 Task: Send an email with the signature Katie Thompson with the subject Request for a performance improvement plan and the message Could you please confirm the project scope and deliverables? from softage.9@softage.net to softage.2@softage.net and move the email from Sent Items to the folder Air quality
Action: Mouse moved to (1052, 75)
Screenshot: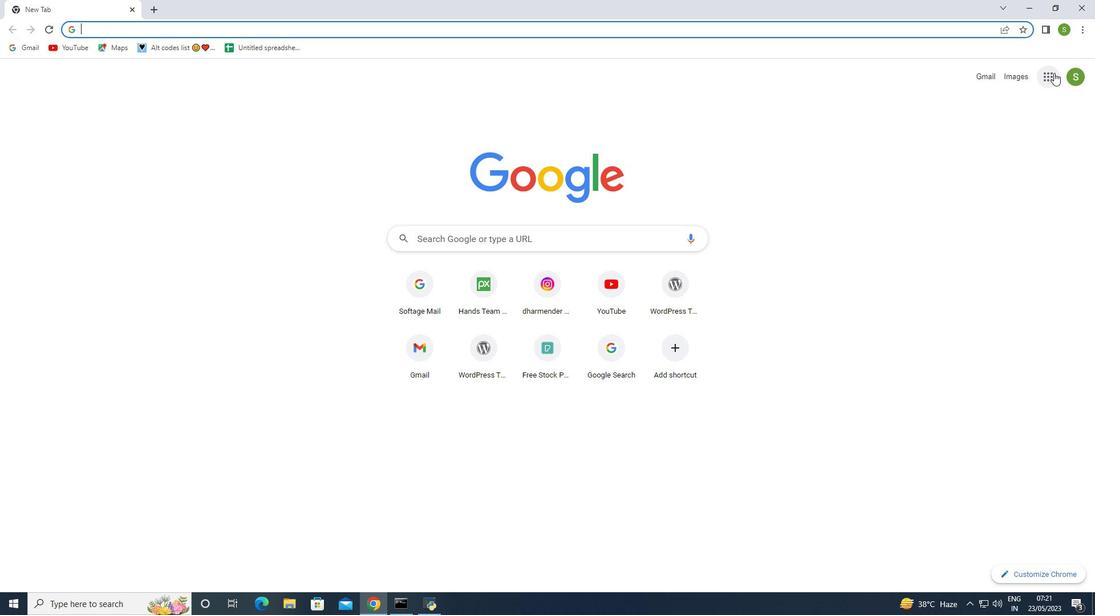 
Action: Mouse pressed left at (1052, 75)
Screenshot: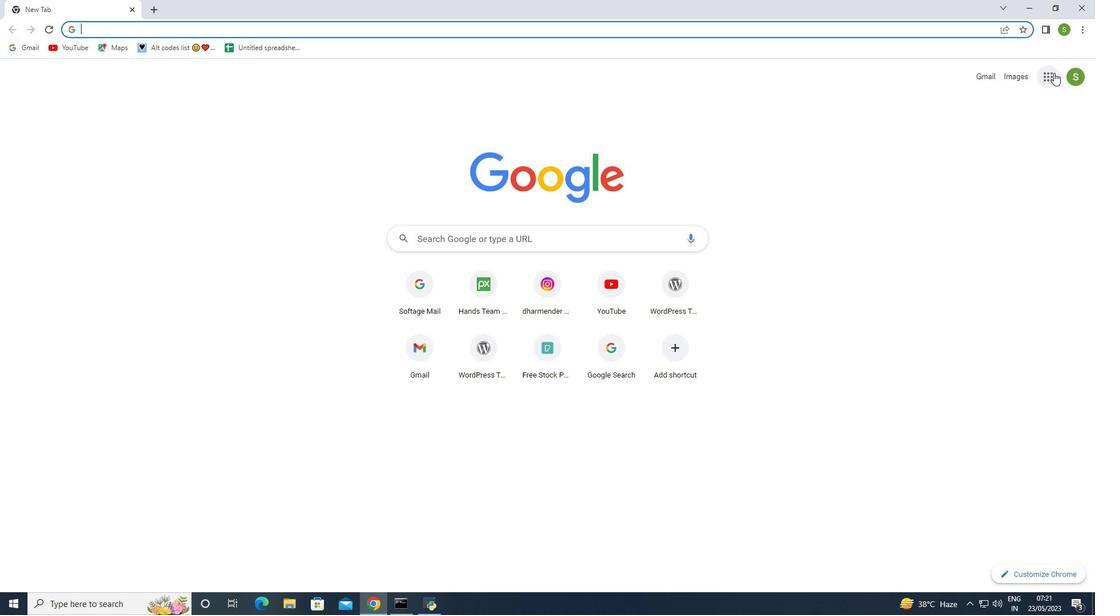 
Action: Mouse moved to (987, 135)
Screenshot: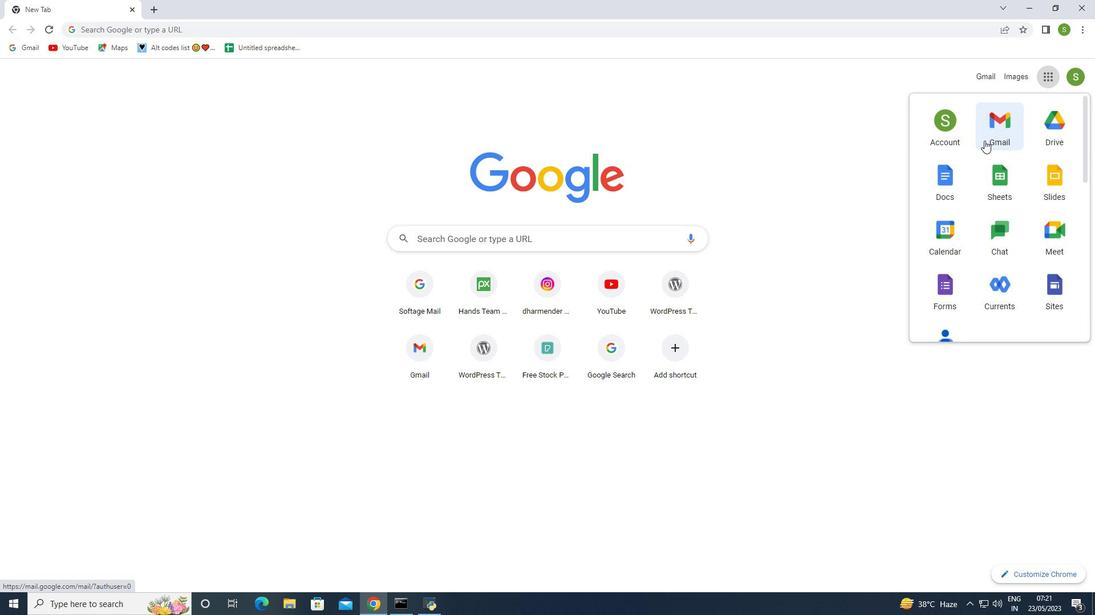 
Action: Mouse pressed left at (987, 135)
Screenshot: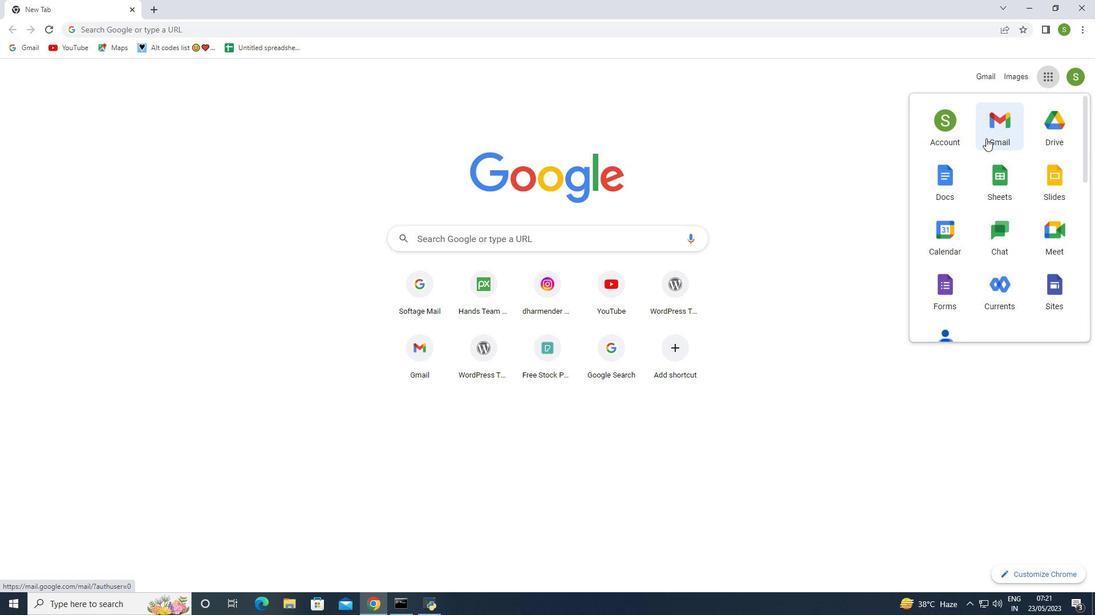 
Action: Mouse moved to (164, 290)
Screenshot: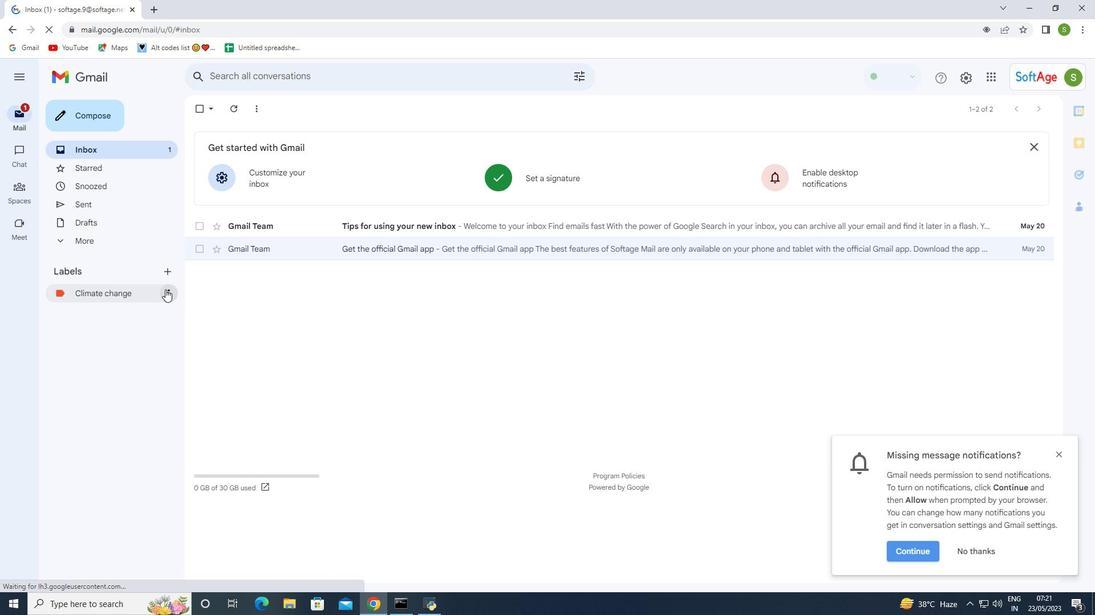 
Action: Mouse pressed left at (164, 290)
Screenshot: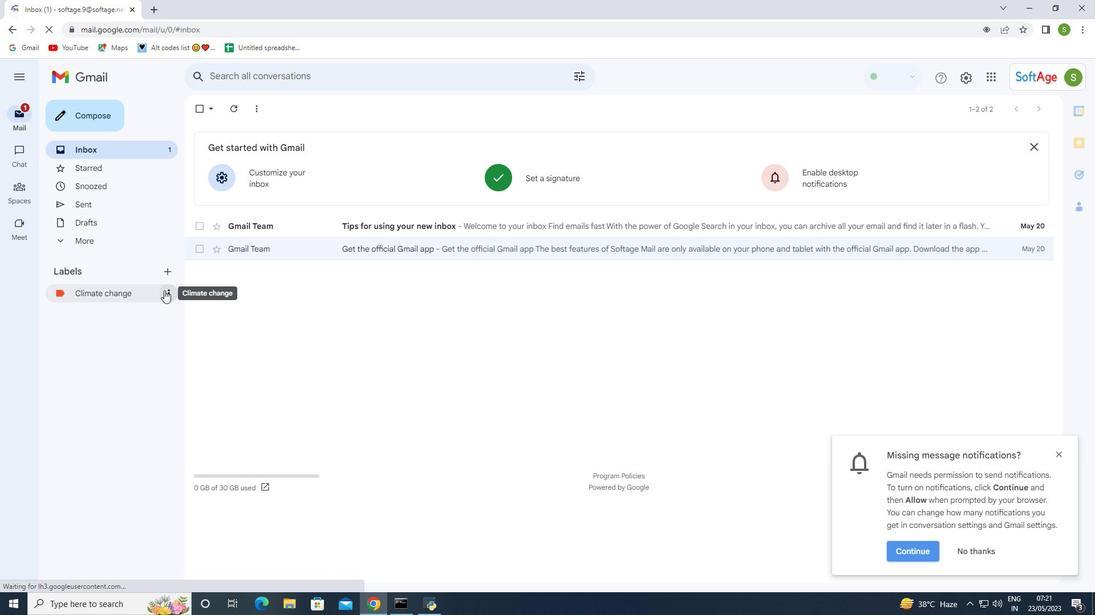 
Action: Mouse moved to (166, 296)
Screenshot: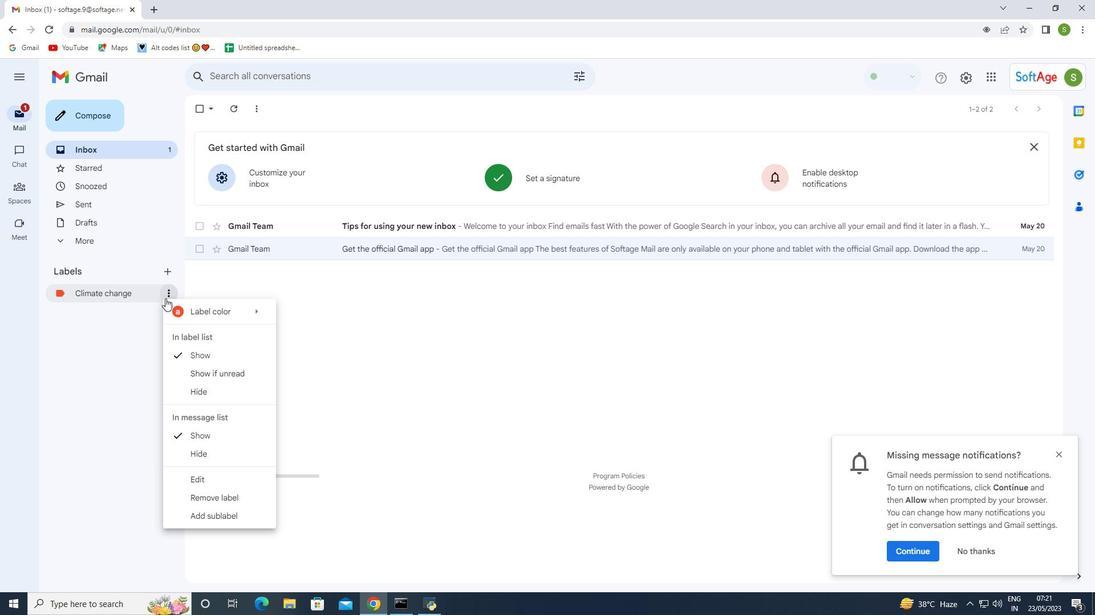 
Action: Mouse pressed left at (166, 296)
Screenshot: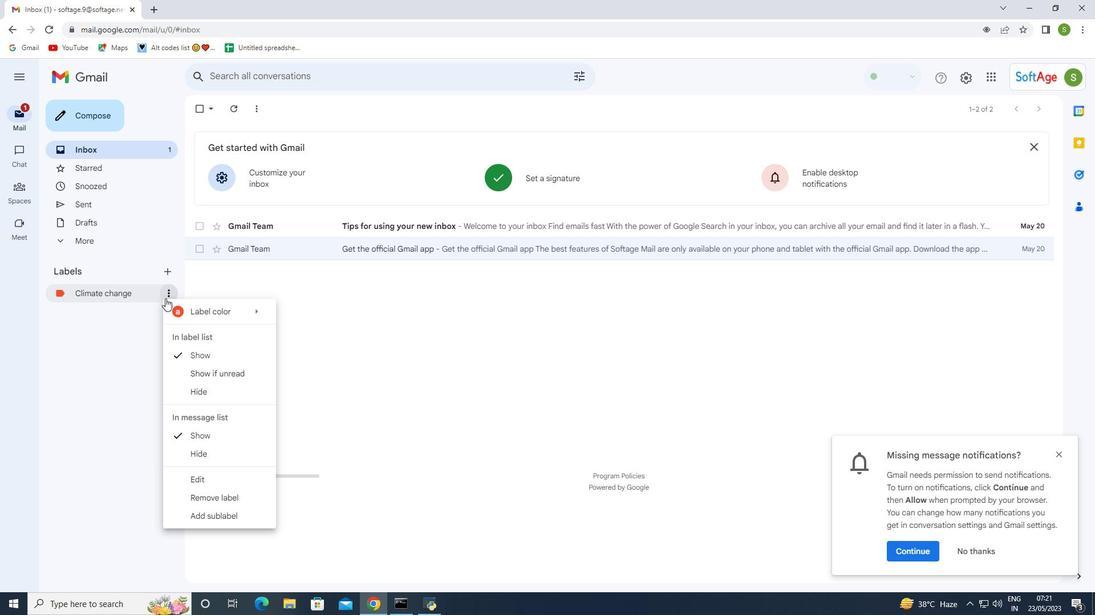 
Action: Mouse moved to (166, 296)
Screenshot: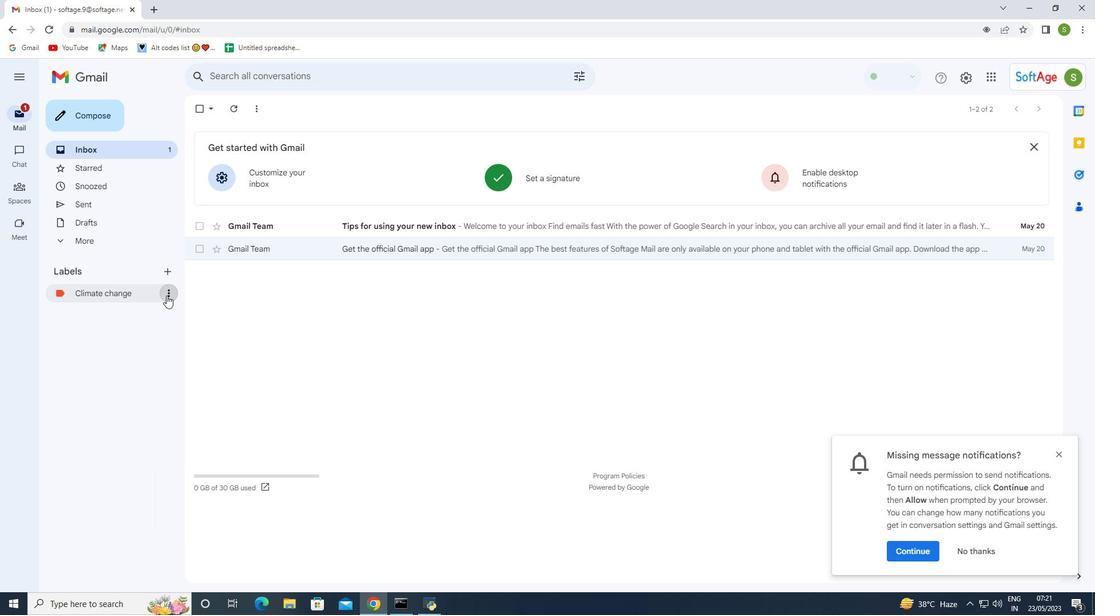 
Action: Mouse pressed left at (166, 296)
Screenshot: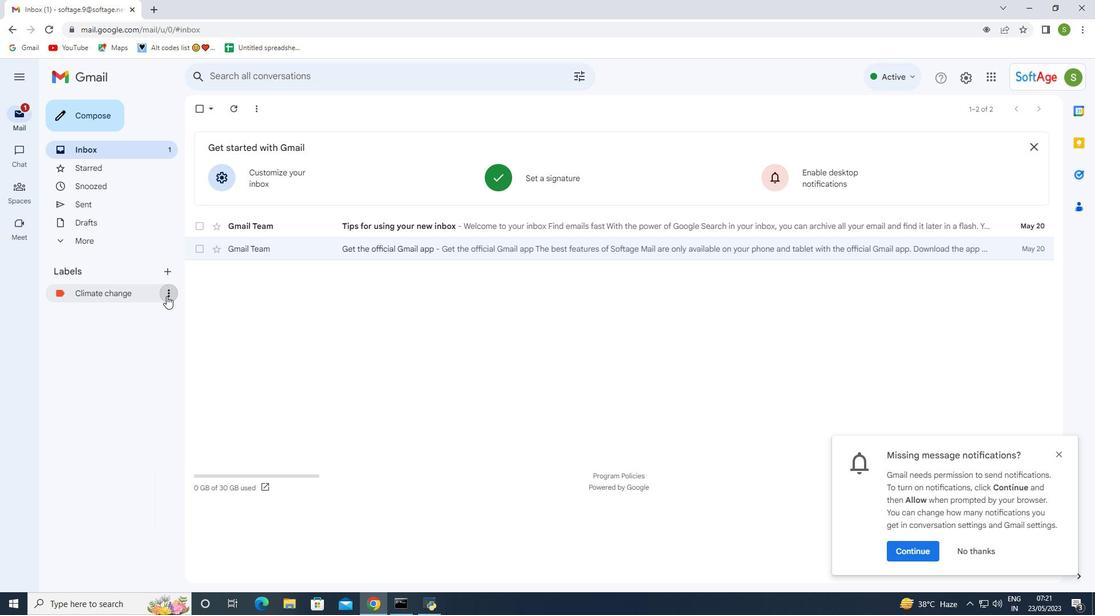 
Action: Mouse moved to (237, 502)
Screenshot: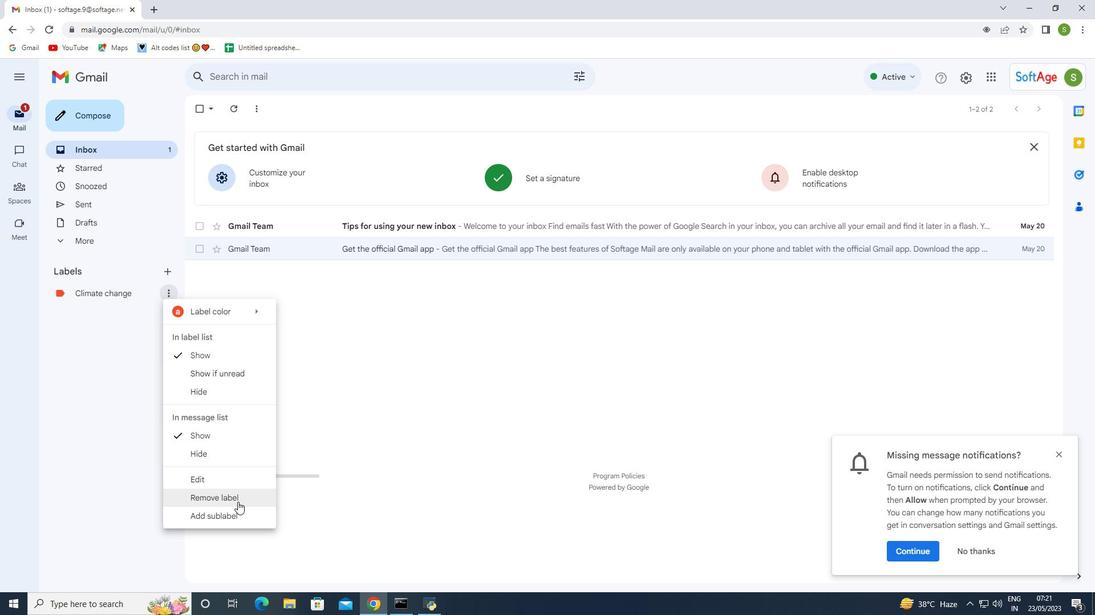 
Action: Mouse pressed left at (237, 502)
Screenshot: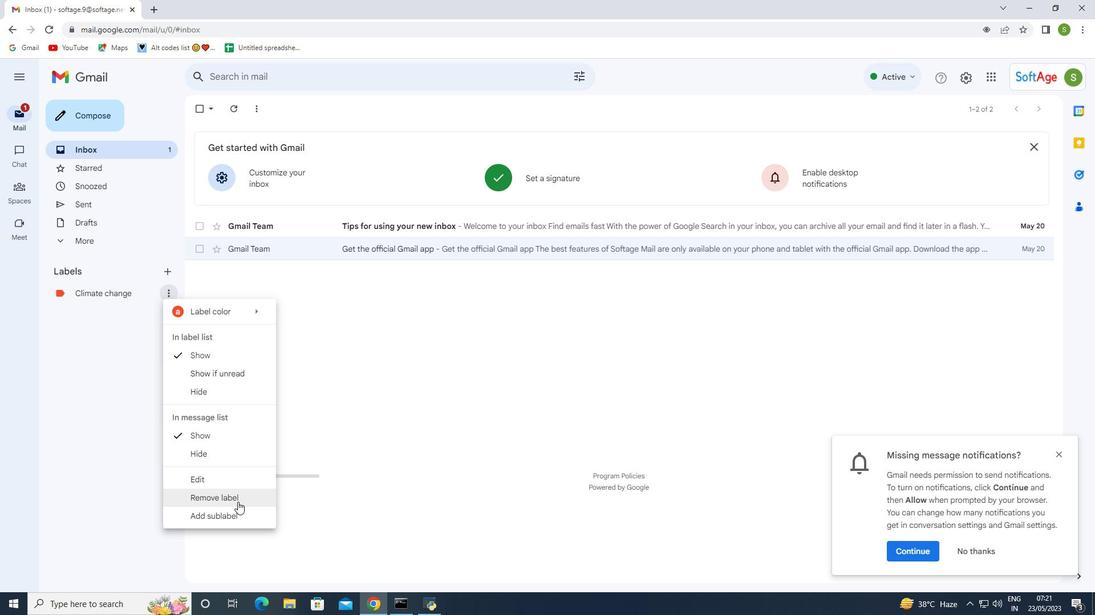 
Action: Mouse moved to (651, 360)
Screenshot: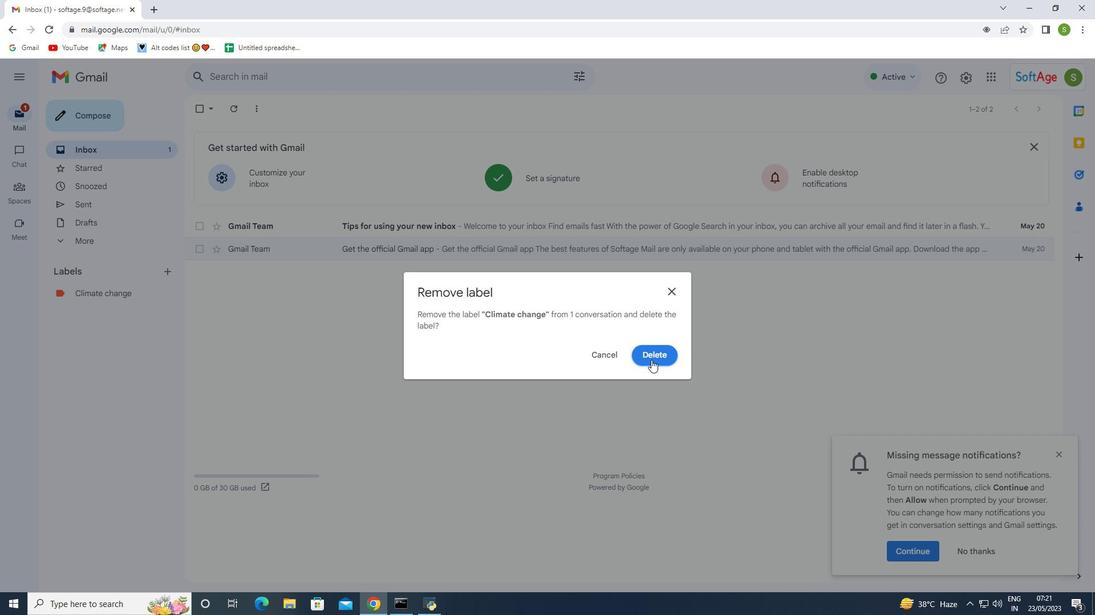 
Action: Mouse pressed left at (651, 360)
Screenshot: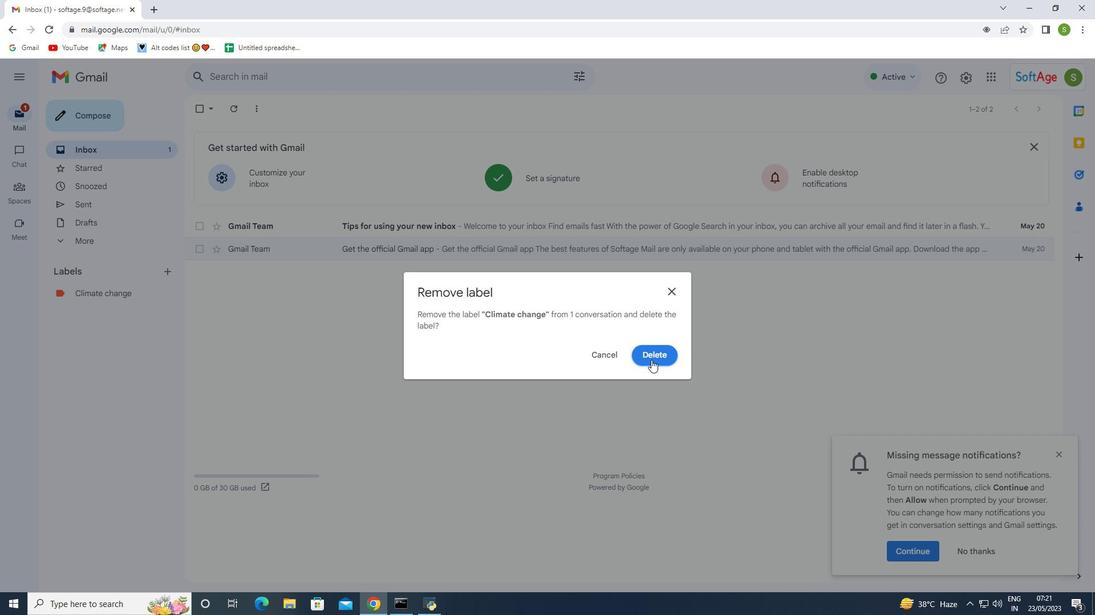 
Action: Mouse moved to (962, 80)
Screenshot: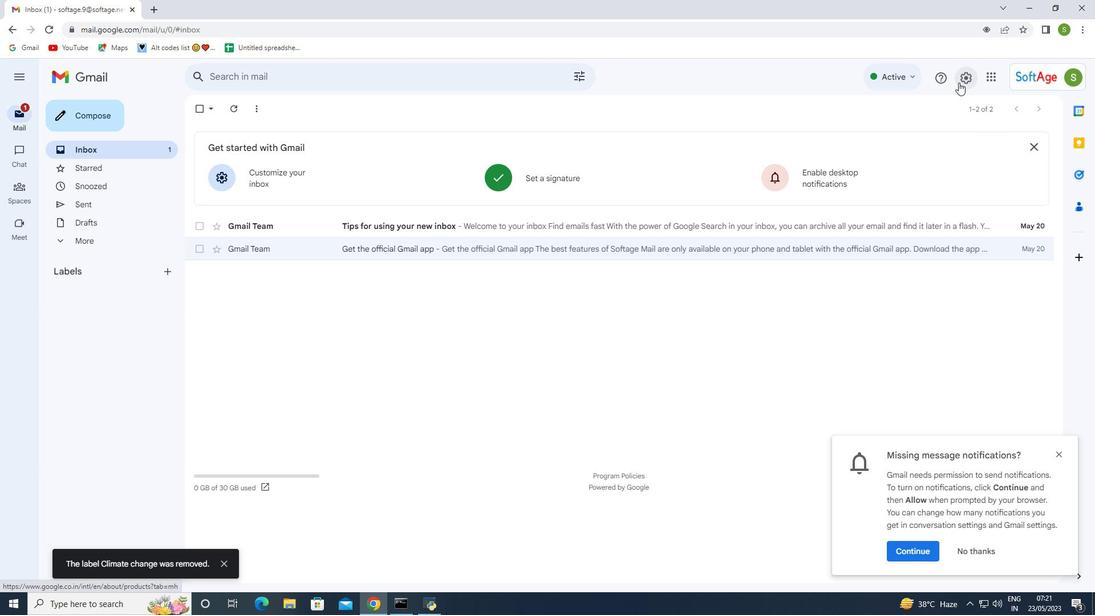 
Action: Mouse pressed left at (962, 80)
Screenshot: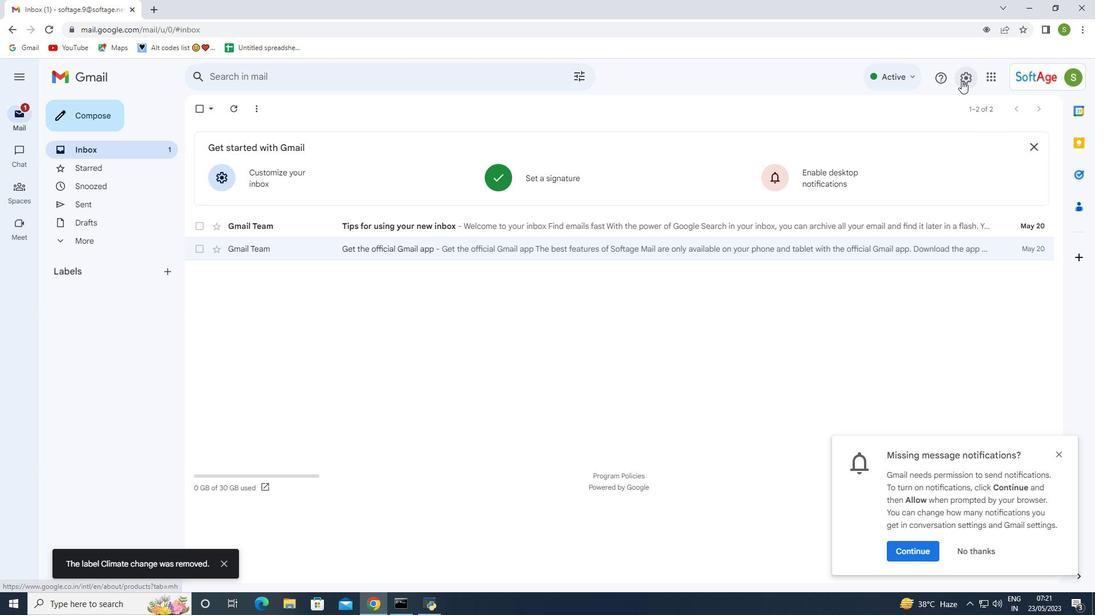 
Action: Mouse moved to (964, 131)
Screenshot: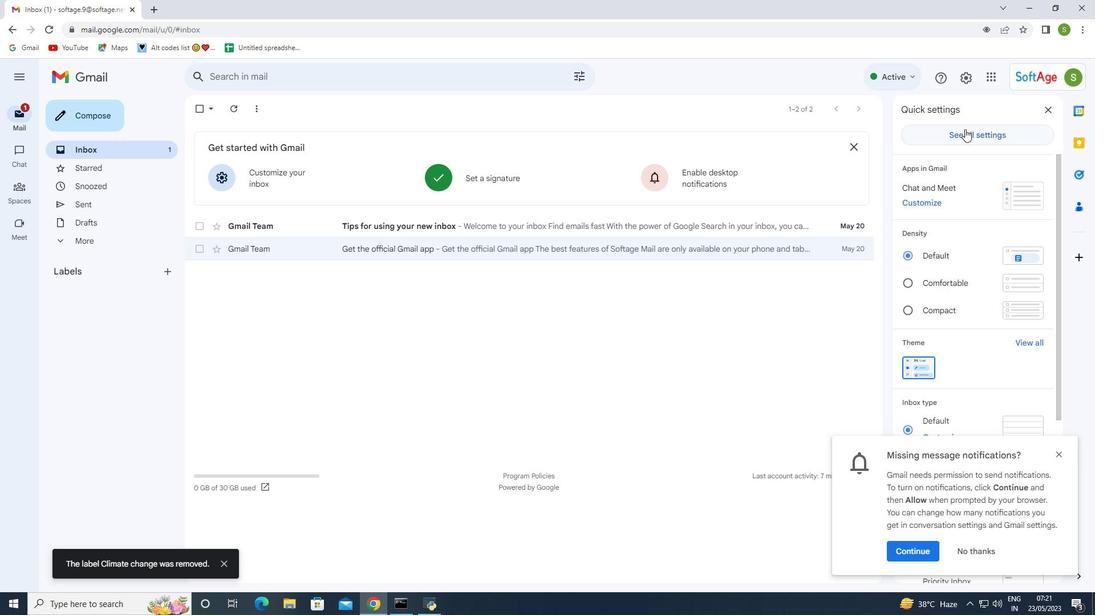 
Action: Mouse pressed left at (964, 131)
Screenshot: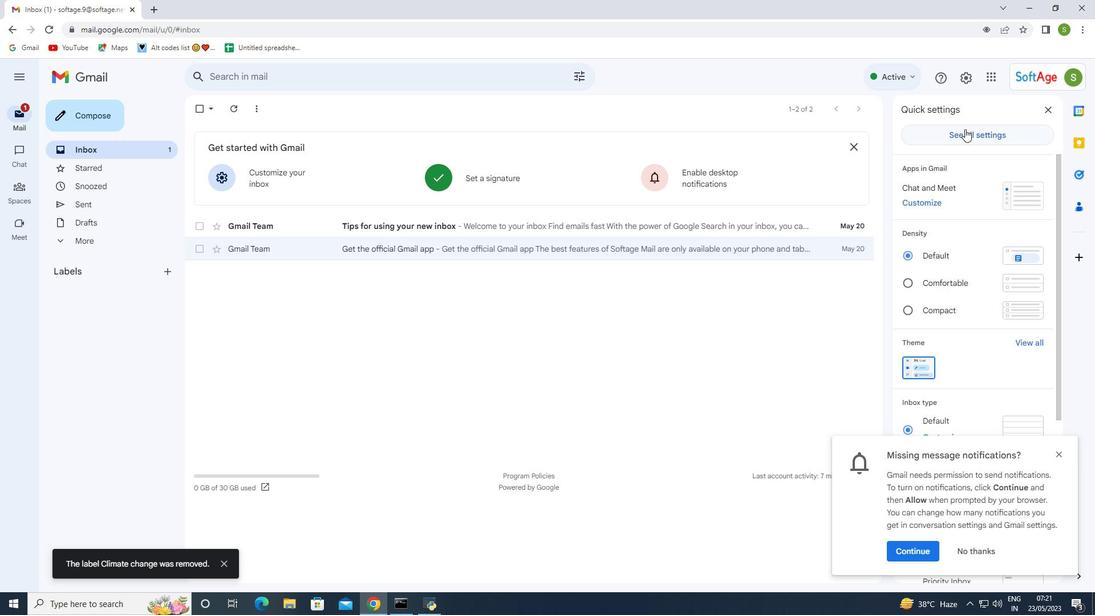 
Action: Mouse moved to (439, 314)
Screenshot: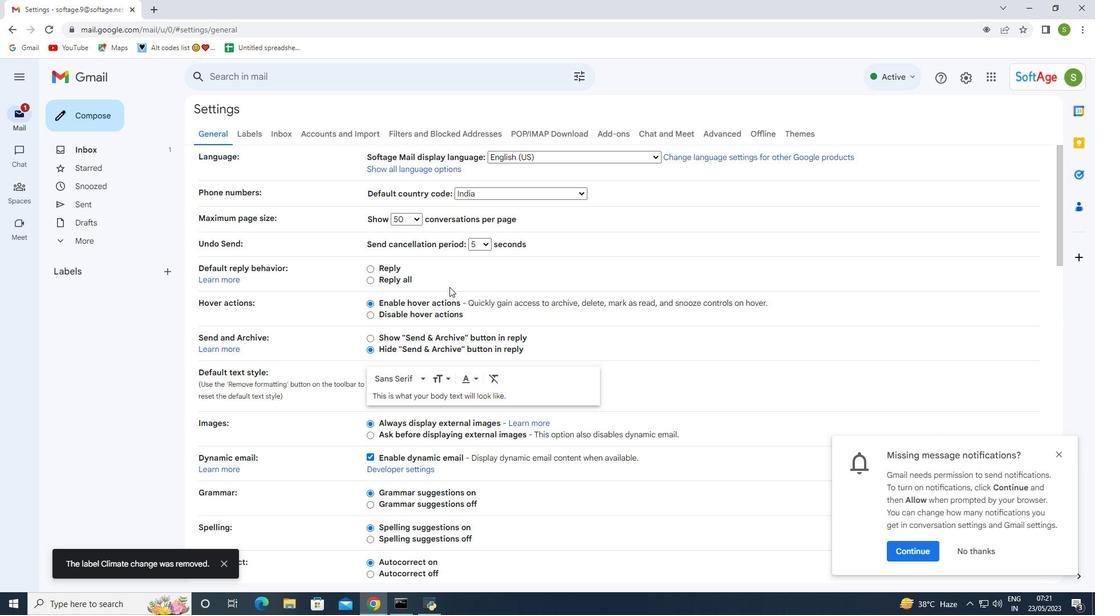 
Action: Mouse scrolled (439, 313) with delta (0, 0)
Screenshot: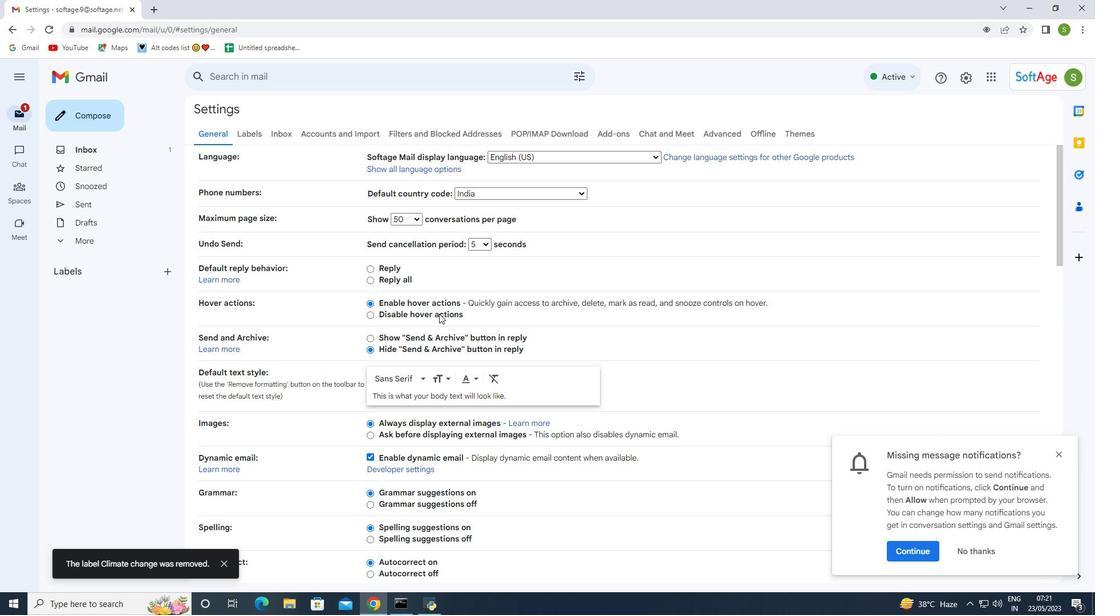 
Action: Mouse moved to (439, 314)
Screenshot: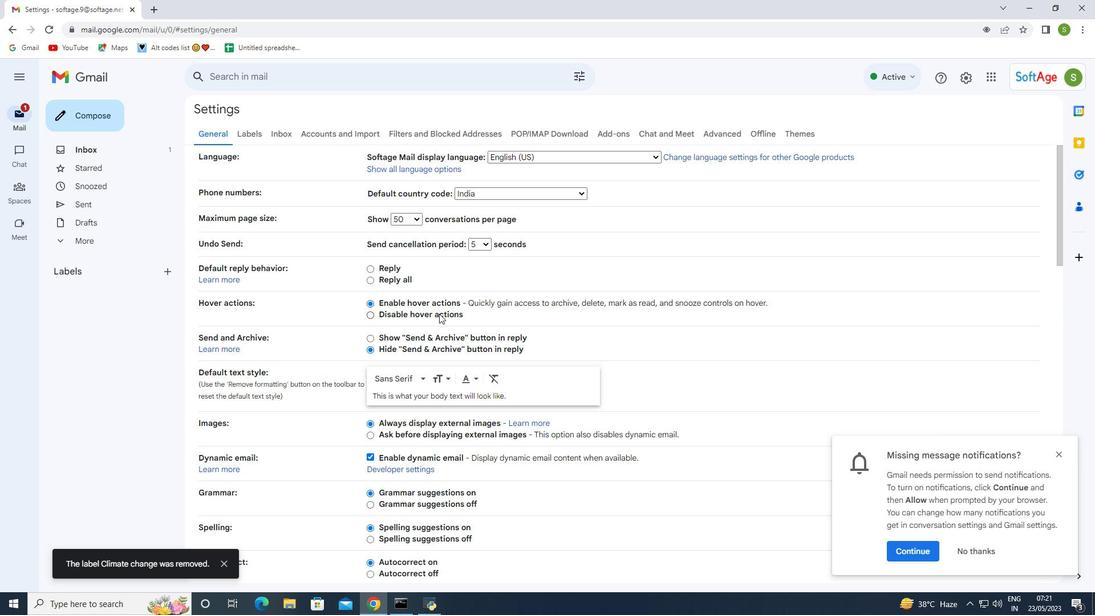 
Action: Mouse scrolled (439, 313) with delta (0, 0)
Screenshot: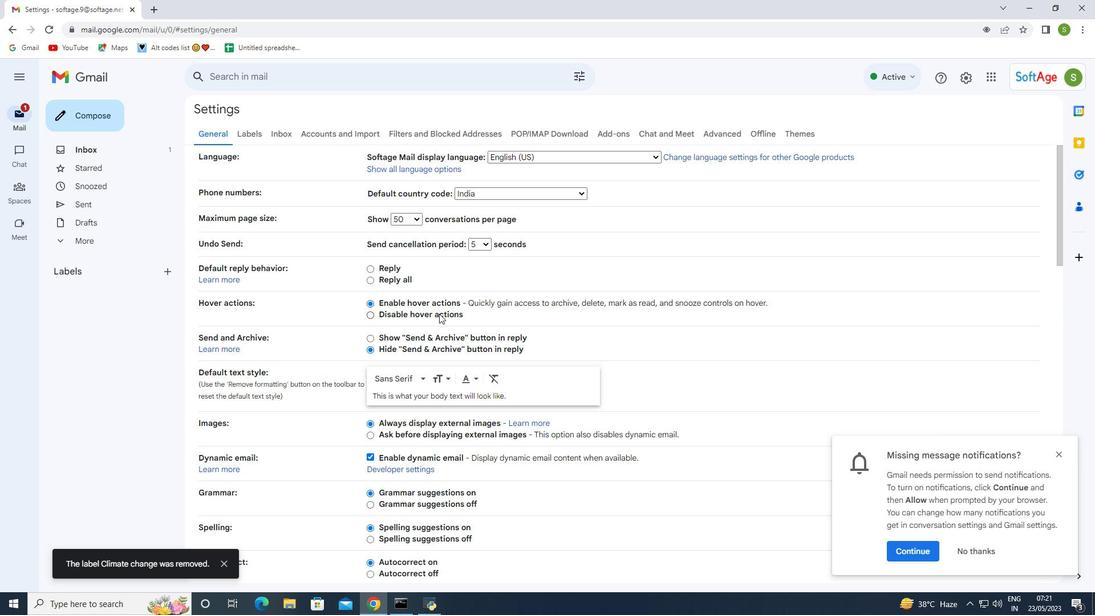 
Action: Mouse scrolled (439, 313) with delta (0, 0)
Screenshot: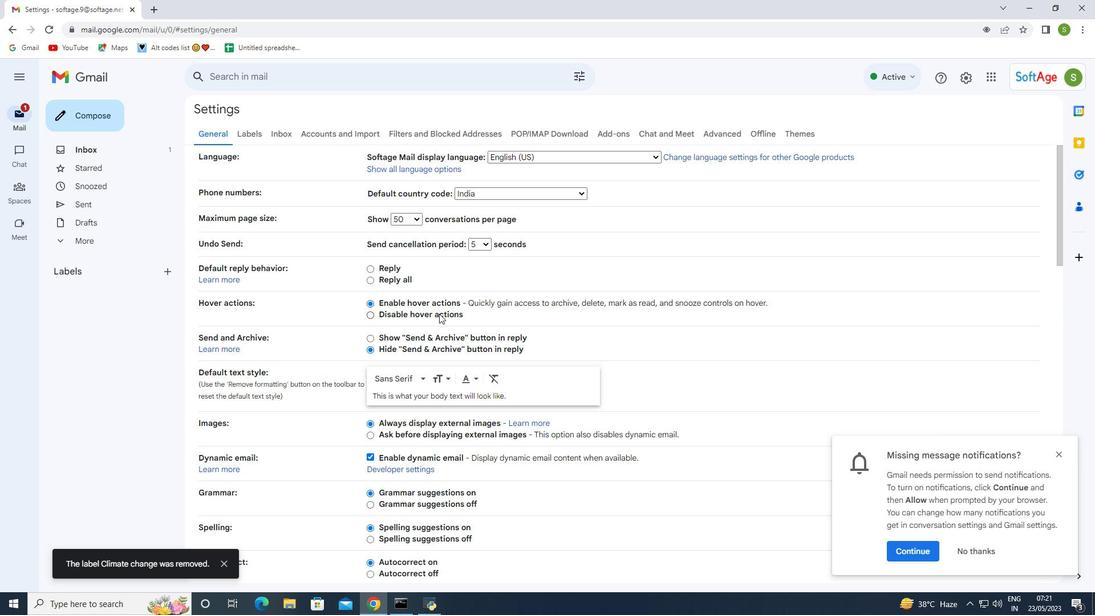 
Action: Mouse scrolled (439, 313) with delta (0, 0)
Screenshot: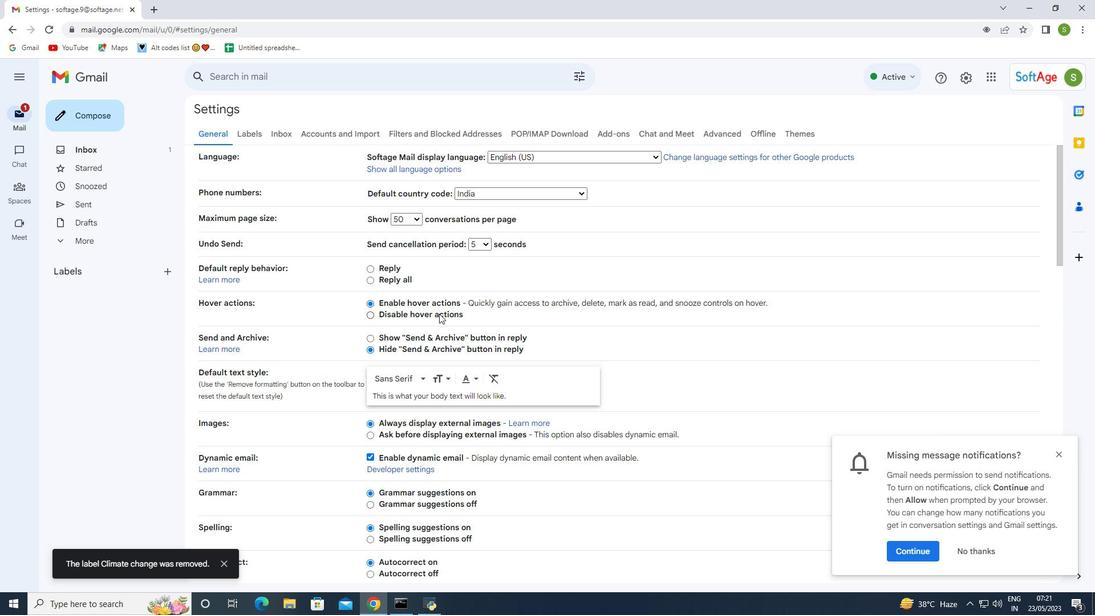 
Action: Mouse moved to (437, 314)
Screenshot: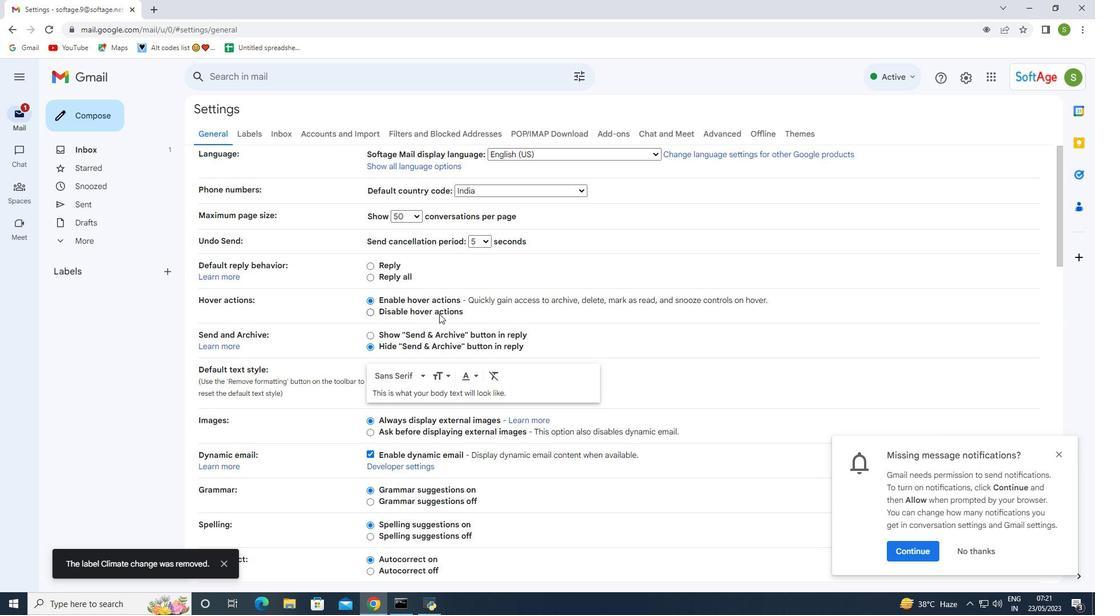 
Action: Mouse scrolled (437, 313) with delta (0, 0)
Screenshot: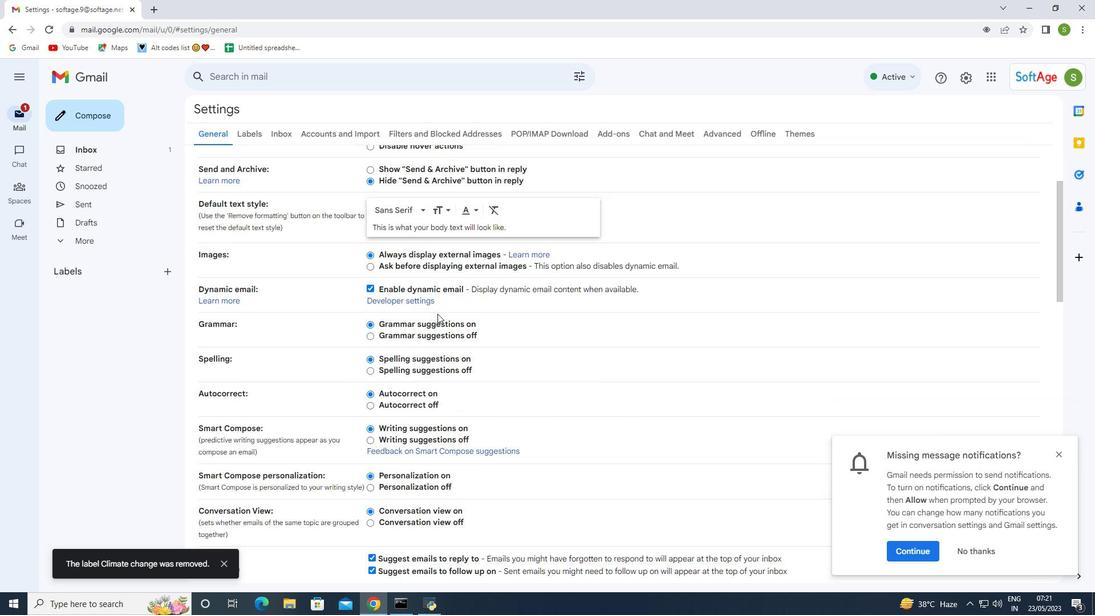 
Action: Mouse scrolled (437, 313) with delta (0, 0)
Screenshot: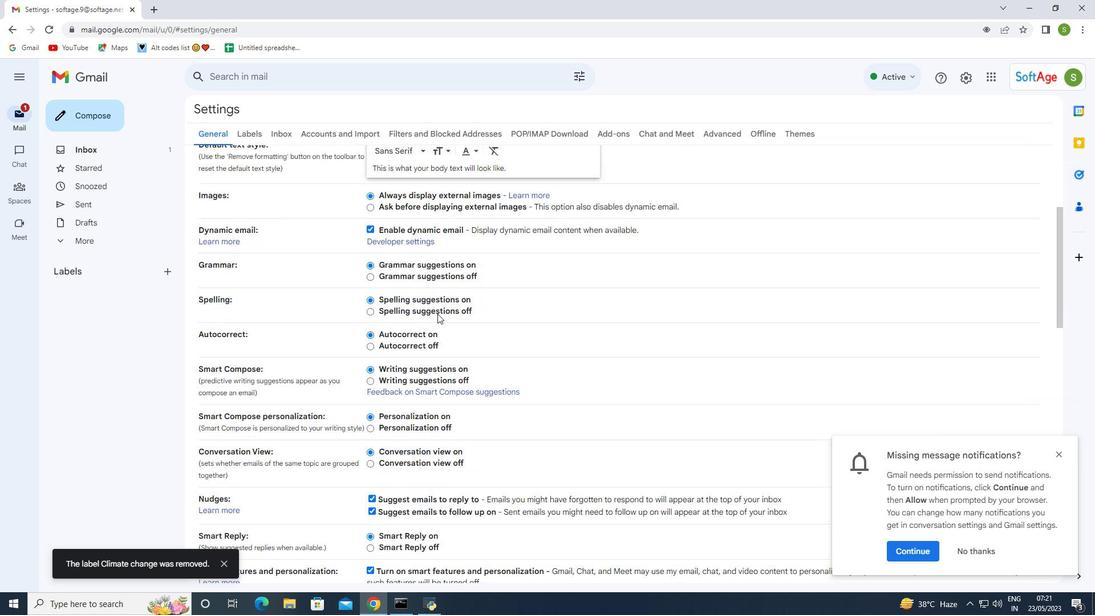 
Action: Mouse scrolled (437, 313) with delta (0, 0)
Screenshot: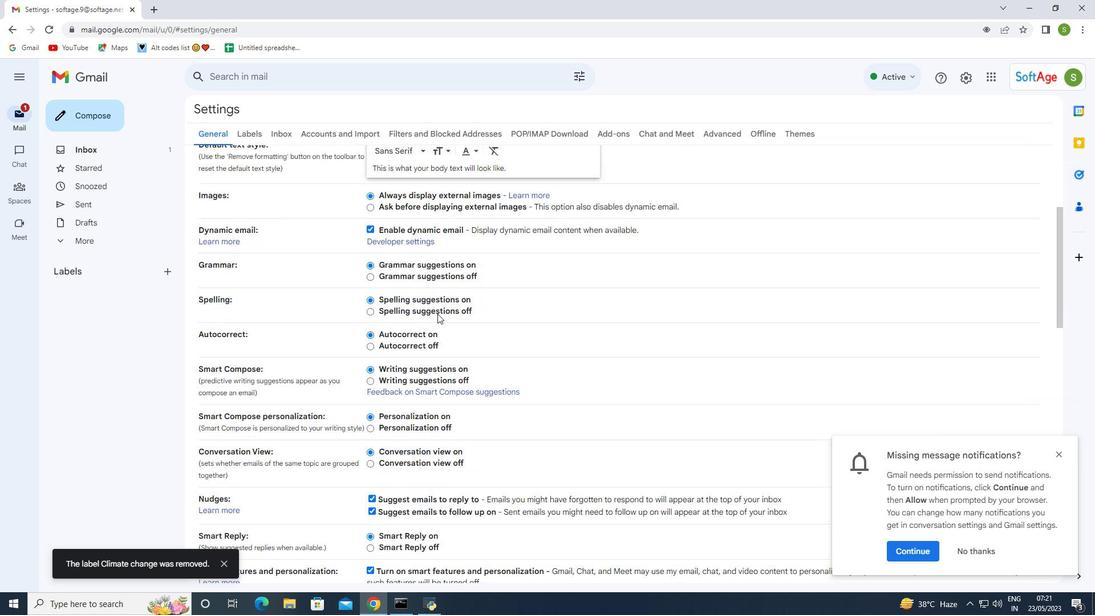 
Action: Mouse scrolled (437, 313) with delta (0, 0)
Screenshot: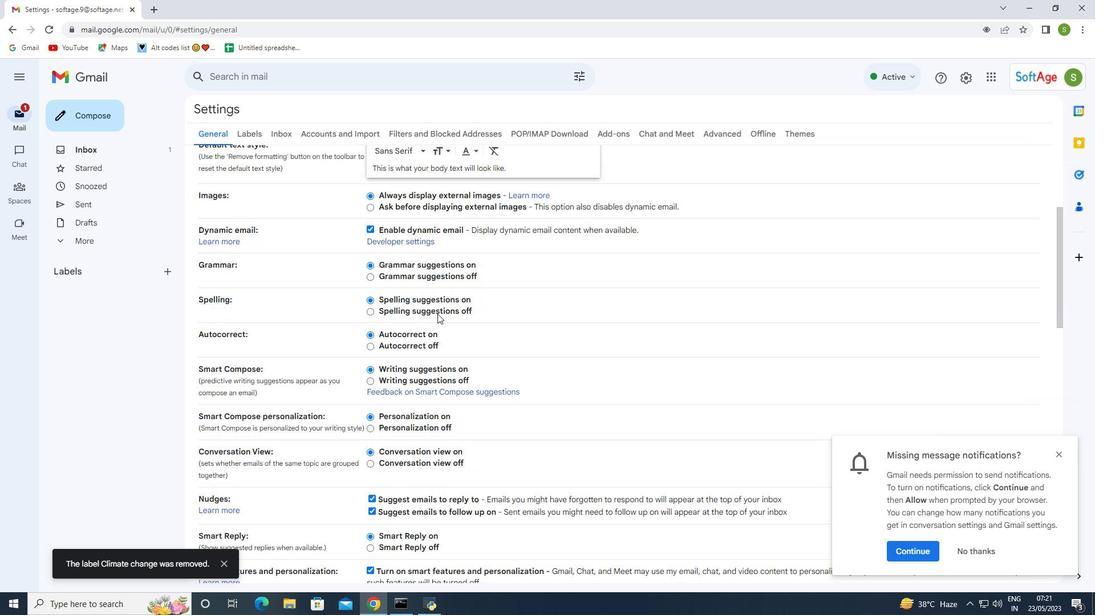 
Action: Mouse scrolled (437, 313) with delta (0, 0)
Screenshot: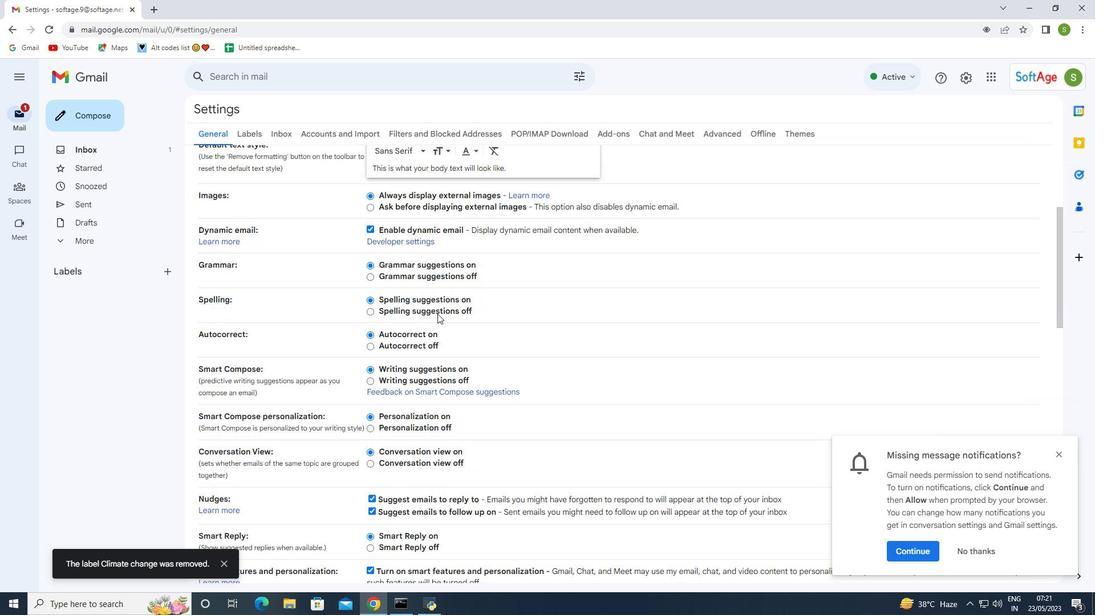 
Action: Mouse scrolled (437, 313) with delta (0, 0)
Screenshot: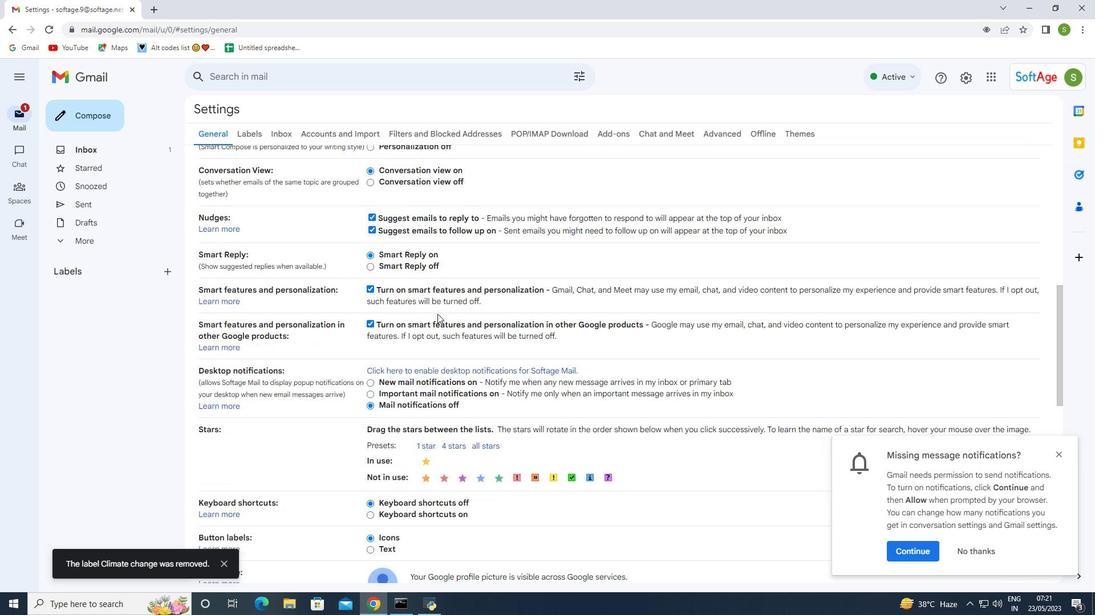 
Action: Mouse scrolled (437, 313) with delta (0, 0)
Screenshot: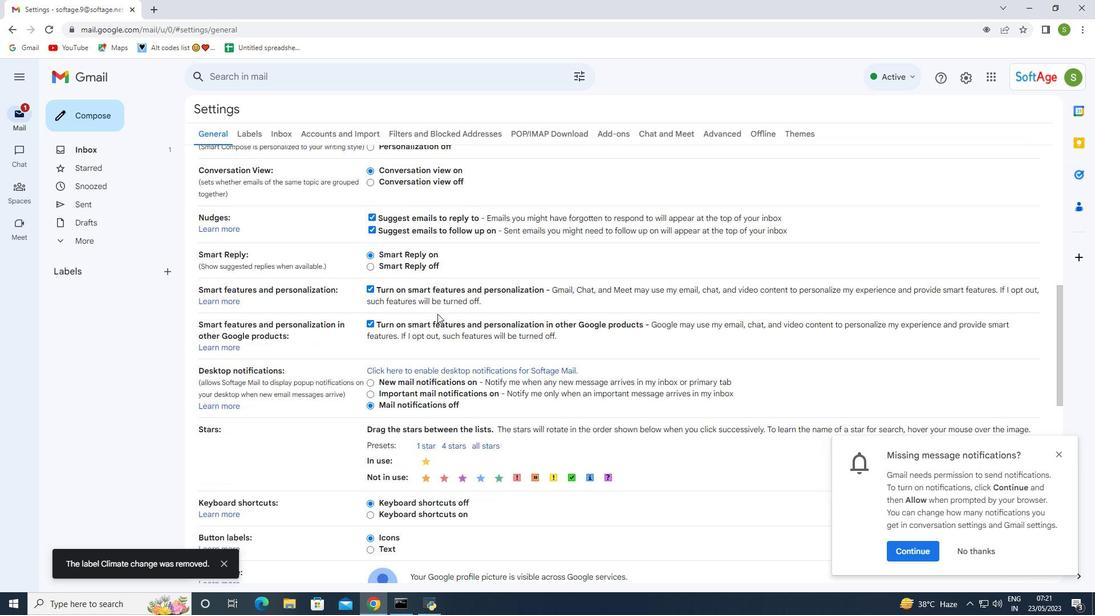 
Action: Mouse scrolled (437, 313) with delta (0, 0)
Screenshot: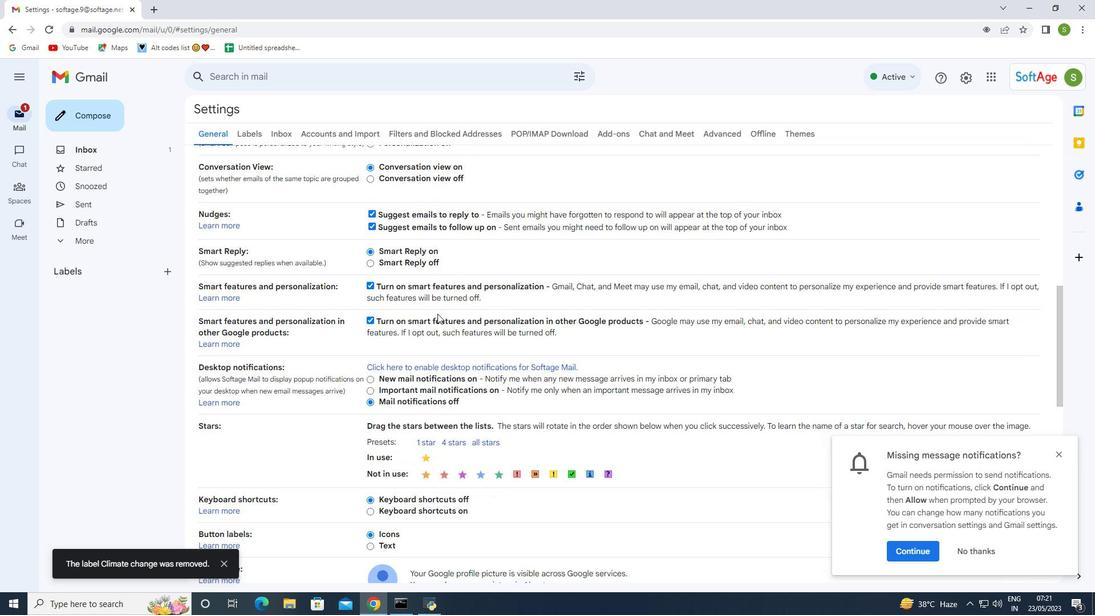 
Action: Mouse scrolled (437, 313) with delta (0, 0)
Screenshot: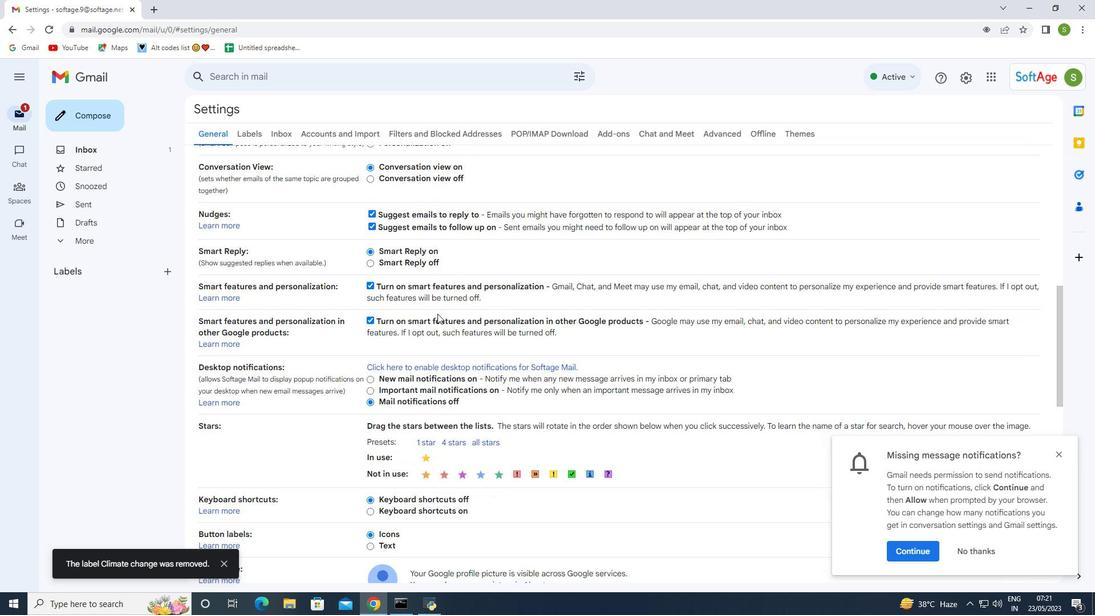 
Action: Mouse scrolled (437, 313) with delta (0, 0)
Screenshot: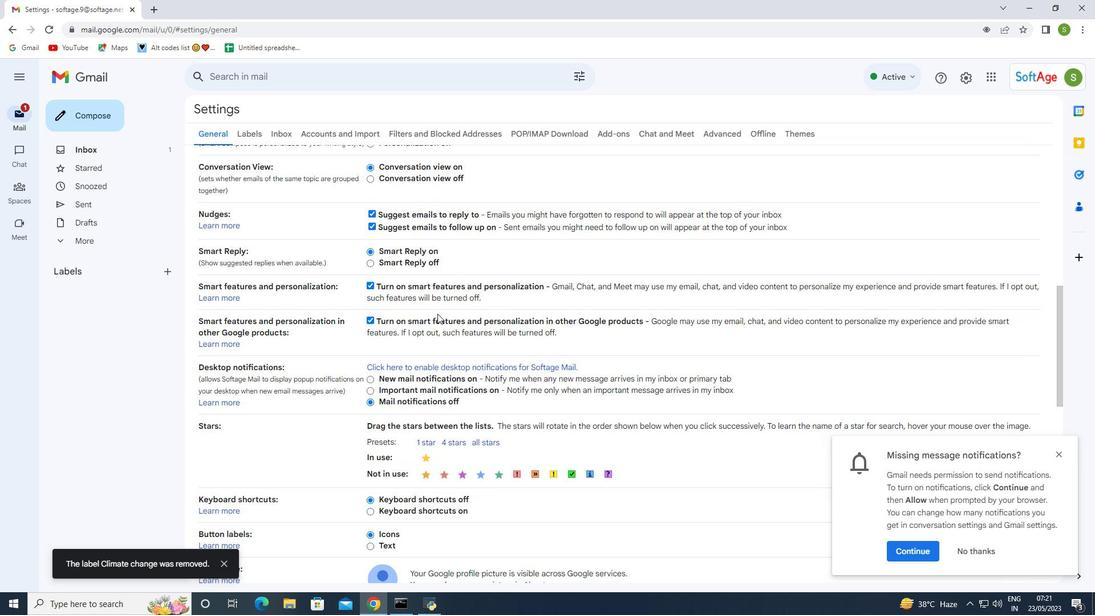 
Action: Mouse scrolled (437, 313) with delta (0, 0)
Screenshot: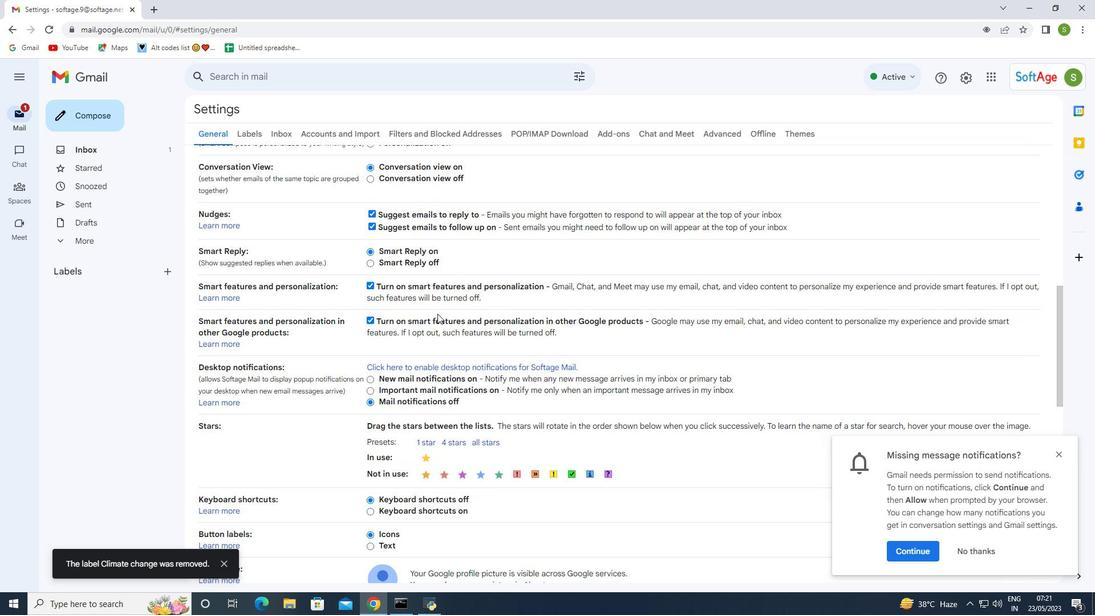 
Action: Mouse moved to (487, 316)
Screenshot: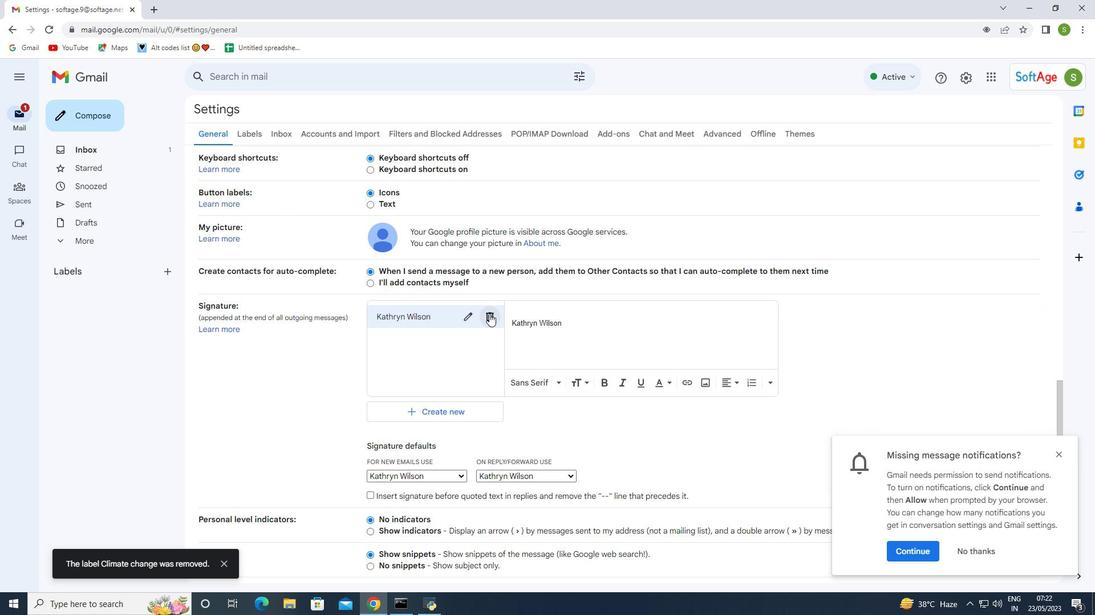 
Action: Mouse pressed left at (487, 316)
Screenshot: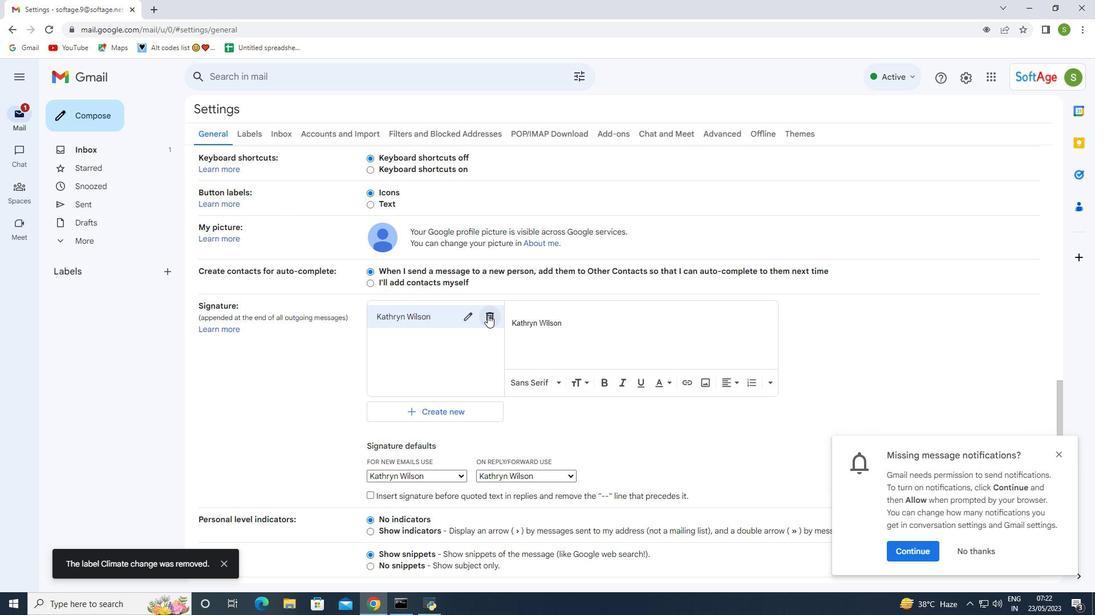 
Action: Mouse moved to (650, 351)
Screenshot: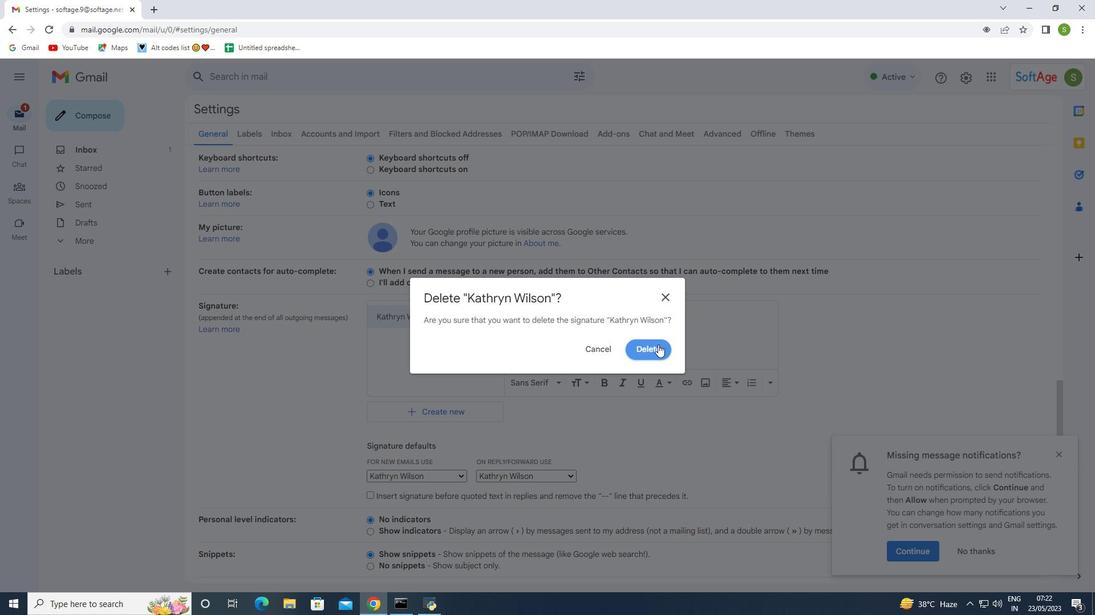 
Action: Mouse pressed left at (650, 351)
Screenshot: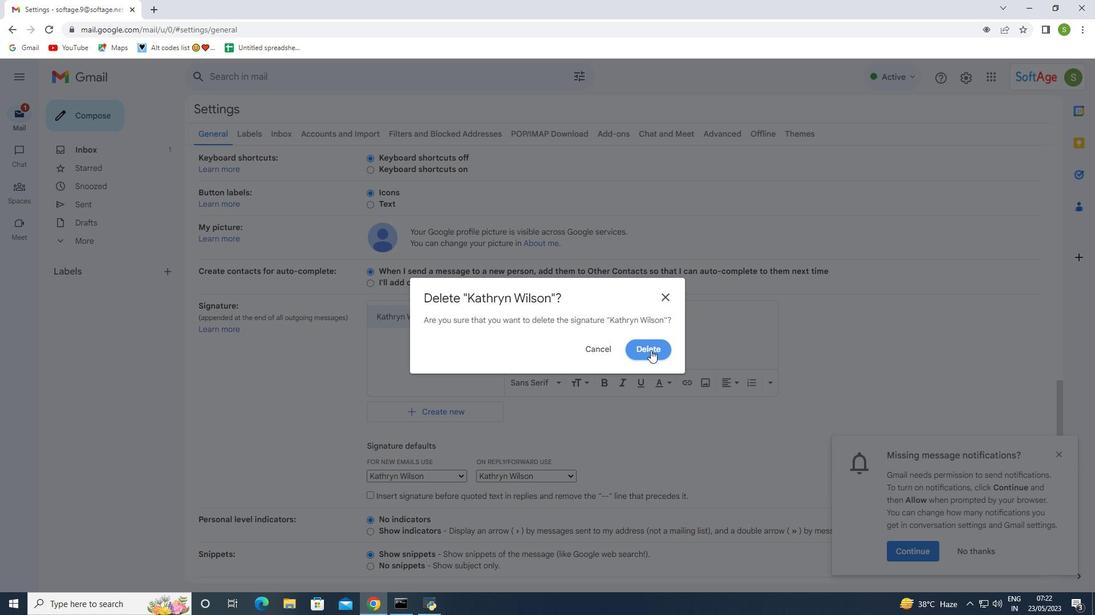 
Action: Mouse moved to (592, 373)
Screenshot: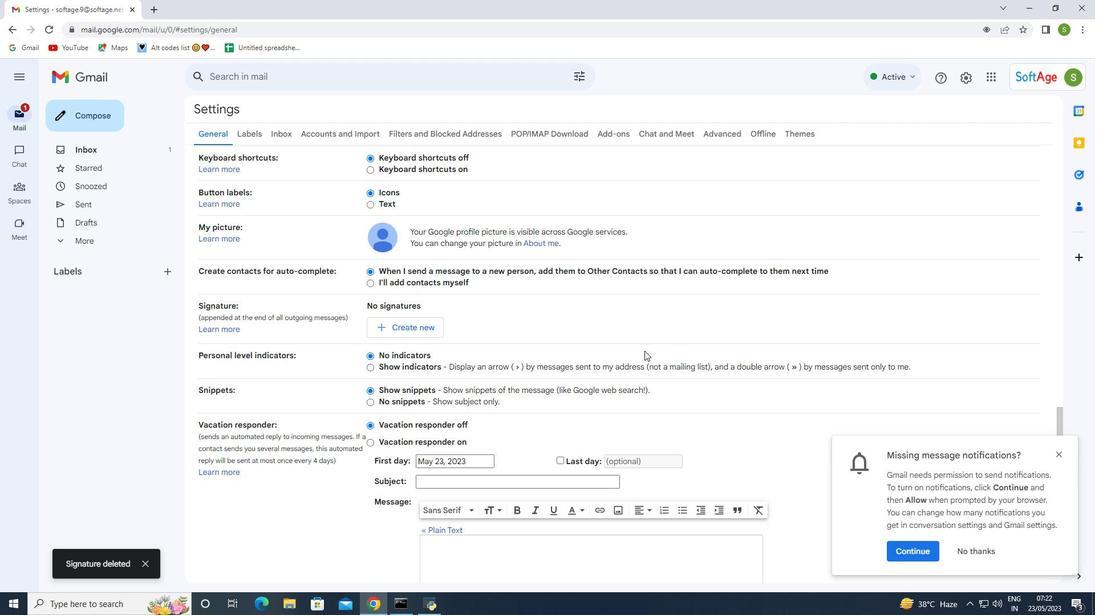 
Action: Mouse scrolled (592, 372) with delta (0, 0)
Screenshot: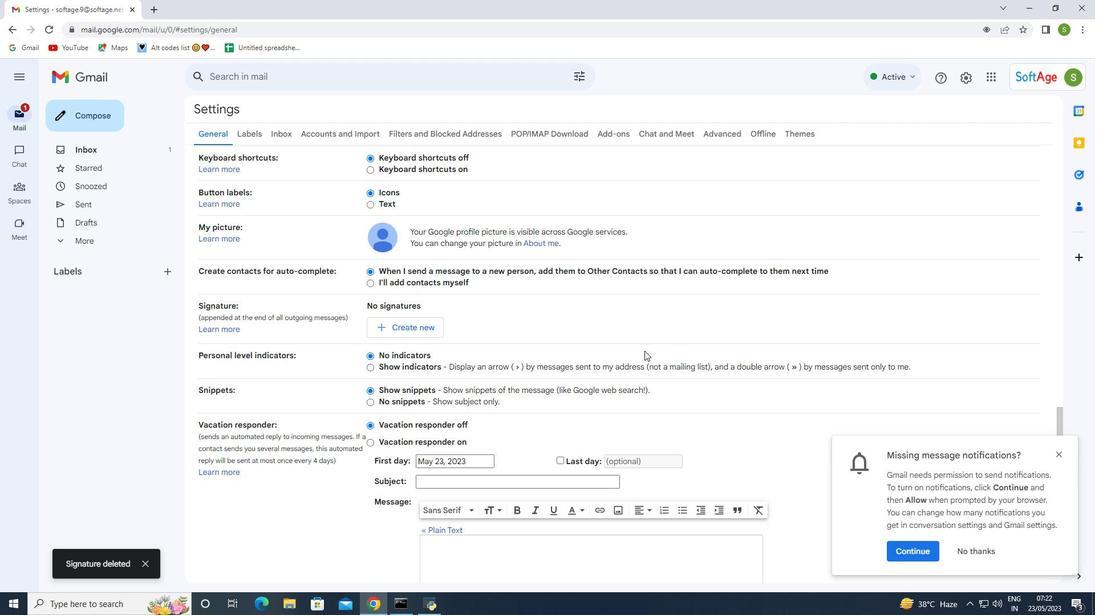 
Action: Mouse moved to (584, 376)
Screenshot: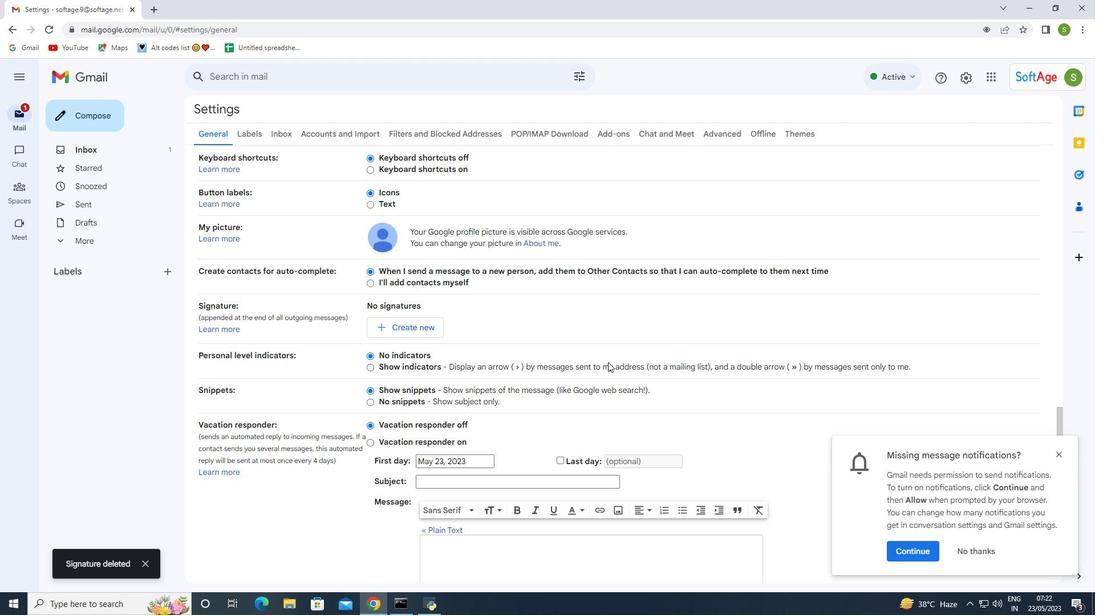 
Action: Mouse scrolled (589, 374) with delta (0, 0)
Screenshot: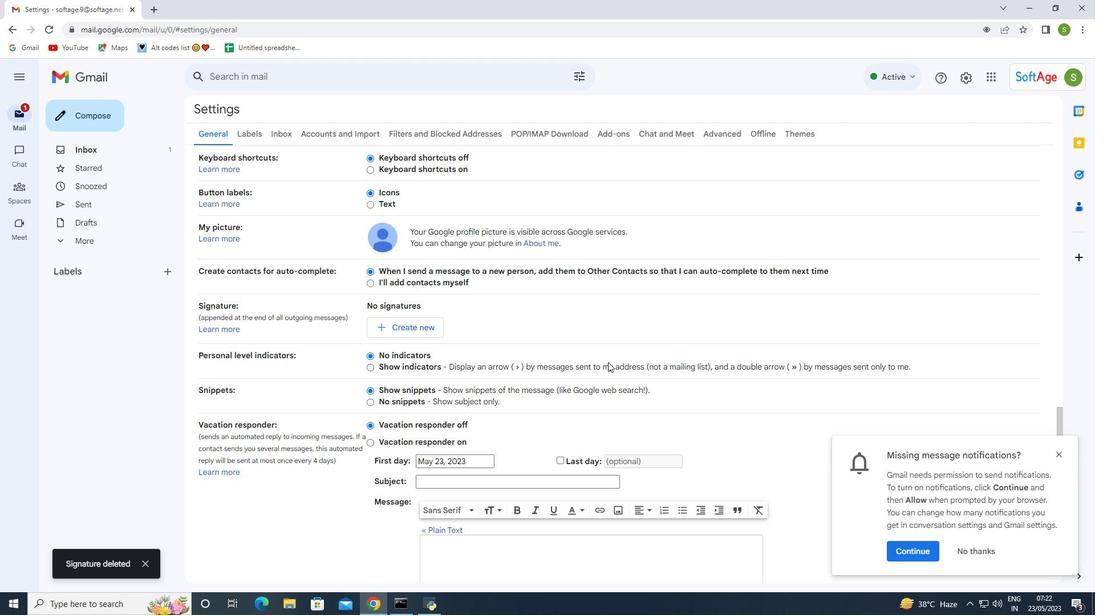 
Action: Mouse moved to (582, 376)
Screenshot: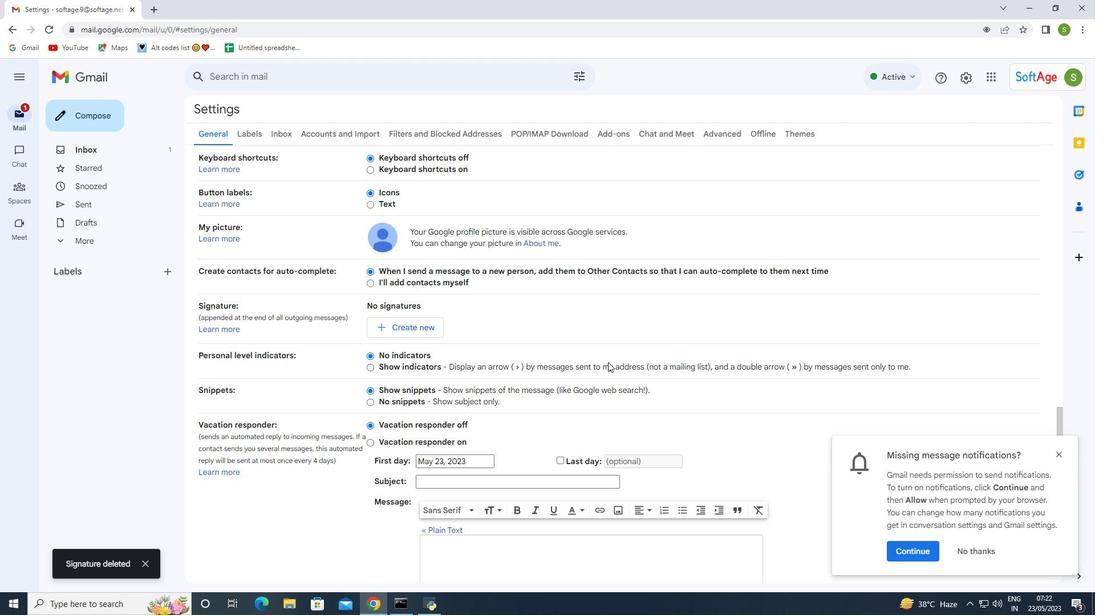 
Action: Mouse scrolled (586, 376) with delta (0, 0)
Screenshot: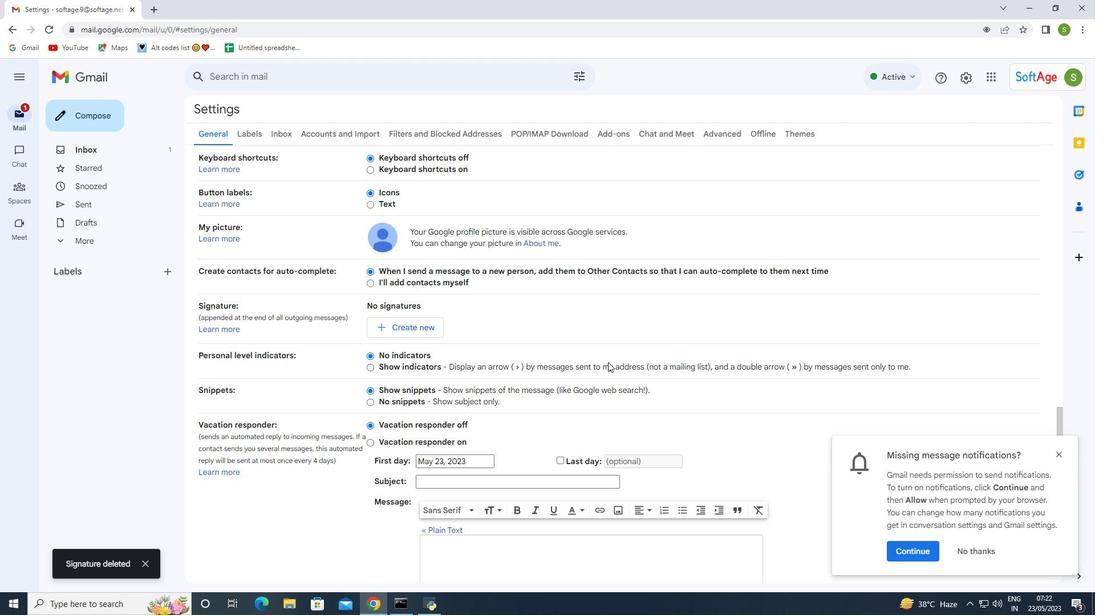 
Action: Mouse moved to (580, 376)
Screenshot: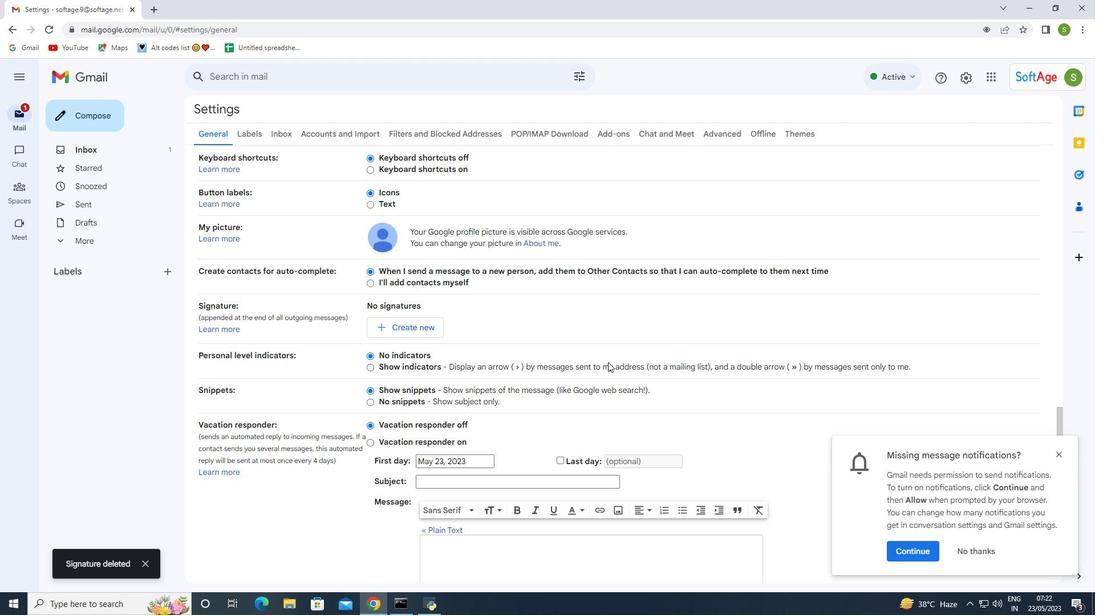 
Action: Mouse scrolled (586, 376) with delta (0, 0)
Screenshot: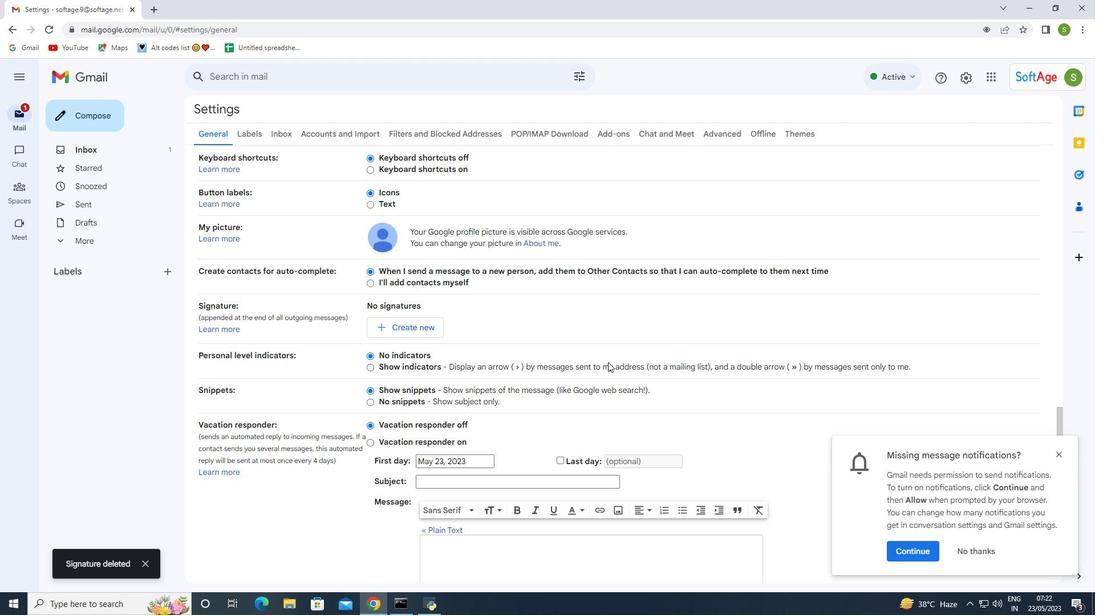 
Action: Mouse moved to (578, 376)
Screenshot: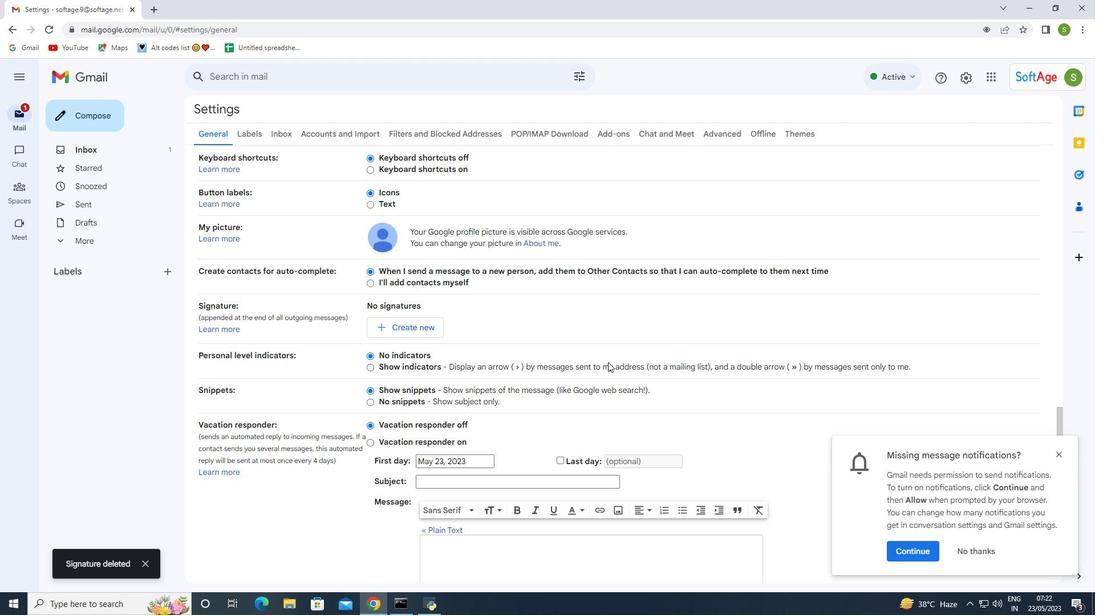
Action: Mouse scrolled (584, 376) with delta (0, 0)
Screenshot: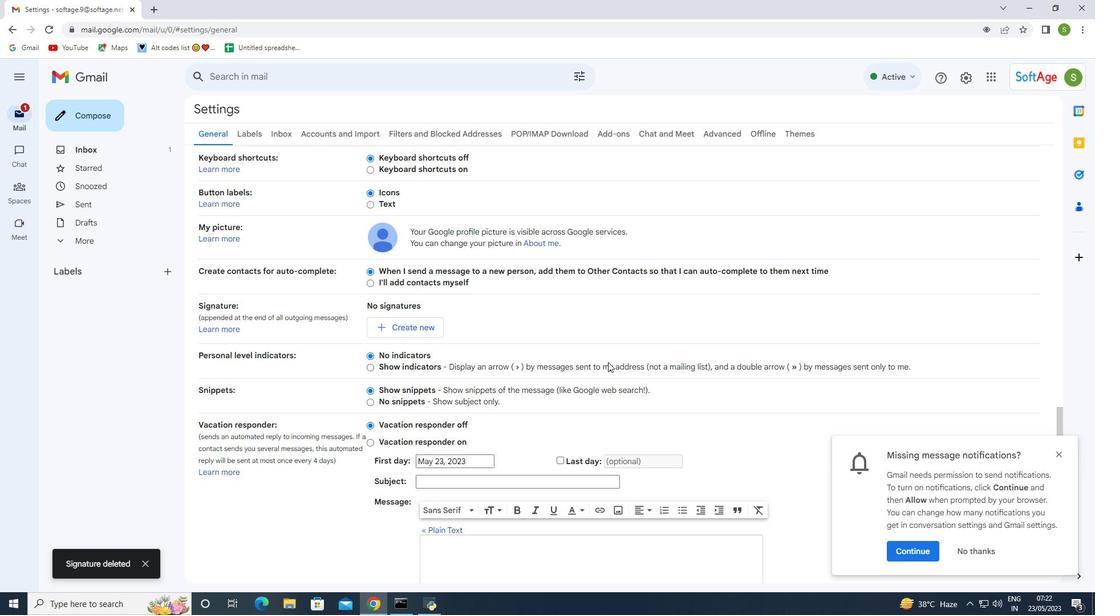 
Action: Mouse moved to (575, 376)
Screenshot: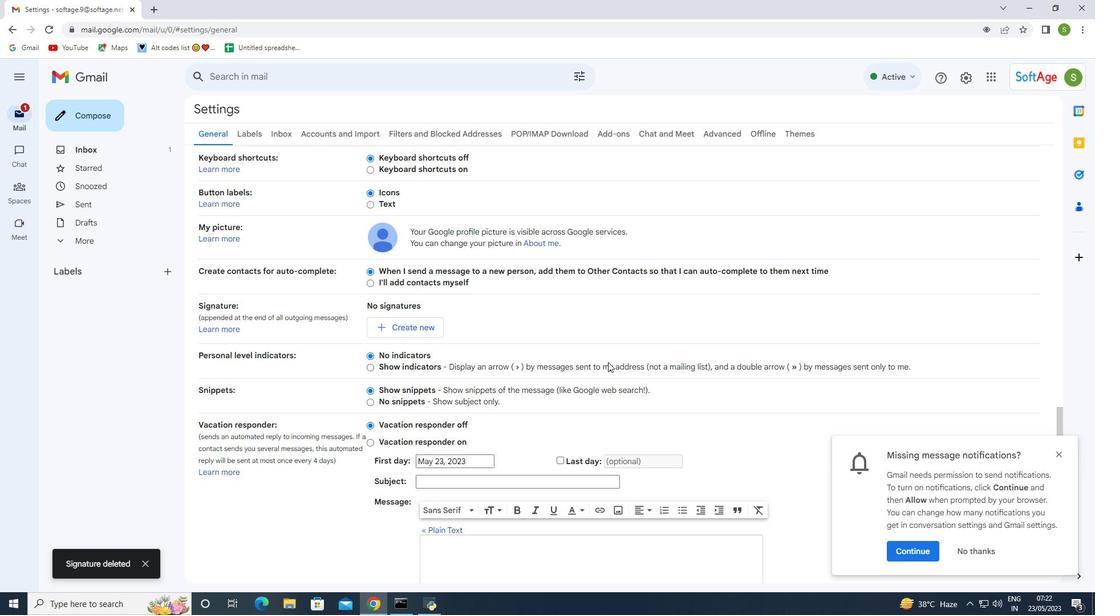 
Action: Mouse scrolled (580, 376) with delta (0, 0)
Screenshot: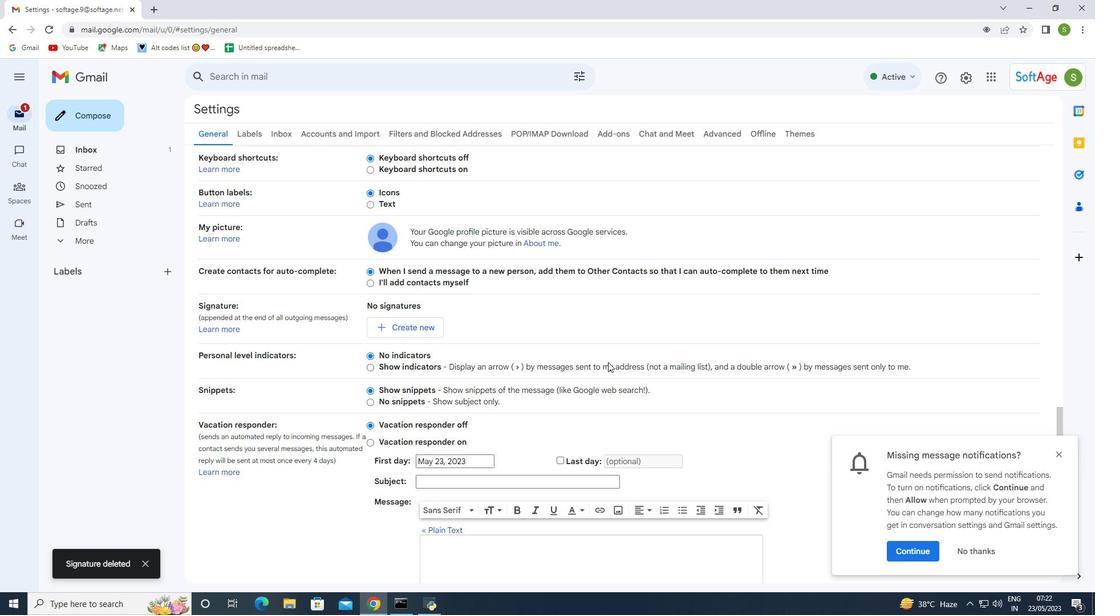 
Action: Mouse moved to (568, 375)
Screenshot: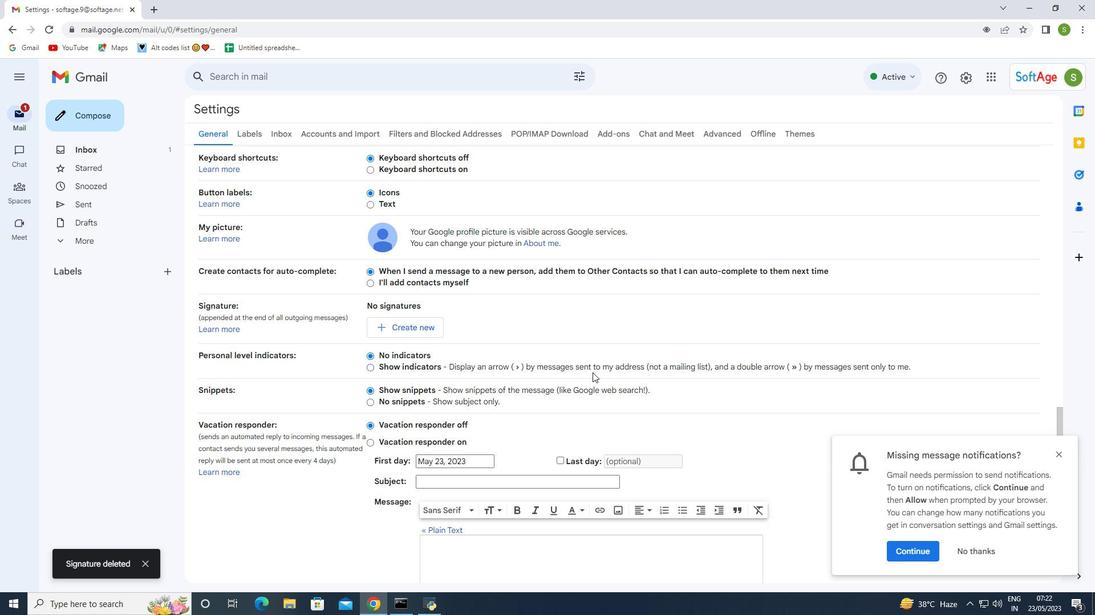 
Action: Mouse scrolled (568, 375) with delta (0, 0)
Screenshot: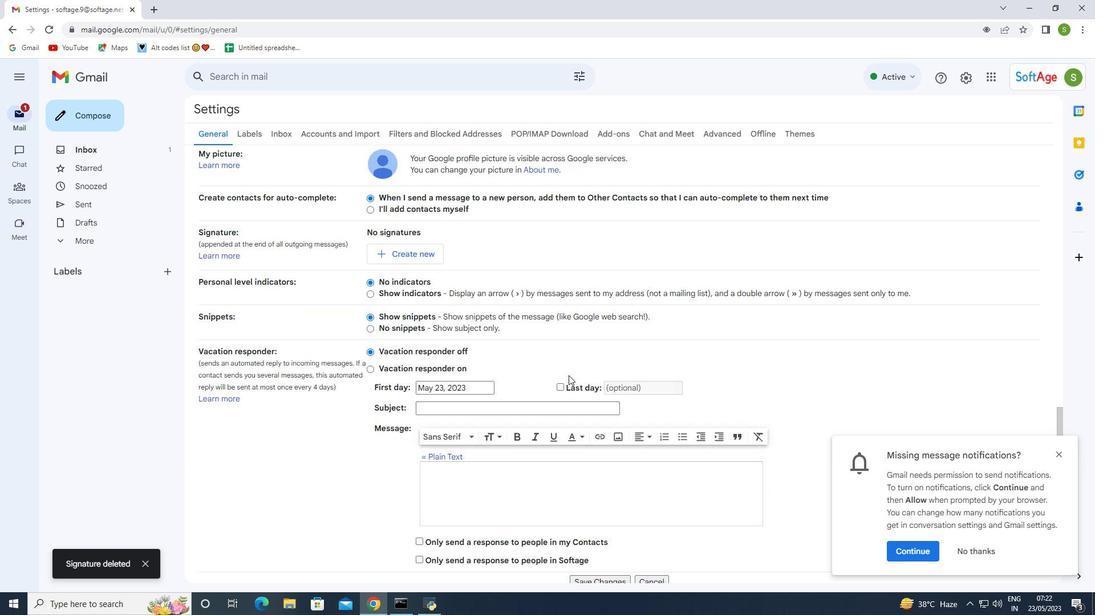 
Action: Mouse moved to (568, 376)
Screenshot: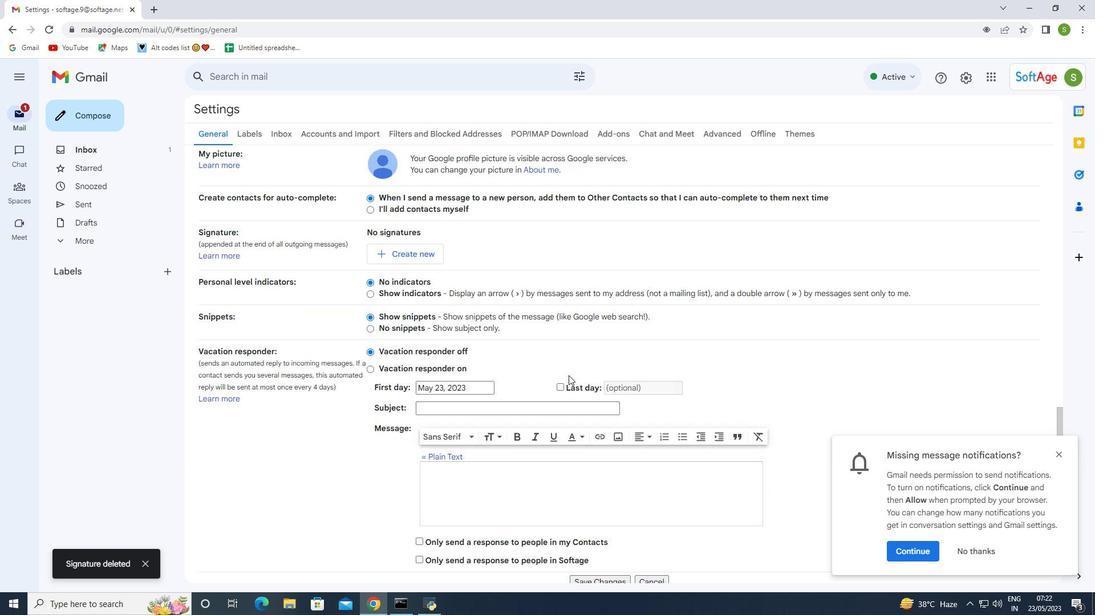 
Action: Mouse scrolled (568, 375) with delta (0, 0)
Screenshot: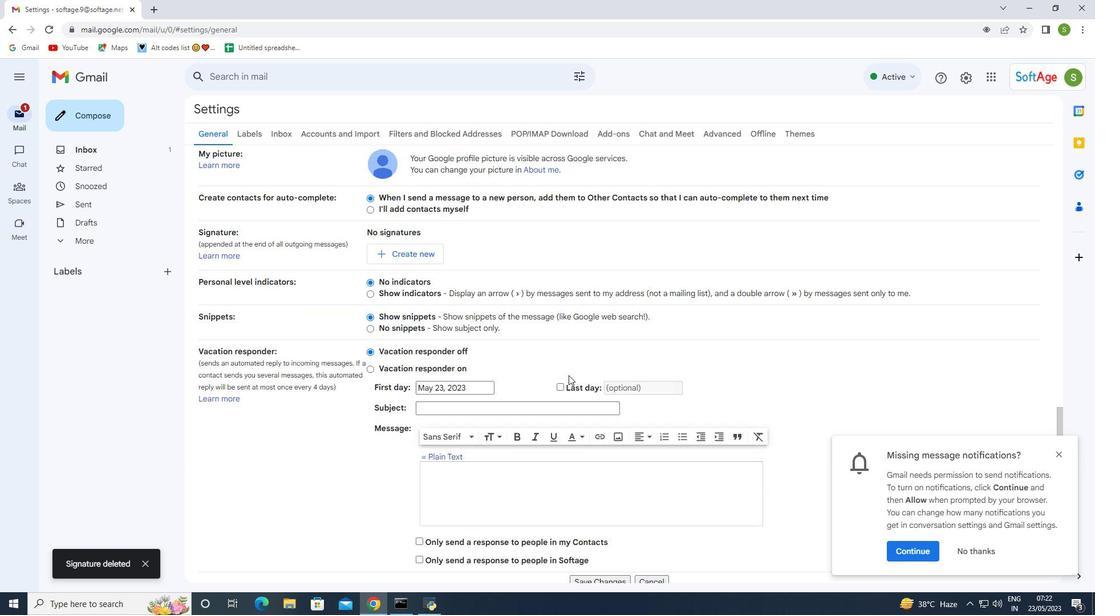 
Action: Mouse moved to (568, 376)
Screenshot: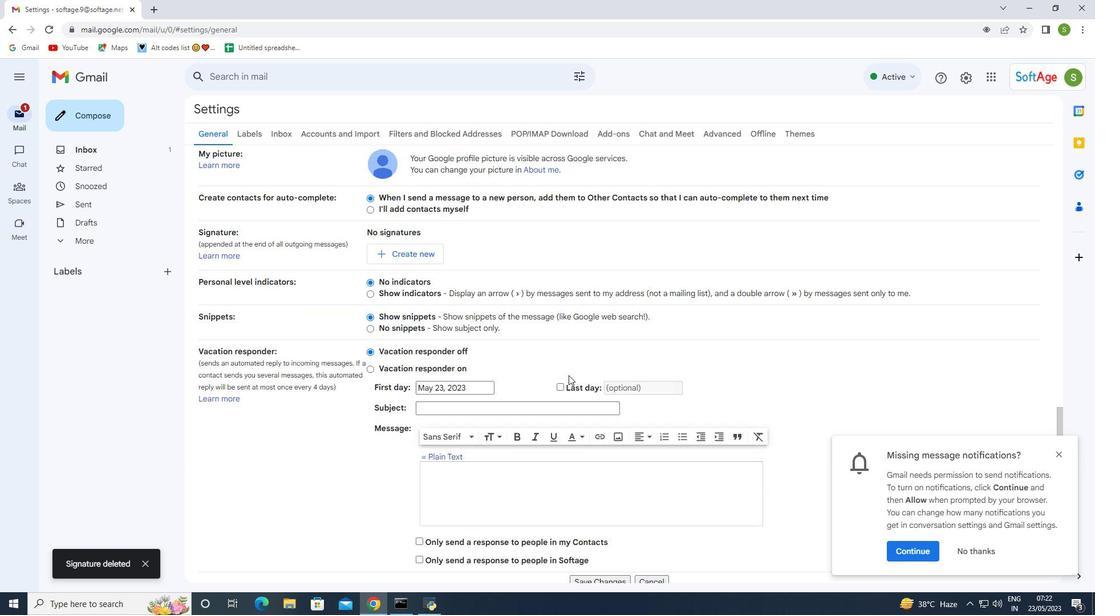 
Action: Mouse scrolled (568, 376) with delta (0, 0)
Screenshot: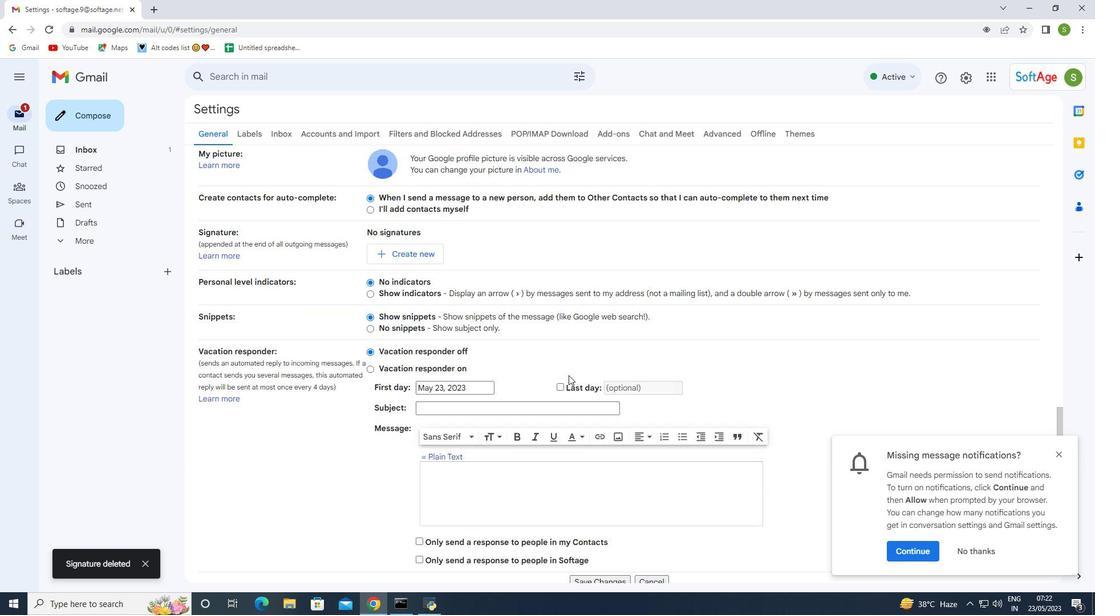 
Action: Mouse moved to (568, 377)
Screenshot: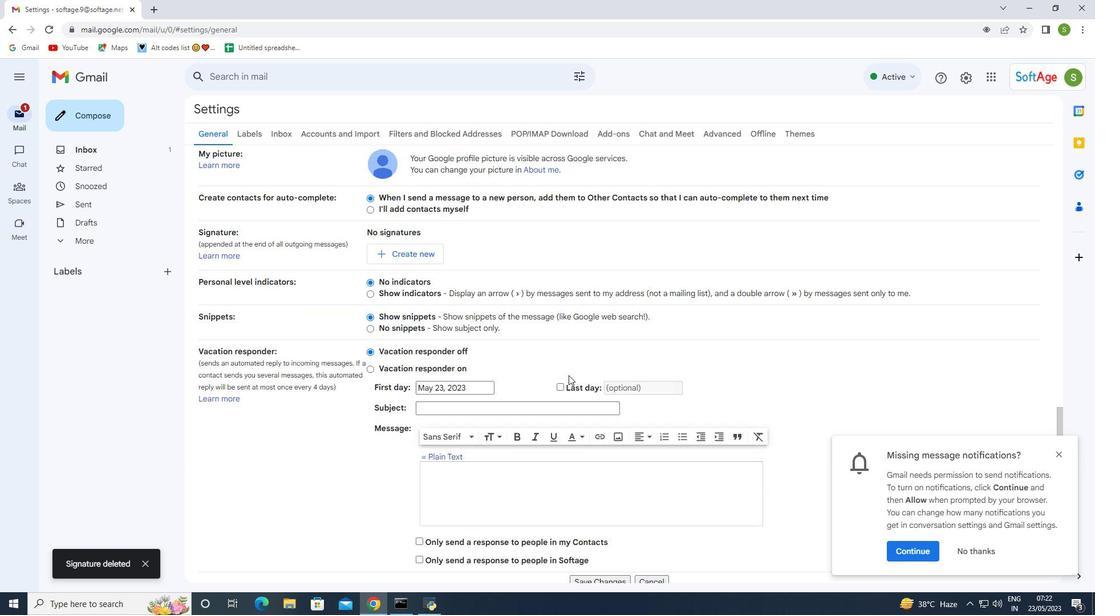 
Action: Mouse scrolled (568, 376) with delta (0, 0)
Screenshot: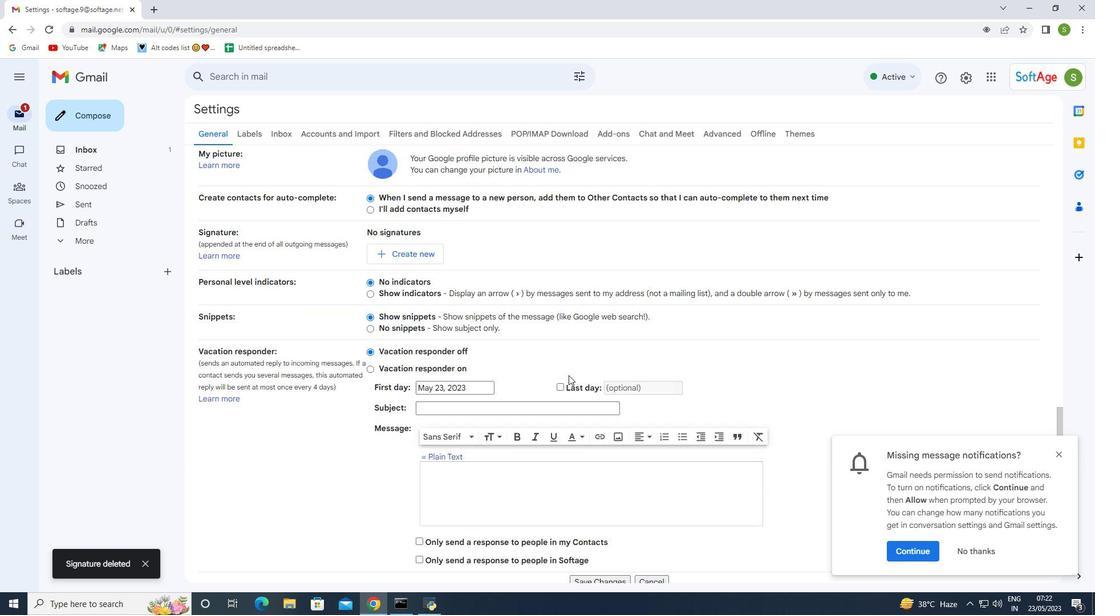 
Action: Mouse scrolled (568, 376) with delta (0, 0)
Screenshot: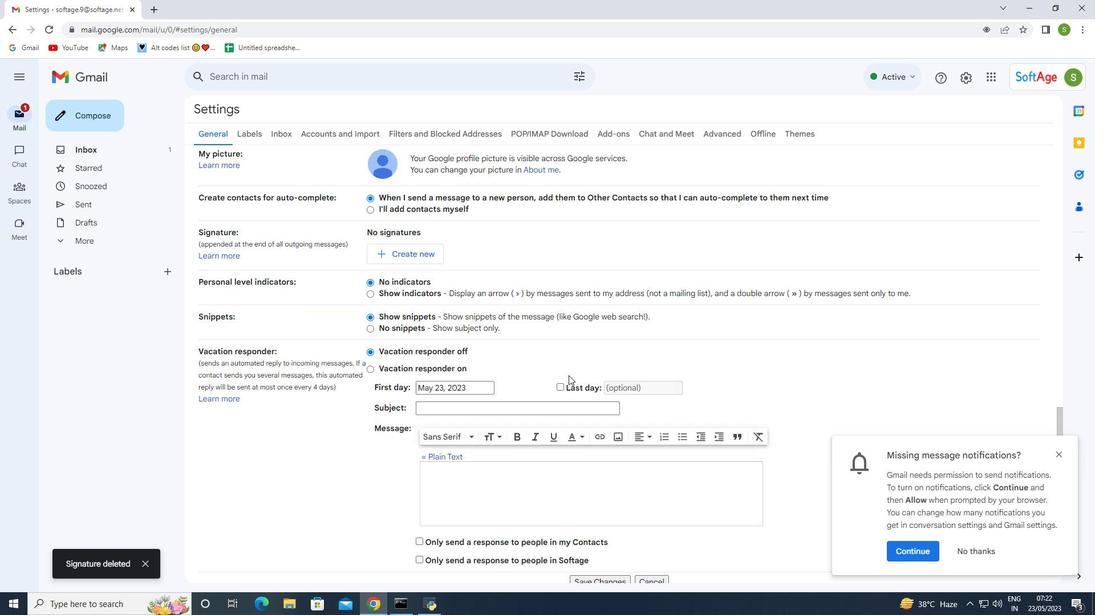 
Action: Mouse scrolled (568, 376) with delta (0, 0)
Screenshot: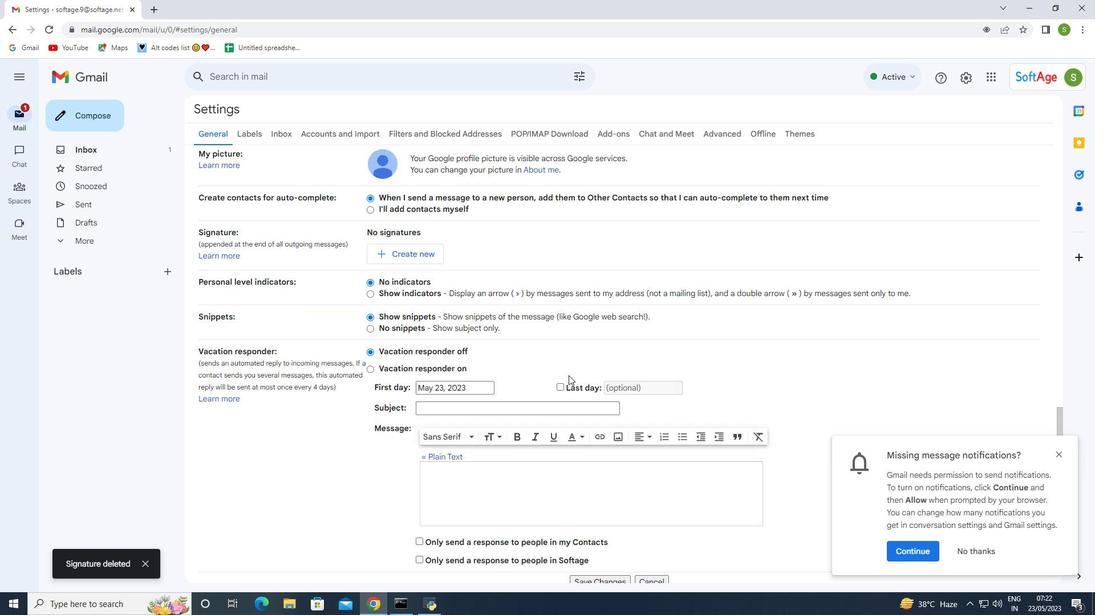 
Action: Mouse scrolled (568, 376) with delta (0, 0)
Screenshot: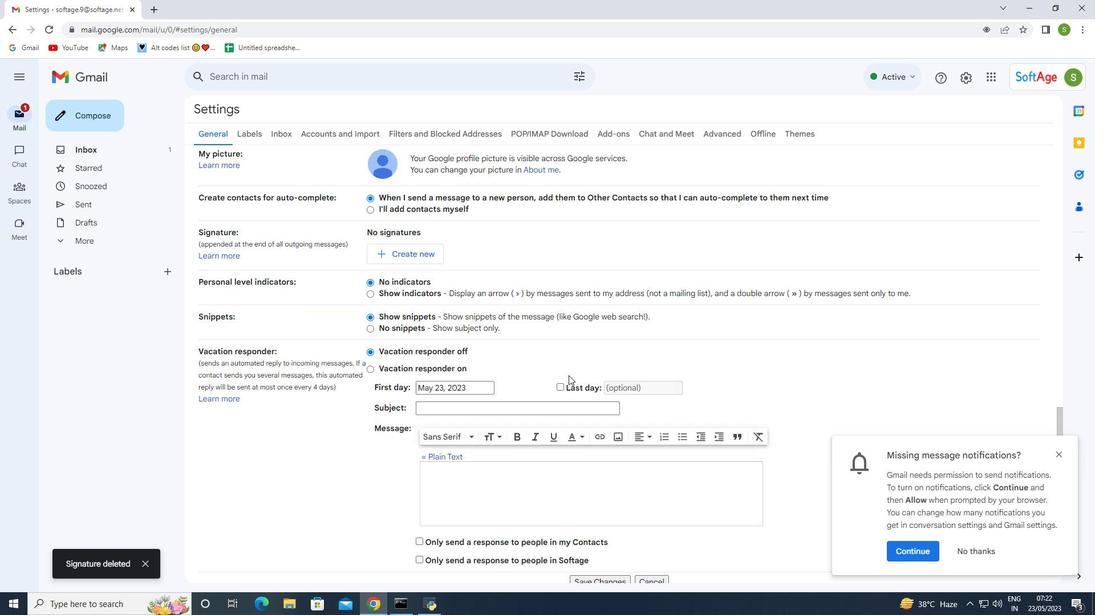
Action: Mouse moved to (596, 524)
Screenshot: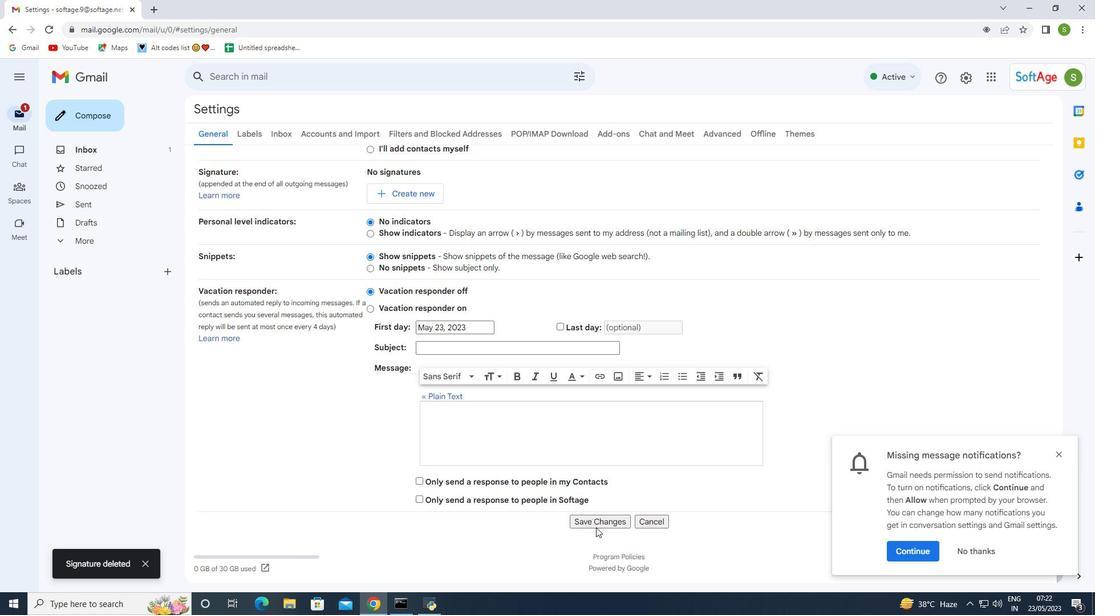 
Action: Mouse pressed left at (596, 524)
Screenshot: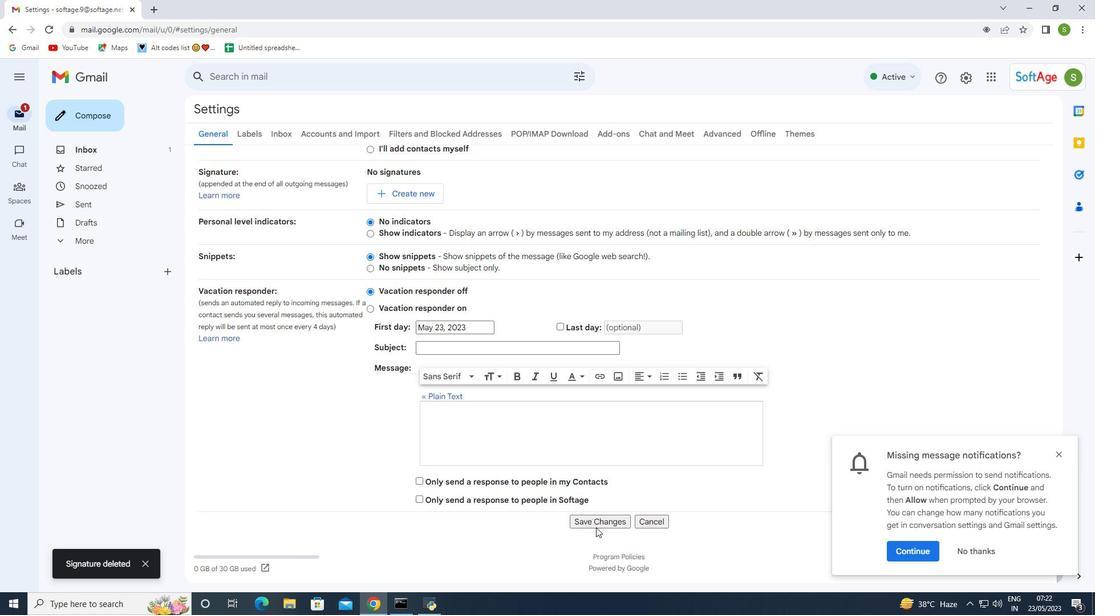 
Action: Mouse moved to (963, 80)
Screenshot: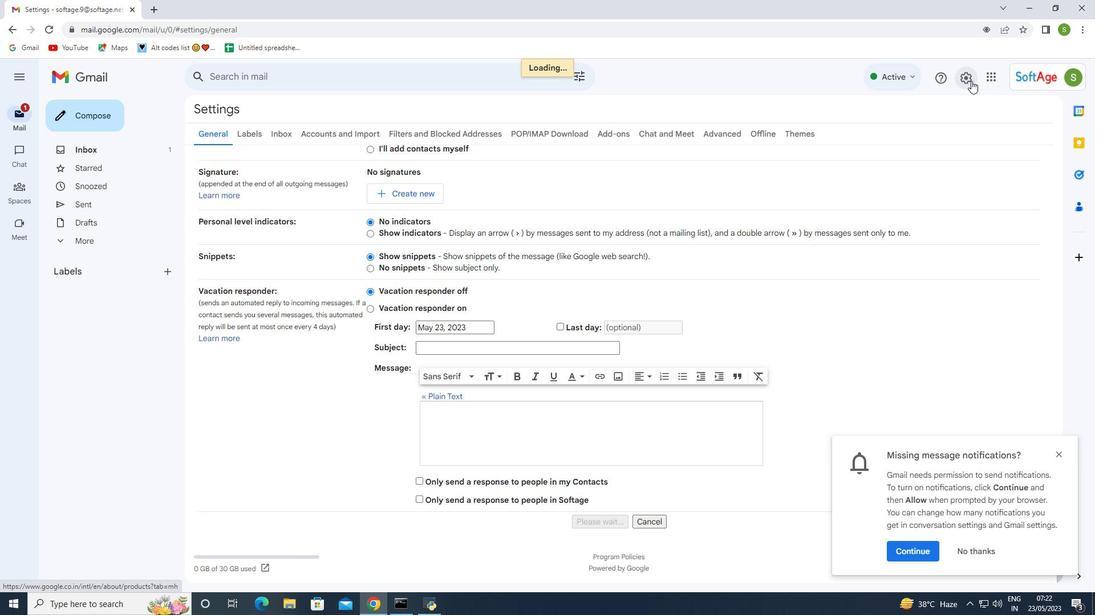
Action: Mouse pressed left at (963, 80)
Screenshot: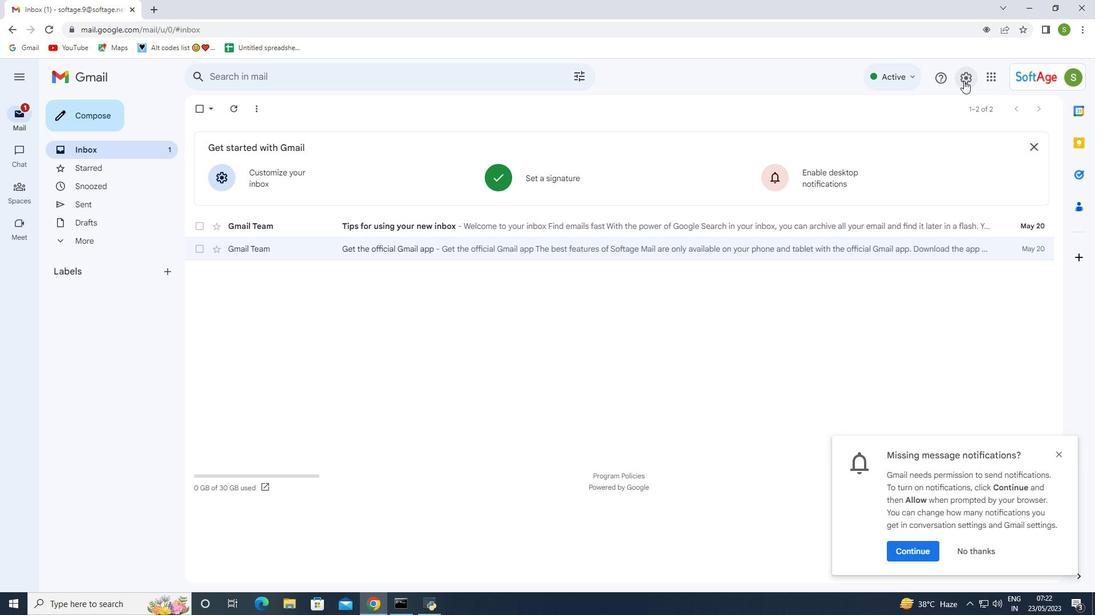 
Action: Mouse moved to (955, 131)
Screenshot: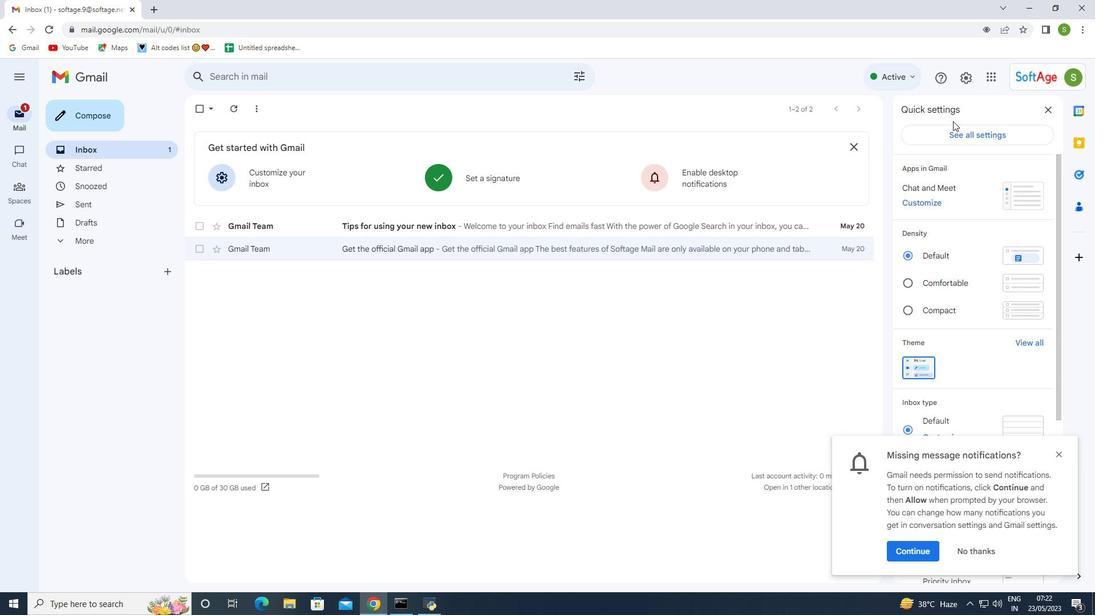 
Action: Mouse pressed left at (955, 131)
Screenshot: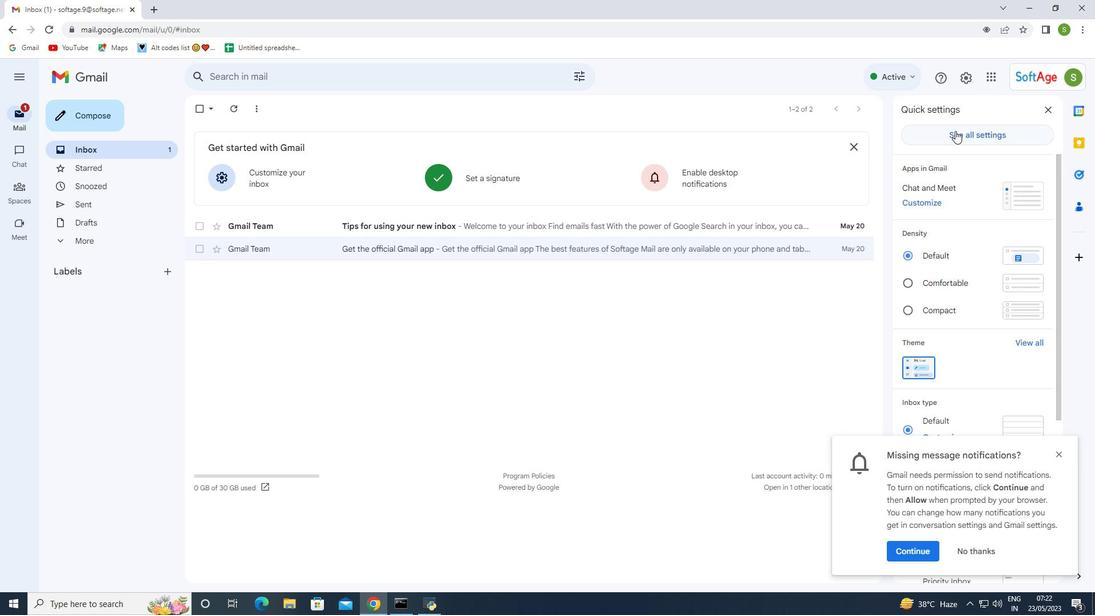 
Action: Mouse moved to (467, 252)
Screenshot: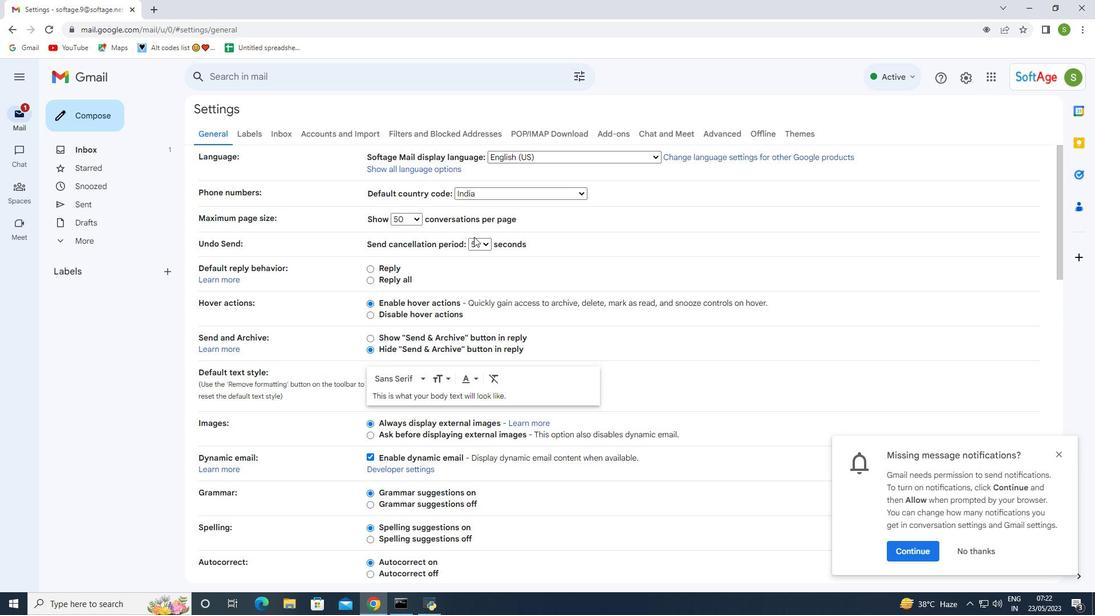 
Action: Mouse scrolled (467, 252) with delta (0, 0)
Screenshot: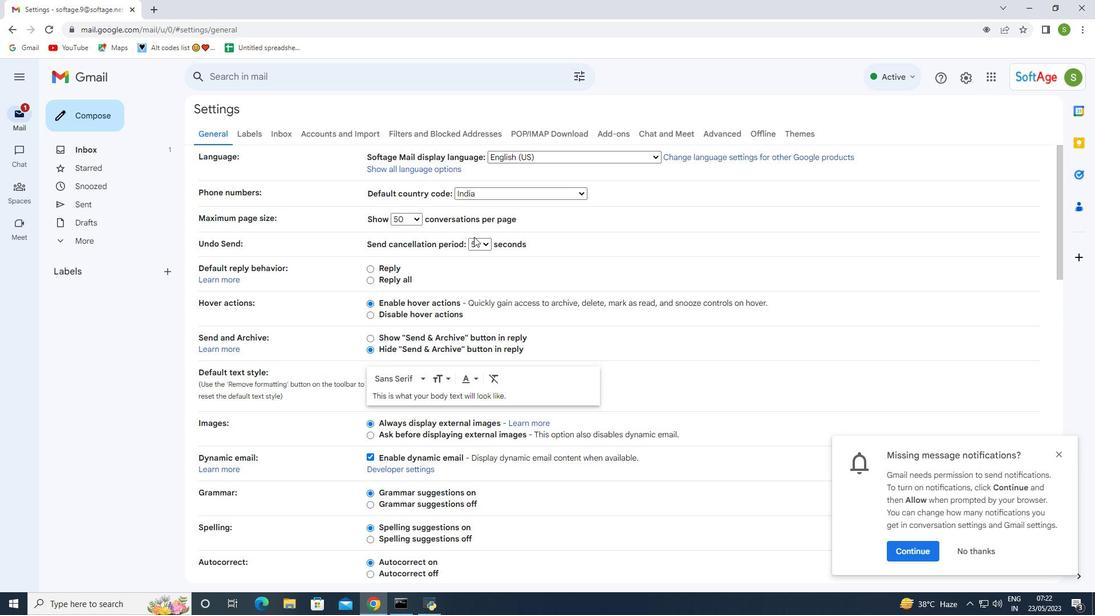 
Action: Mouse moved to (467, 256)
Screenshot: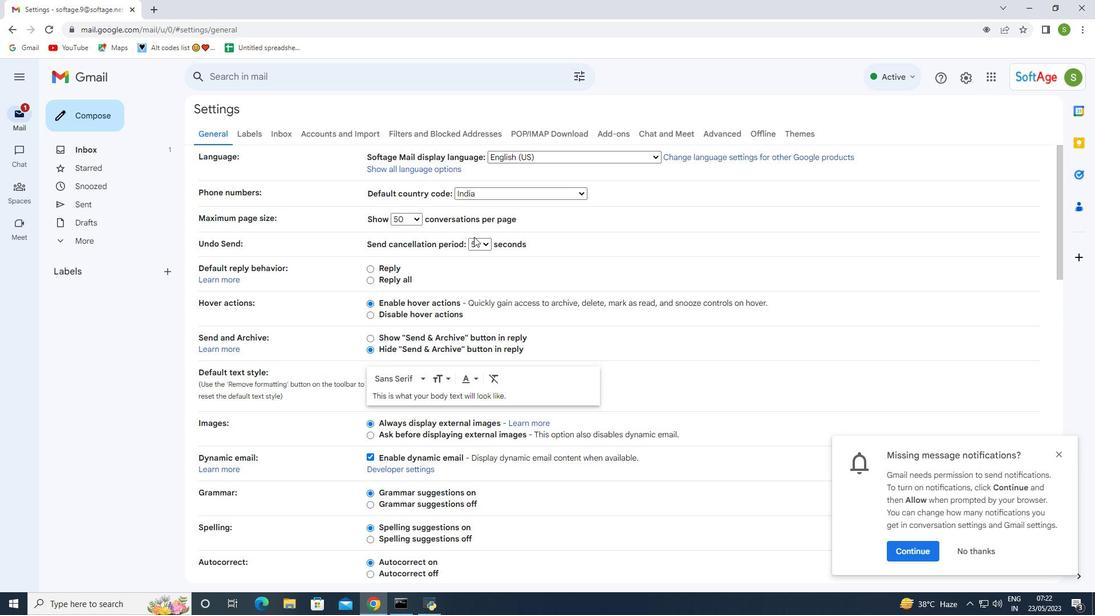 
Action: Mouse scrolled (467, 255) with delta (0, 0)
Screenshot: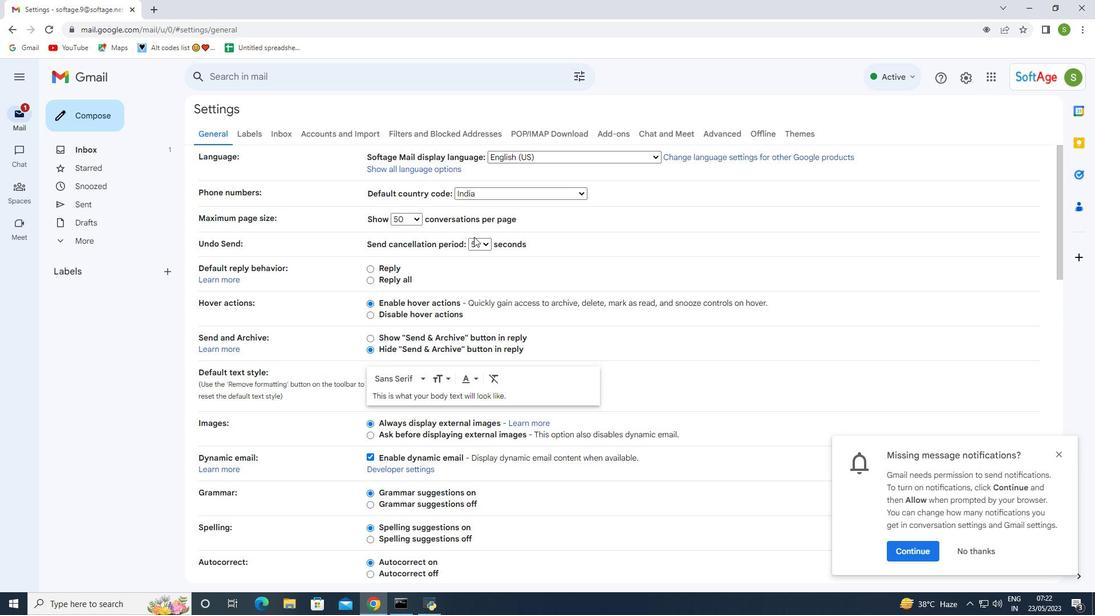 
Action: Mouse moved to (467, 257)
Screenshot: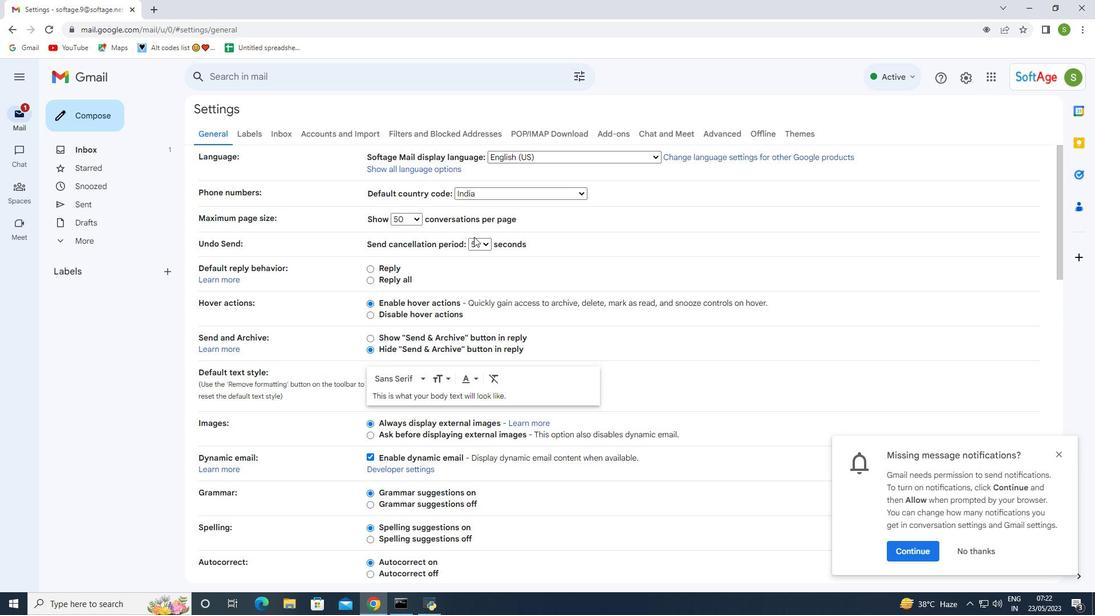 
Action: Mouse scrolled (467, 256) with delta (0, 0)
Screenshot: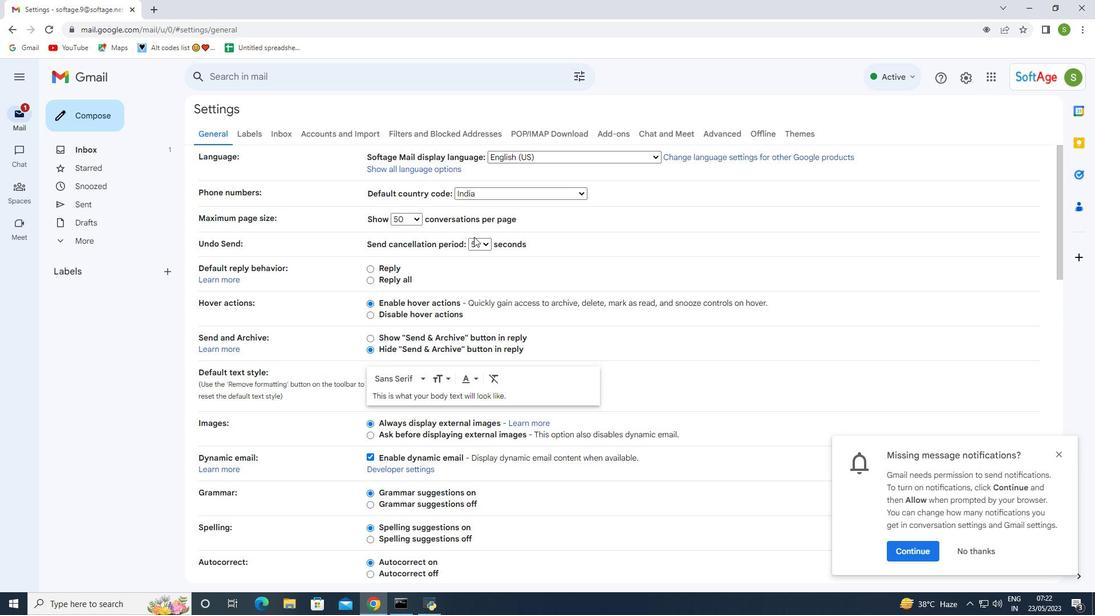 
Action: Mouse scrolled (467, 256) with delta (0, 0)
Screenshot: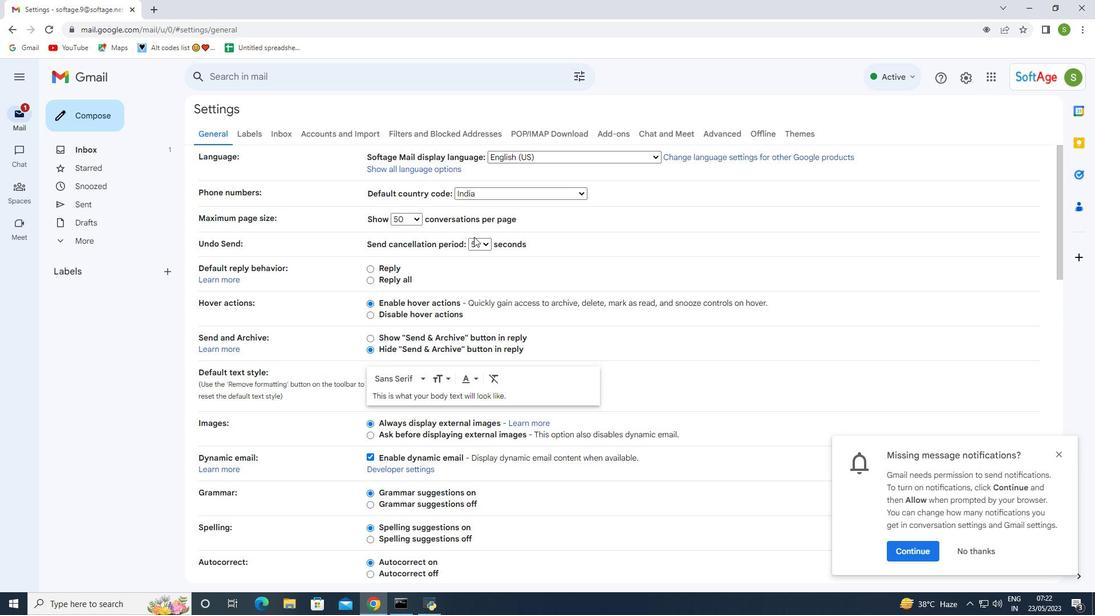 
Action: Mouse scrolled (467, 256) with delta (0, 0)
Screenshot: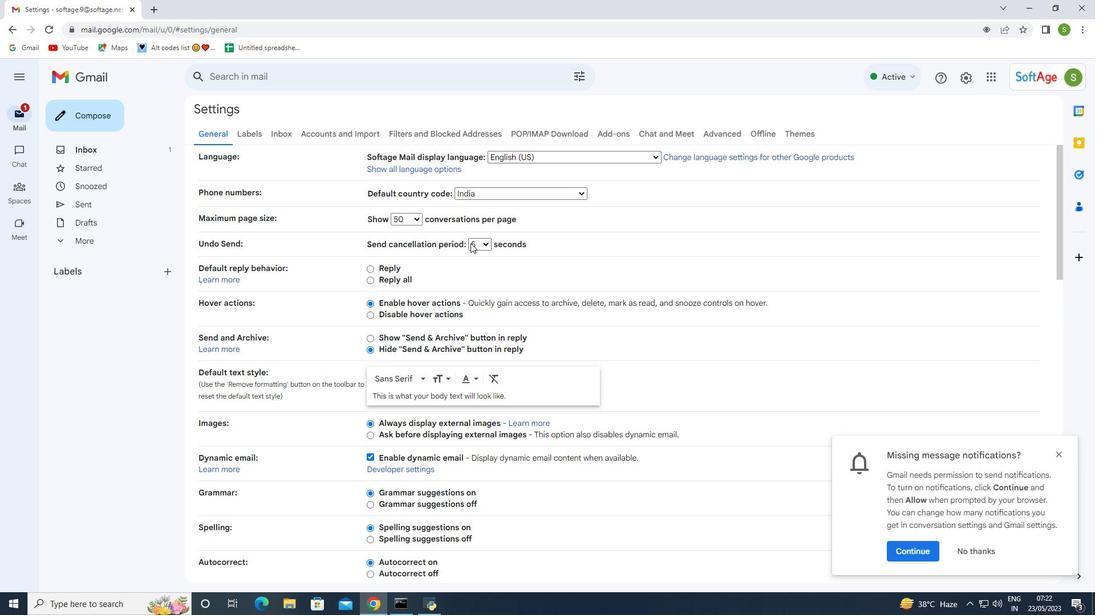
Action: Mouse scrolled (467, 256) with delta (0, 0)
Screenshot: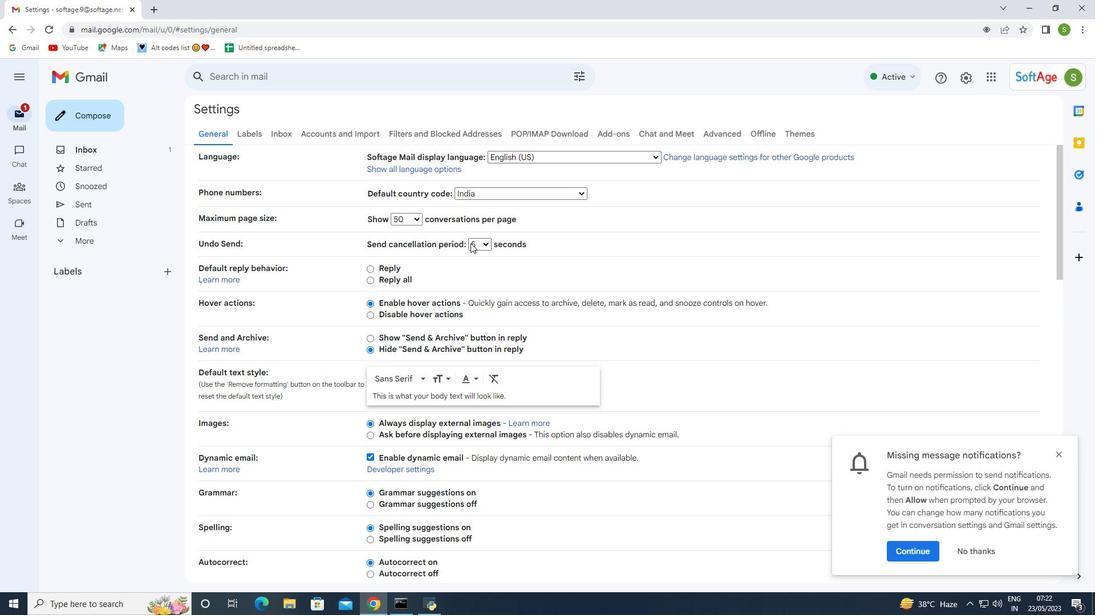 
Action: Mouse moved to (464, 260)
Screenshot: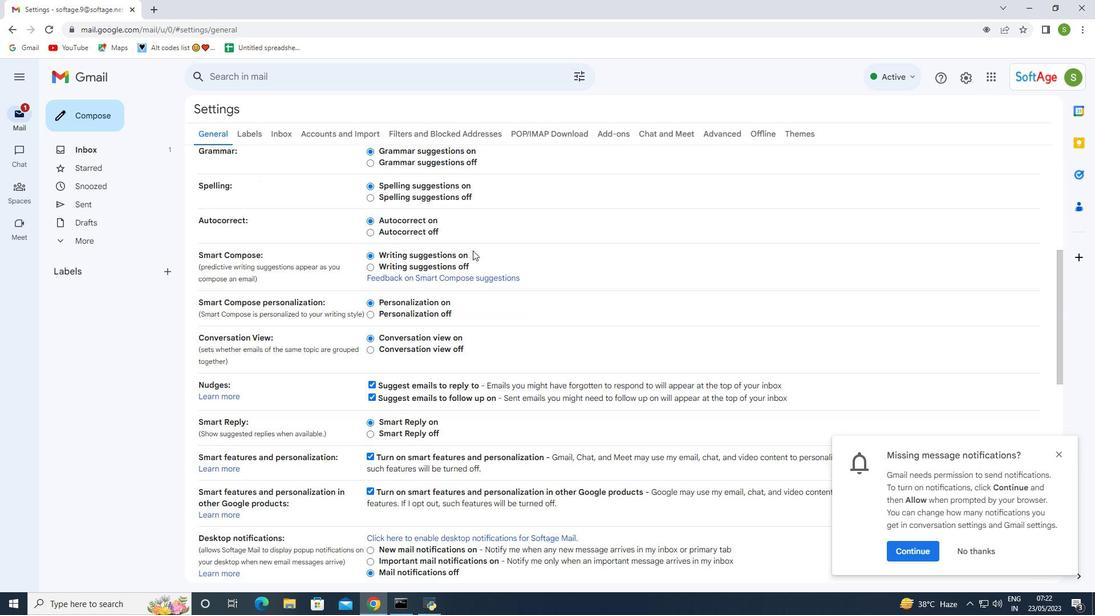 
Action: Mouse scrolled (472, 250) with delta (0, 0)
Screenshot: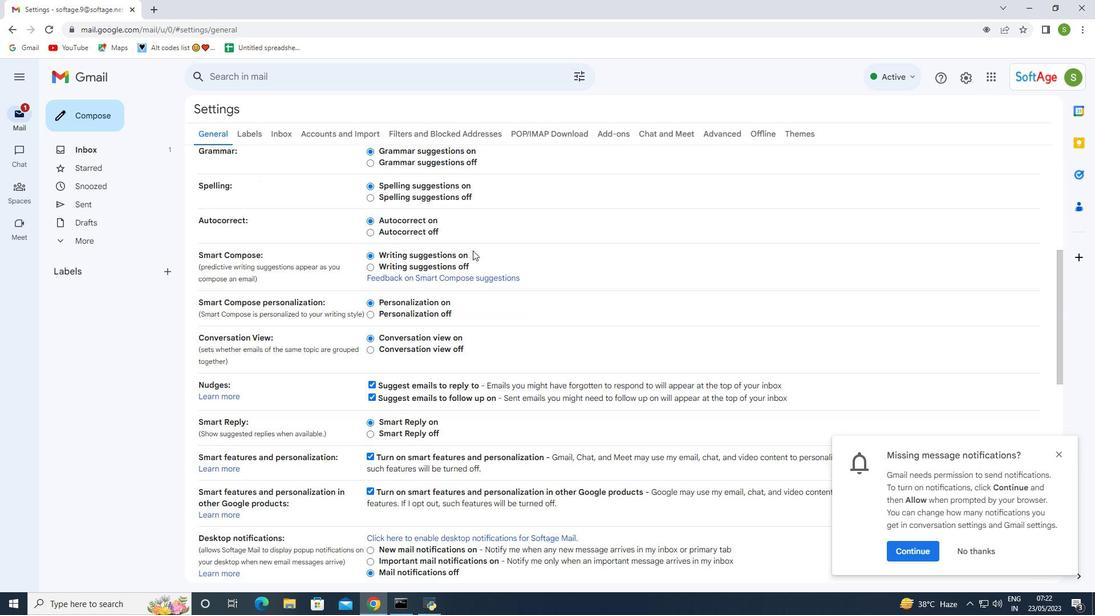 
Action: Mouse moved to (448, 282)
Screenshot: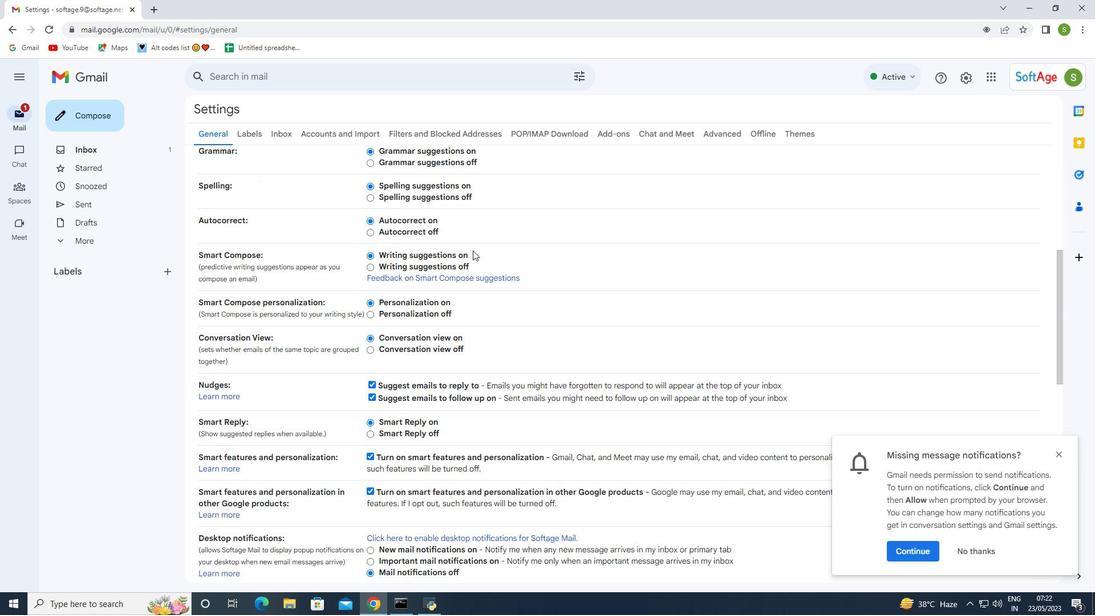 
Action: Mouse scrolled (460, 265) with delta (0, 0)
Screenshot: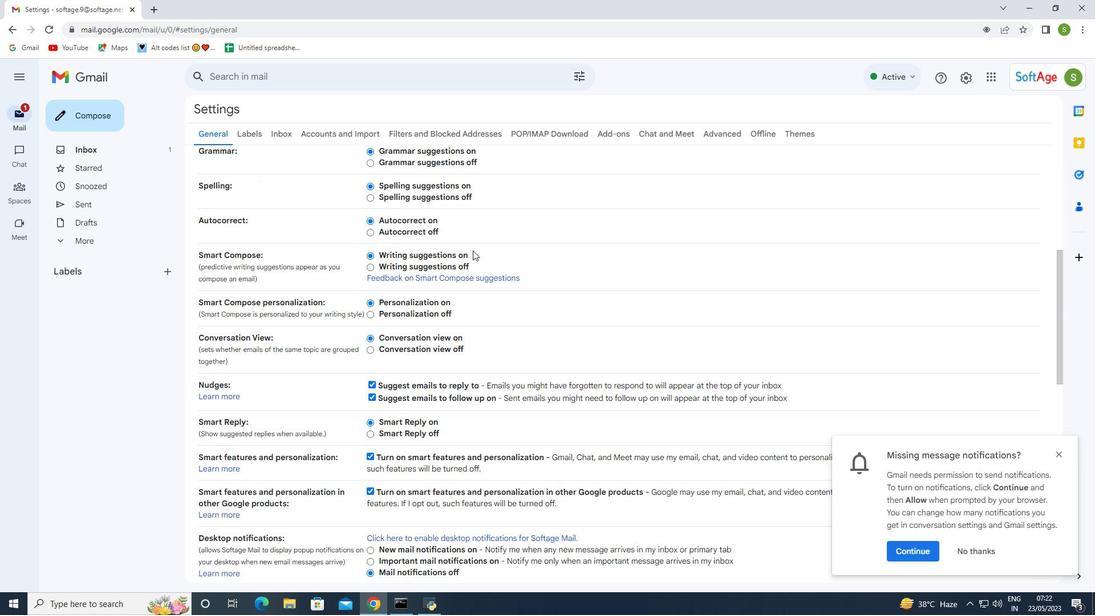 
Action: Mouse moved to (448, 283)
Screenshot: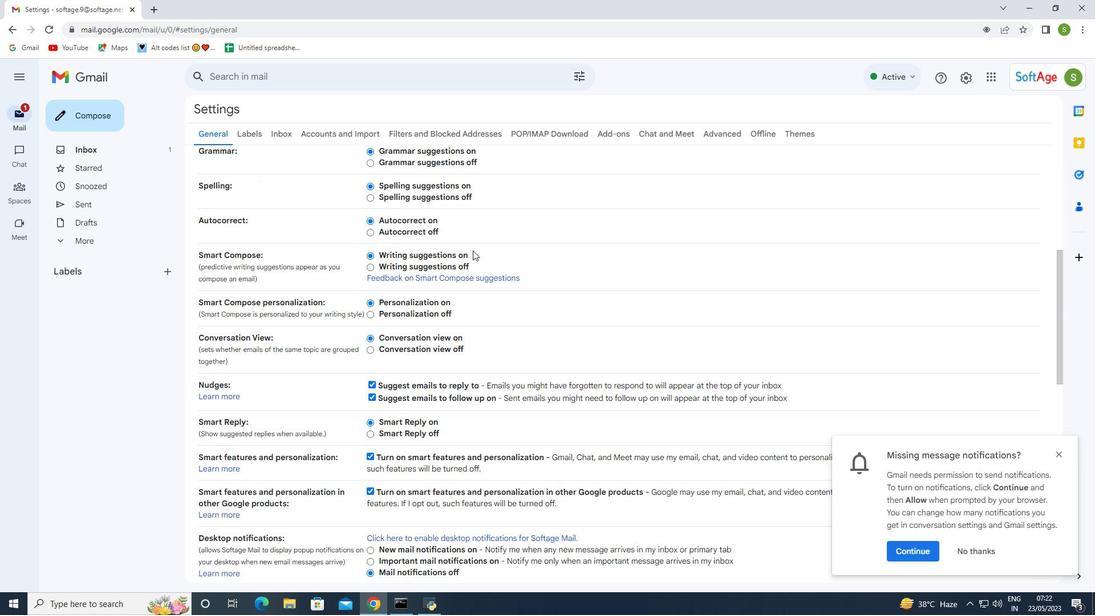 
Action: Mouse scrolled (448, 280) with delta (0, 0)
Screenshot: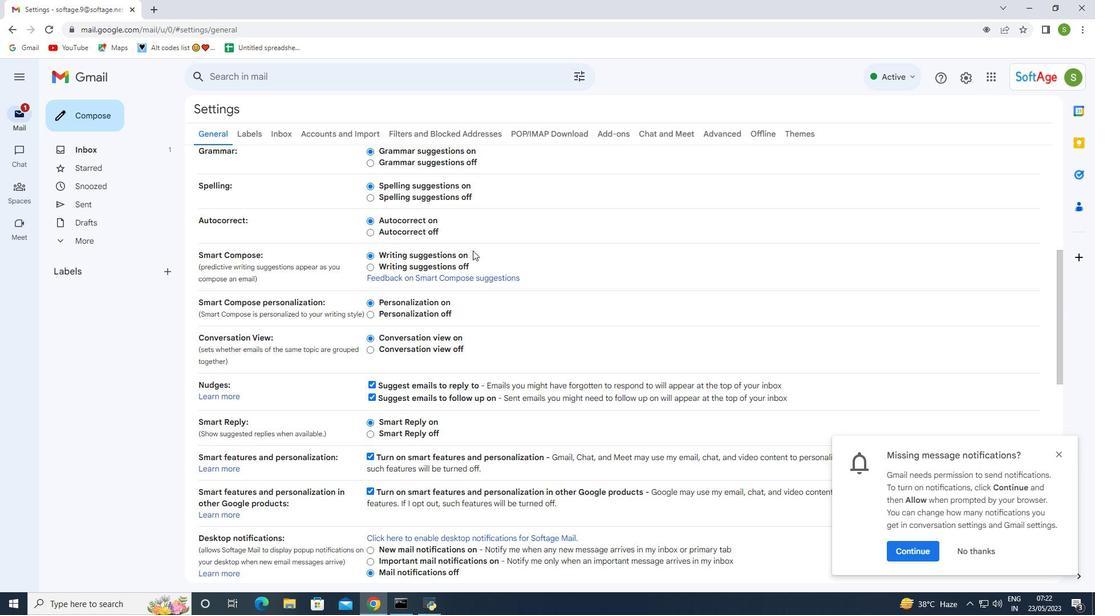 
Action: Mouse moved to (448, 284)
Screenshot: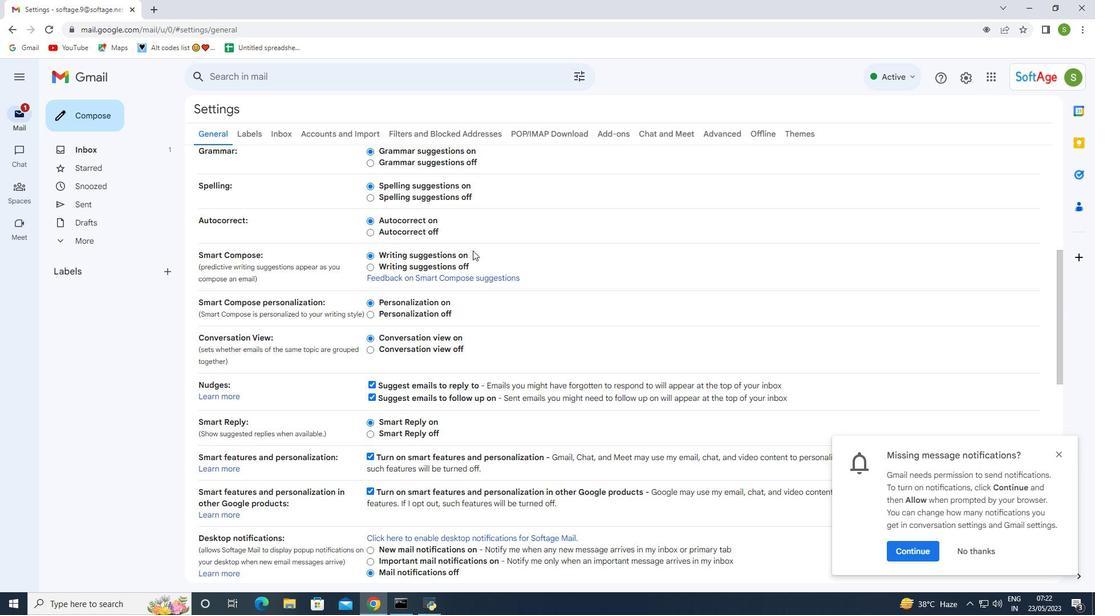 
Action: Mouse scrolled (448, 282) with delta (0, 0)
Screenshot: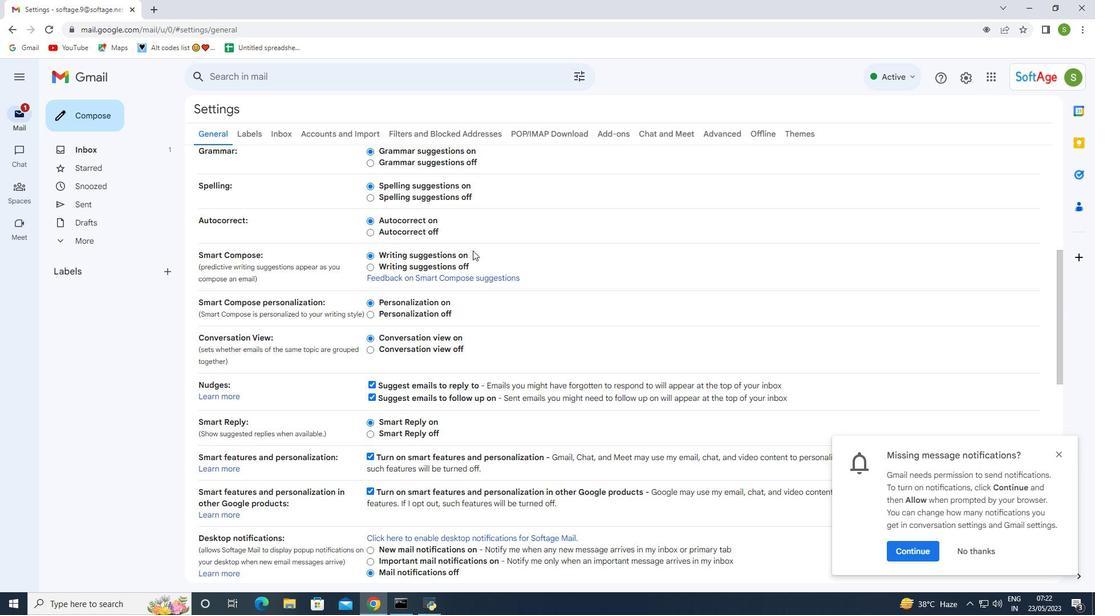 
Action: Mouse moved to (447, 284)
Screenshot: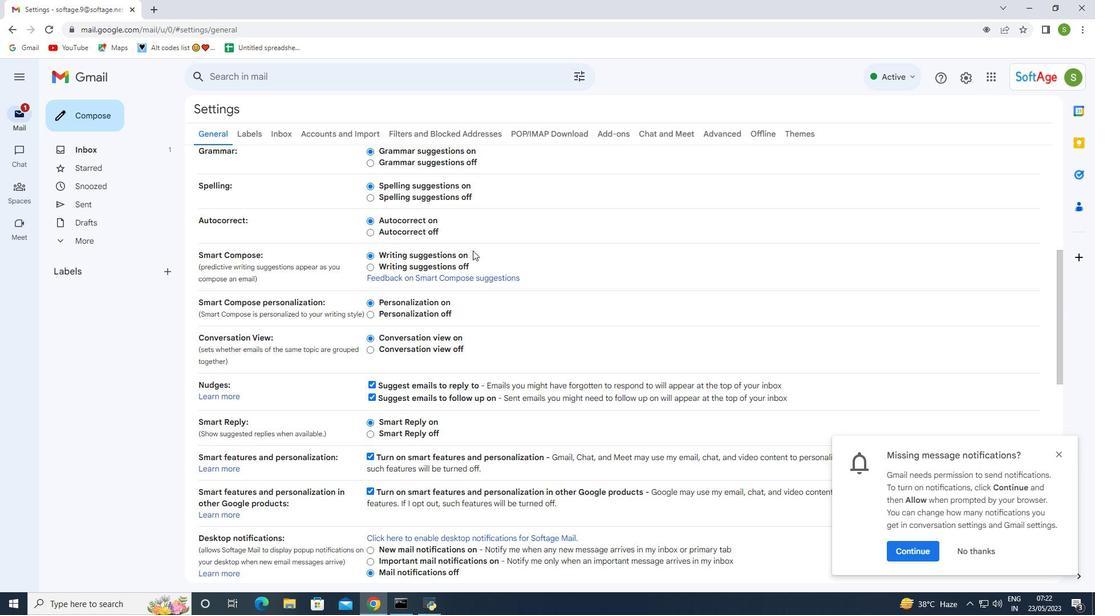 
Action: Mouse scrolled (448, 282) with delta (0, 0)
Screenshot: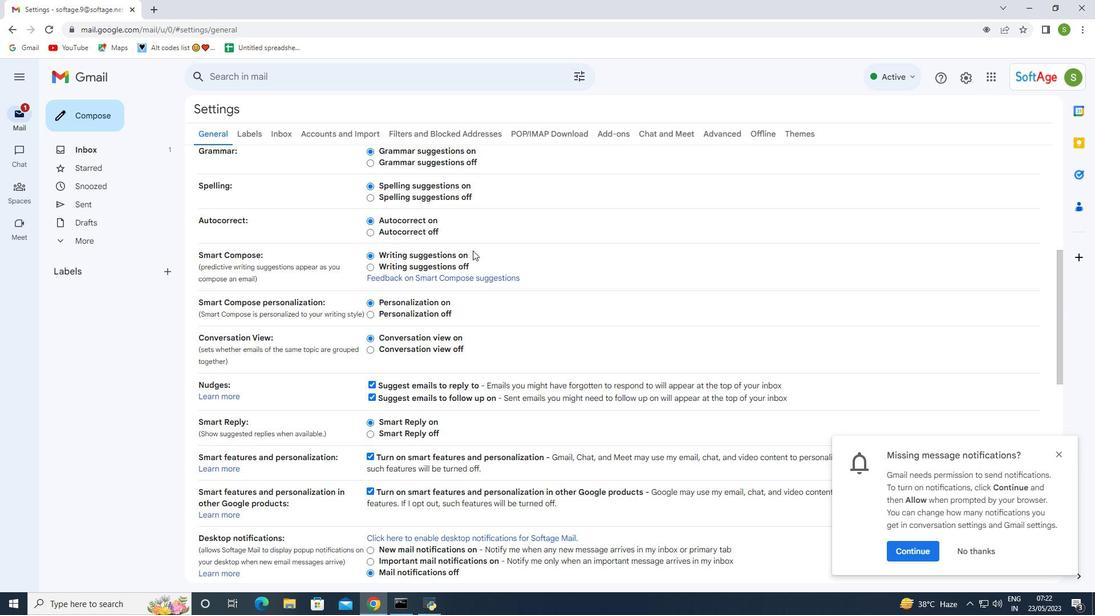 
Action: Mouse moved to (447, 284)
Screenshot: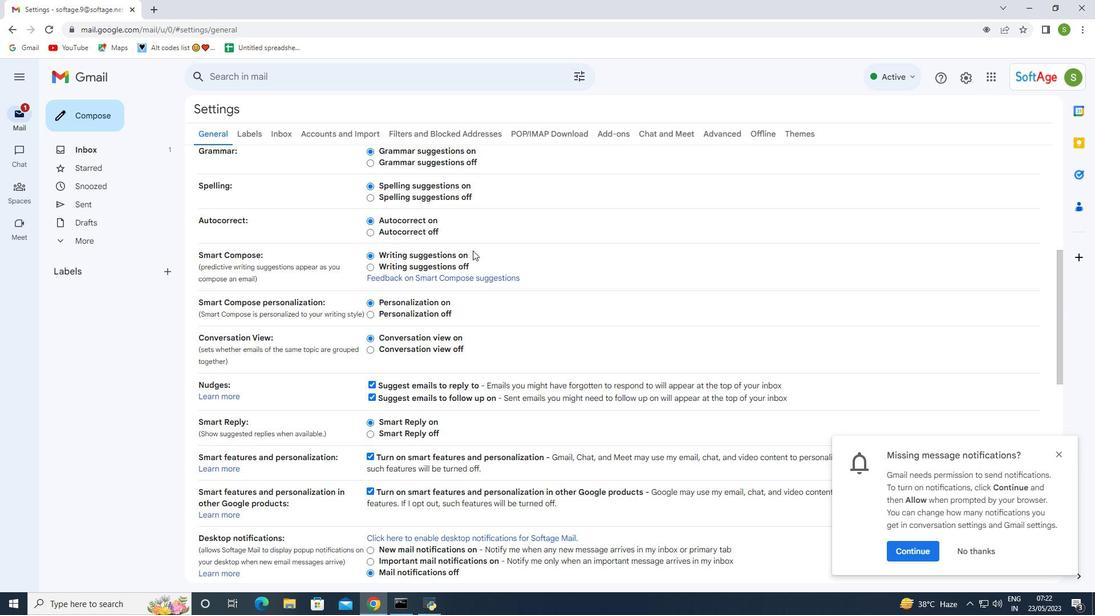 
Action: Mouse scrolled (447, 283) with delta (0, 0)
Screenshot: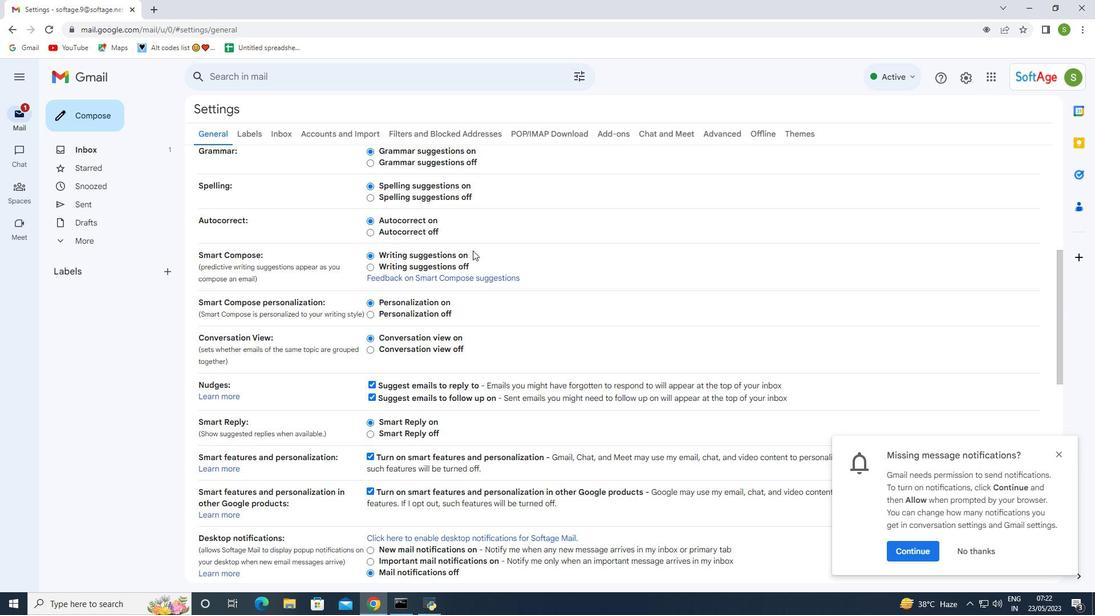 
Action: Mouse moved to (432, 322)
Screenshot: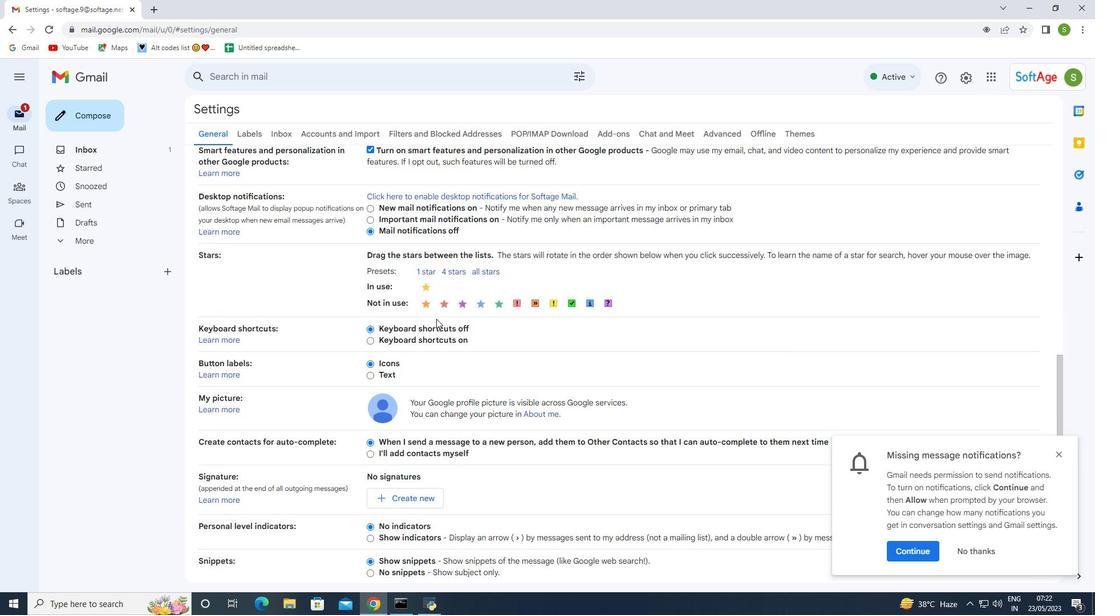 
Action: Mouse scrolled (432, 321) with delta (0, 0)
Screenshot: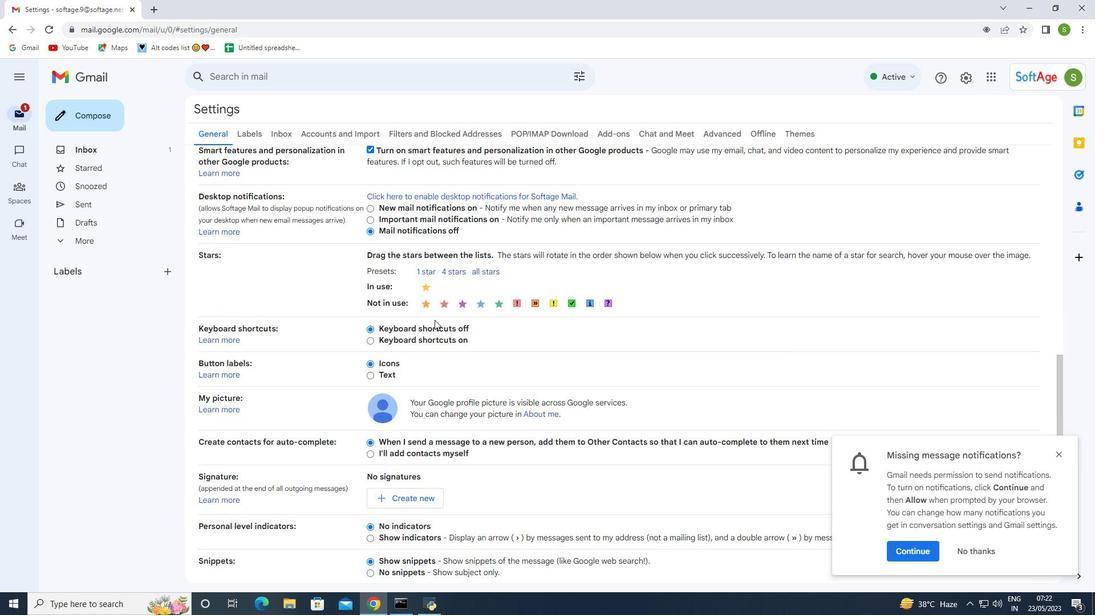
Action: Mouse scrolled (432, 321) with delta (0, 0)
Screenshot: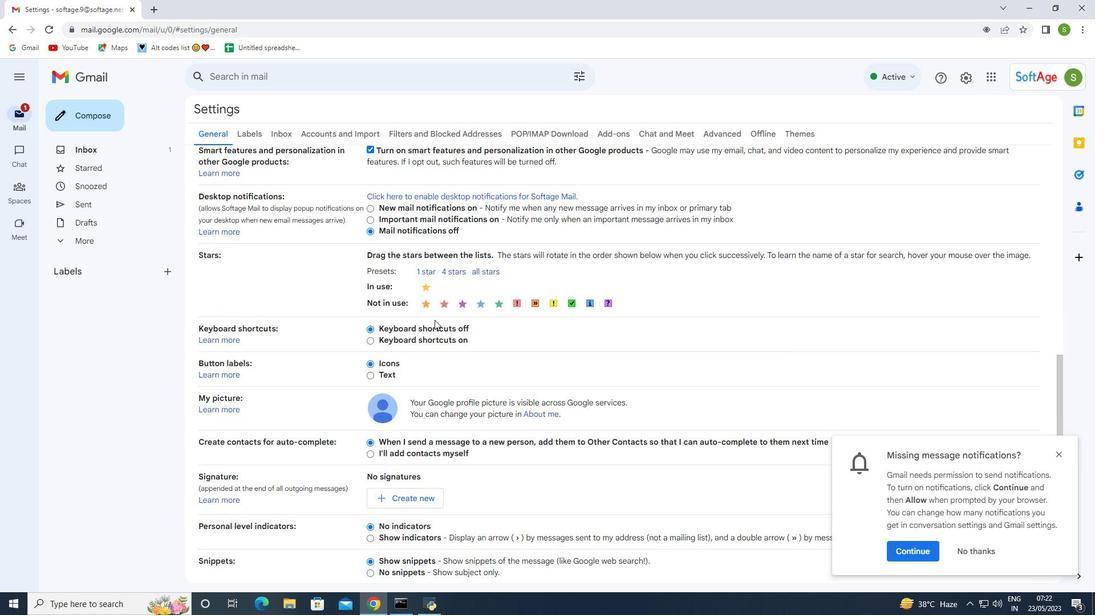 
Action: Mouse scrolled (432, 321) with delta (0, 0)
Screenshot: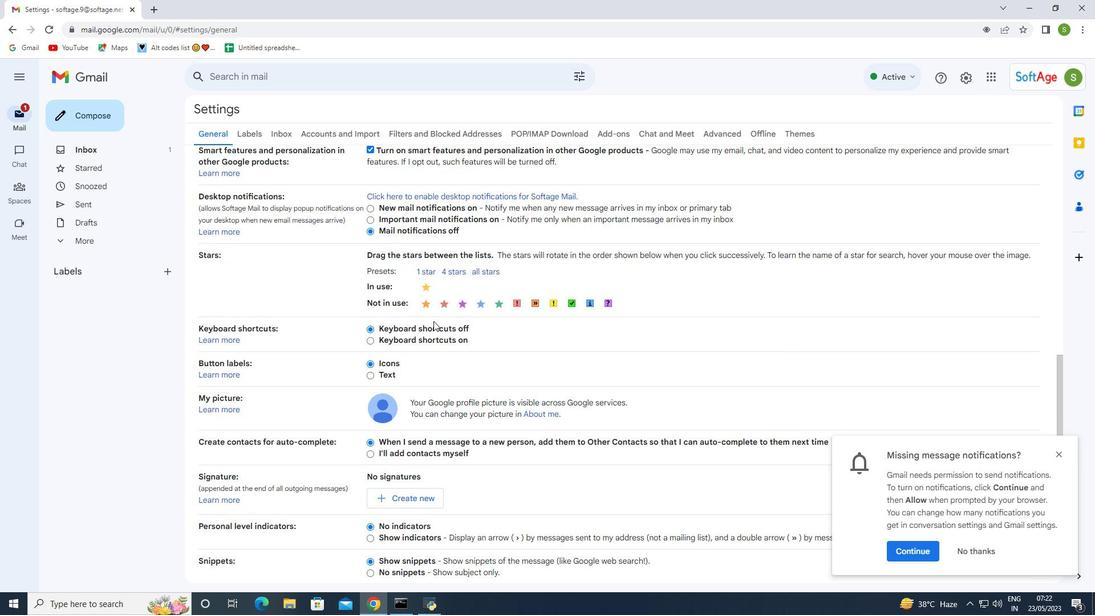 
Action: Mouse scrolled (432, 321) with delta (0, 0)
Screenshot: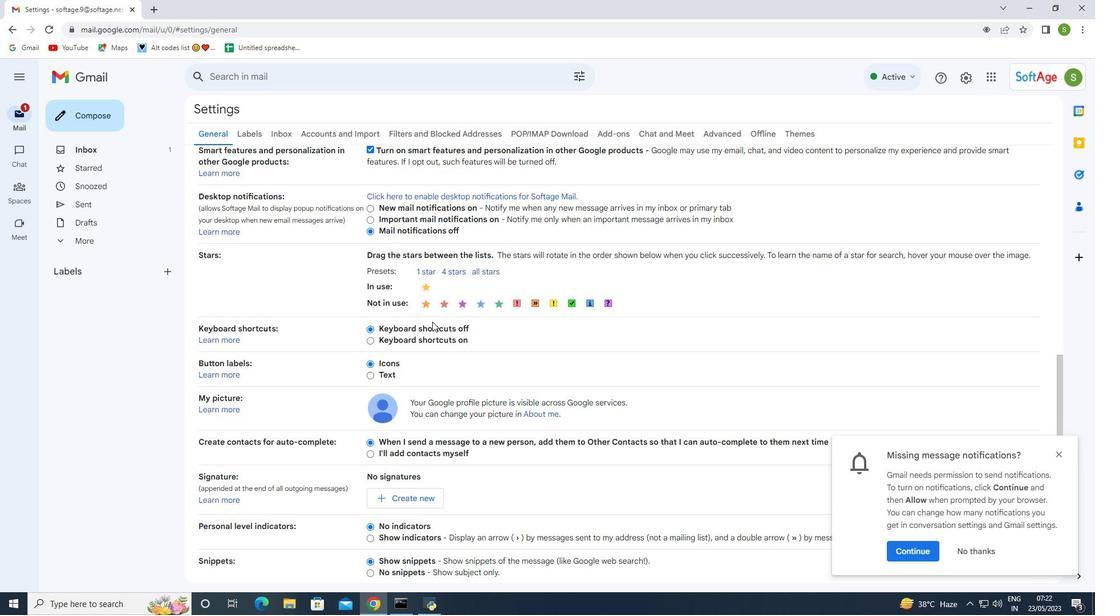 
Action: Mouse moved to (412, 274)
Screenshot: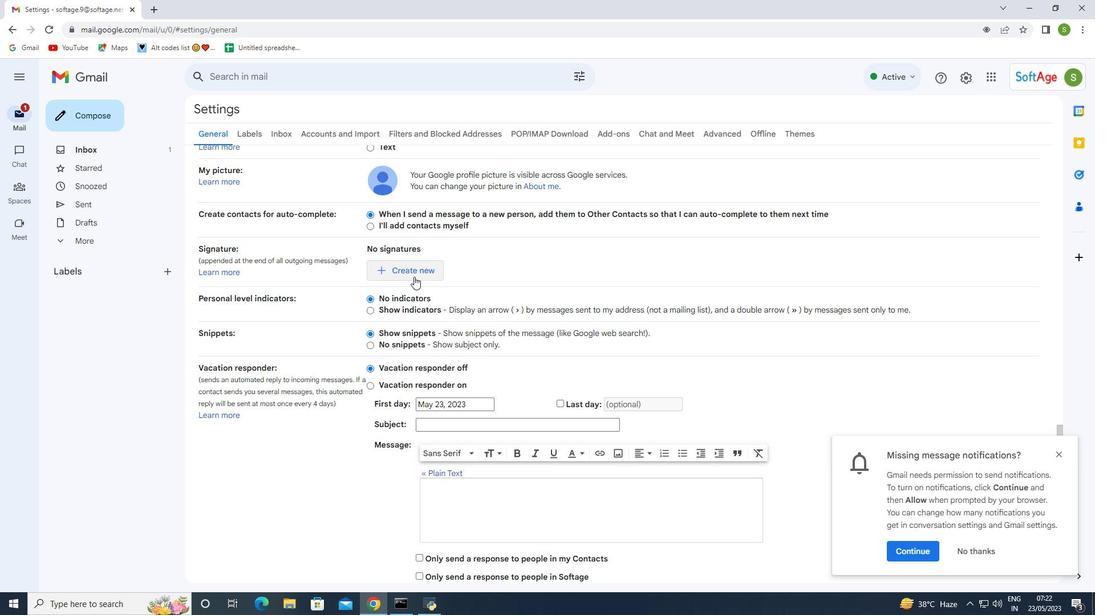 
Action: Mouse pressed left at (412, 274)
Screenshot: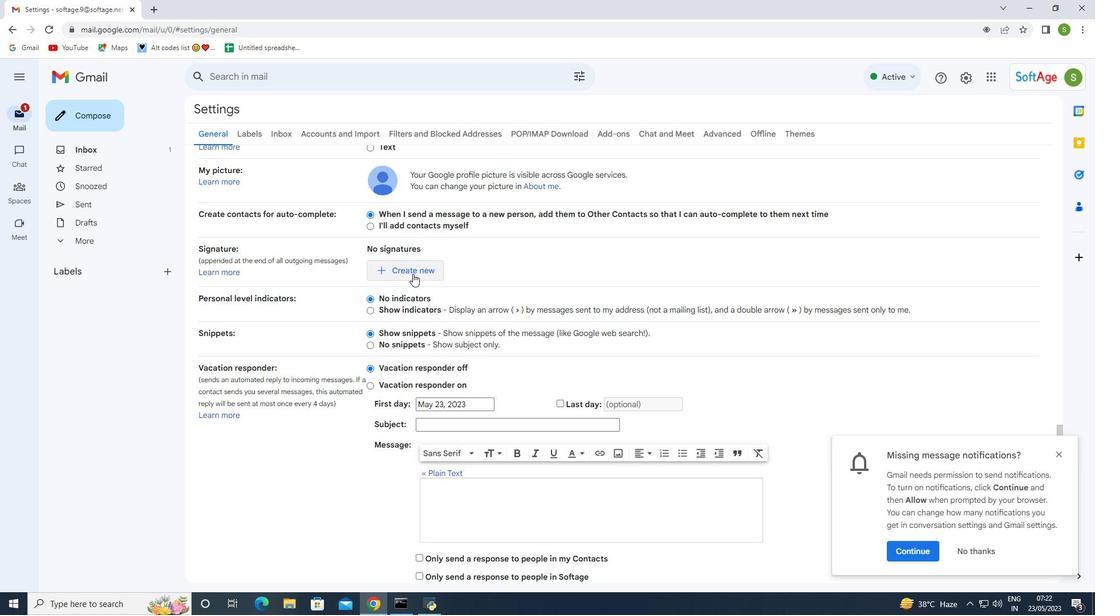 
Action: Mouse moved to (451, 320)
Screenshot: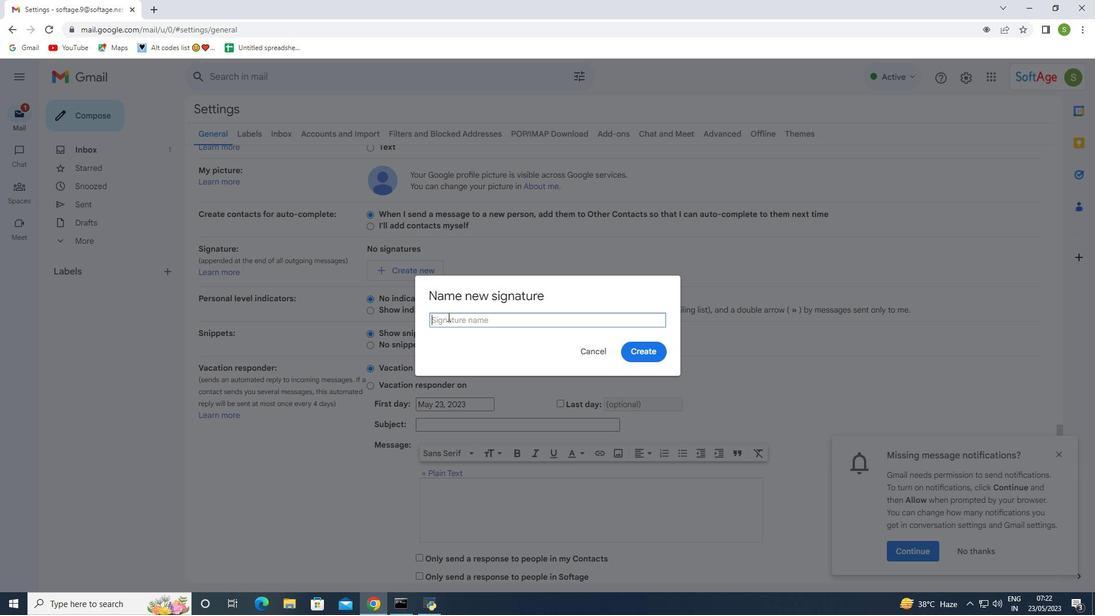 
Action: Mouse pressed left at (451, 320)
Screenshot: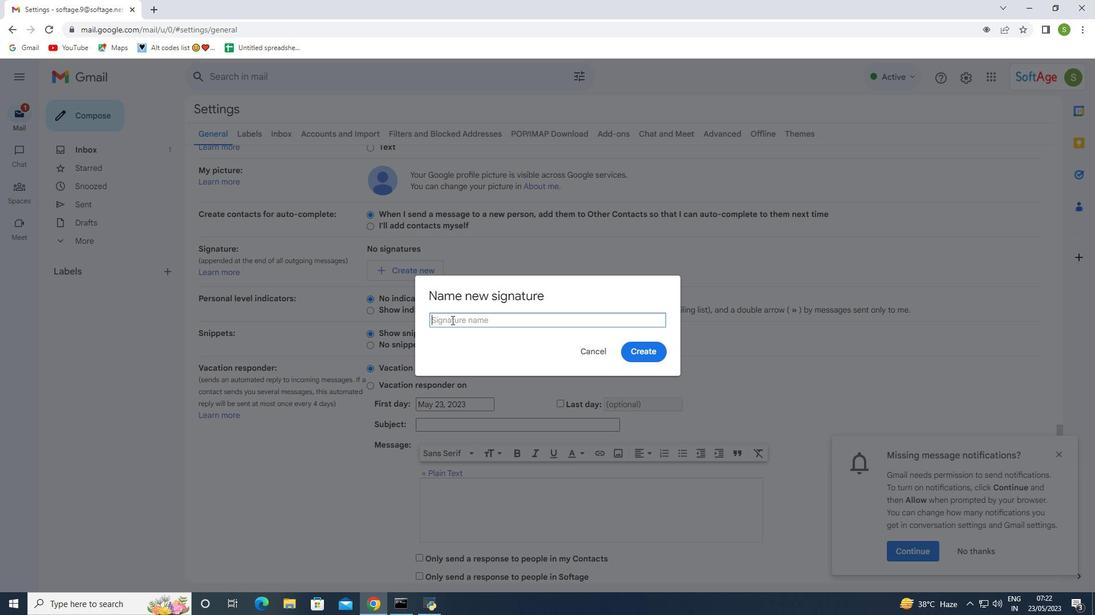 
Action: Key pressed <Key.shift>Katie<Key.space><Key.shift>Thompson
Screenshot: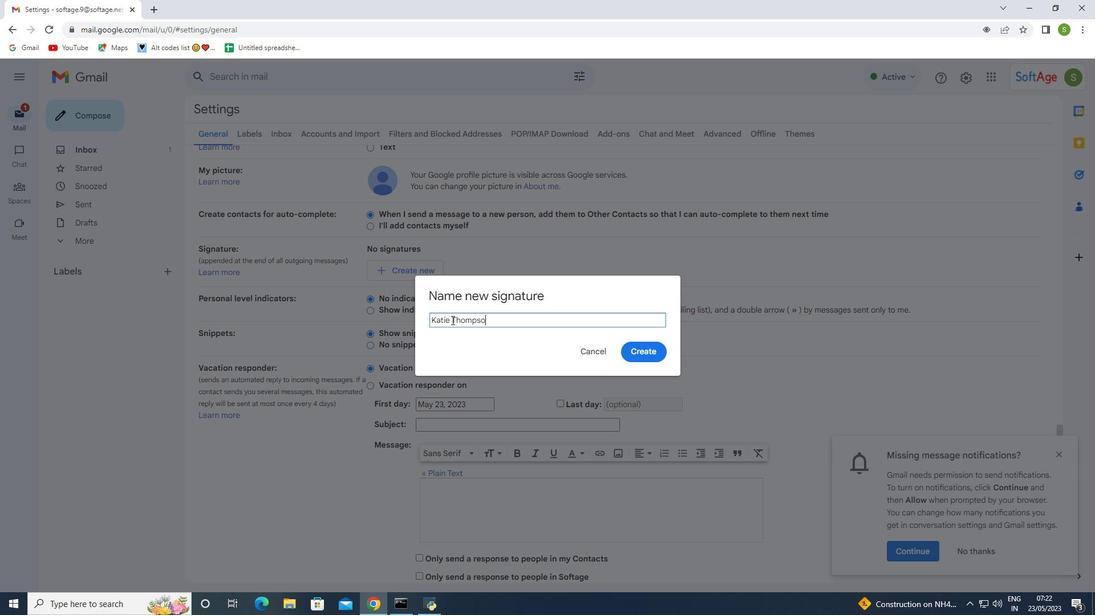 
Action: Mouse moved to (633, 350)
Screenshot: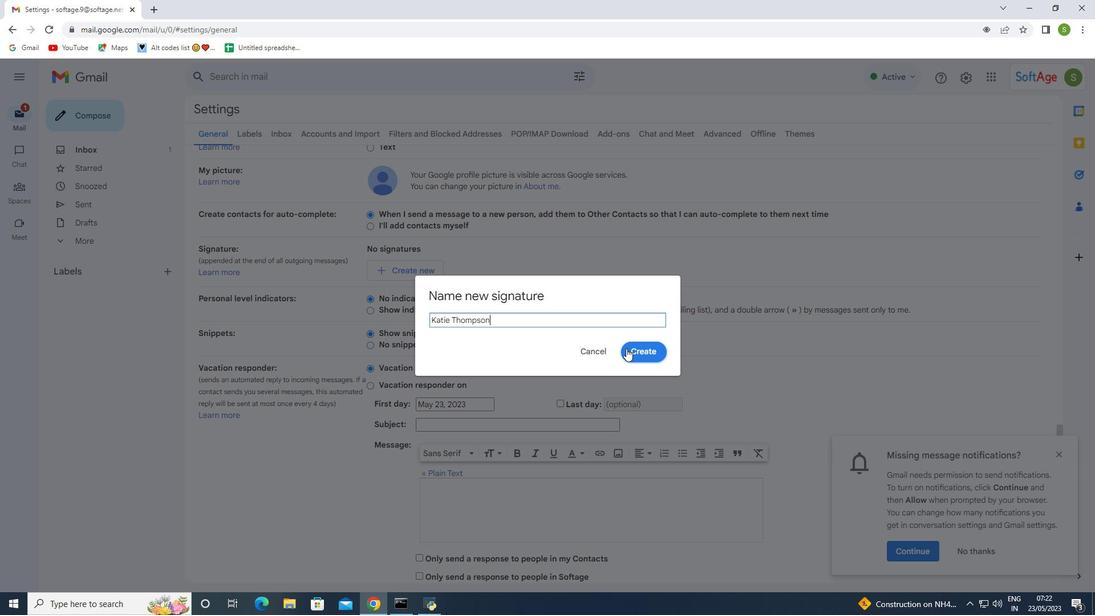 
Action: Mouse pressed left at (633, 350)
Screenshot: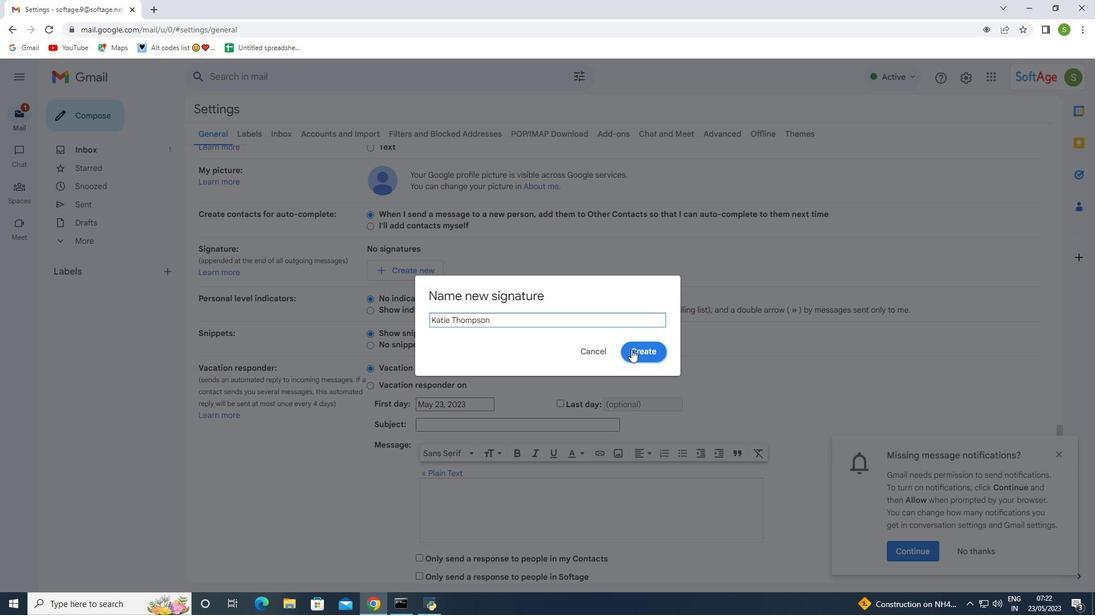 
Action: Mouse moved to (548, 276)
Screenshot: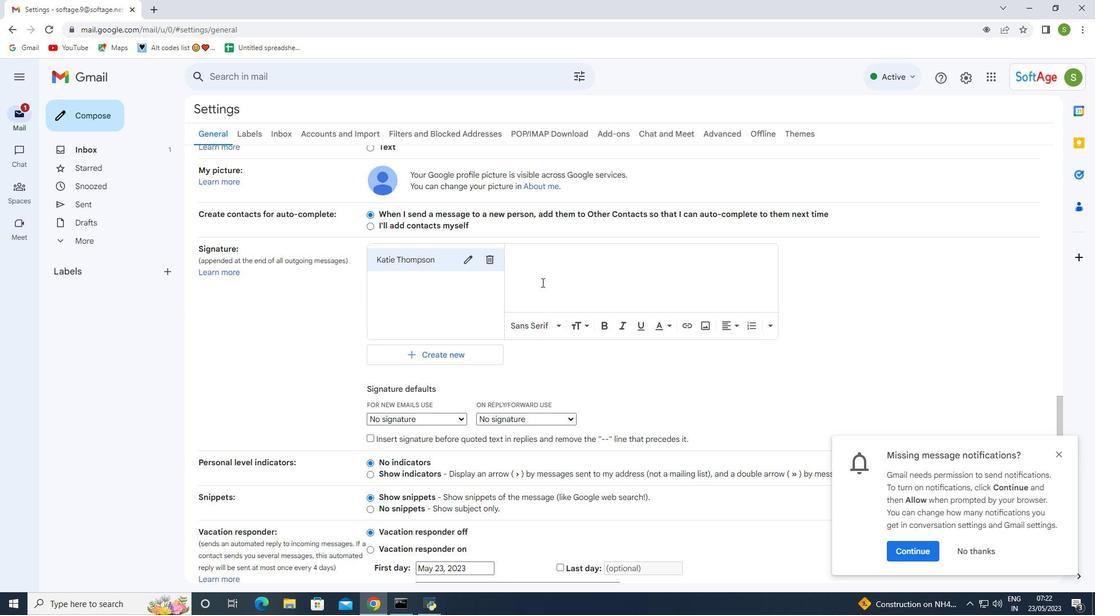 
Action: Mouse pressed left at (548, 276)
Screenshot: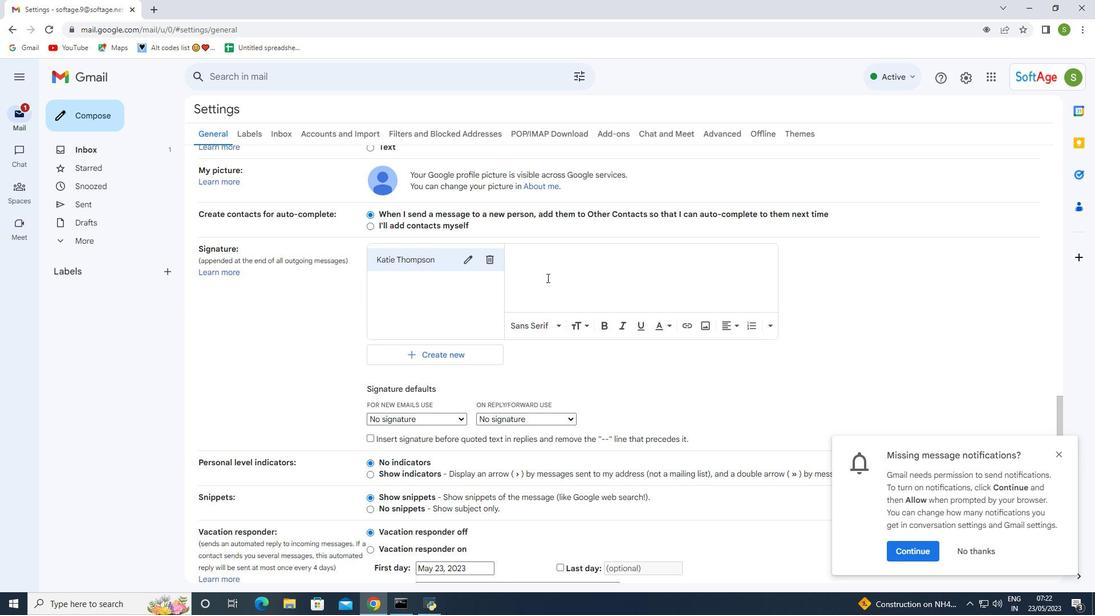 
Action: Key pressed <Key.enter><Key.shift><Key.shift><Key.shift><Key.shift><Key.shift><Key.shift><Key.shift><Key.shift><Key.shift><Key.shift><Key.shift><Key.shift><Key.shift><Key.shift><Key.shift><Key.shift><Key.shift><Key.shift><Key.shift><Key.shift><Key.shift><Key.shift><Key.shift><Key.shift><Key.shift><Key.shift><Key.shift><Key.shift><Key.shift><Key.shift><Key.shift><Key.shift><Key.shift><Key.shift><Key.shift><Key.shift><Key.shift><Key.shift><Key.shift><Key.shift><Key.shift><Key.shift><Key.shift><Key.shift><Key.shift><Key.shift><Key.shift><Key.shift><Key.shift><Key.shift><Key.shift><Key.shift><Key.shift><Key.shift><Key.shift><Key.shift><Key.shift><Key.shift><Key.shift><Key.shift><Key.shift><Key.shift><Key.shift><Key.shift><Key.shift><Key.shift><Key.shift><Key.shift><Key.shift><Key.shift><Key.shift><Key.shift><Key.shift><Key.shift><Key.shift><Key.shift><Key.shift><Key.shift><Key.shift><Key.shift><Key.shift><Key.shift><Key.shift><Key.shift><Key.shift><Key.shift>Katie<Key.space><Key.shift>Thompson
Screenshot: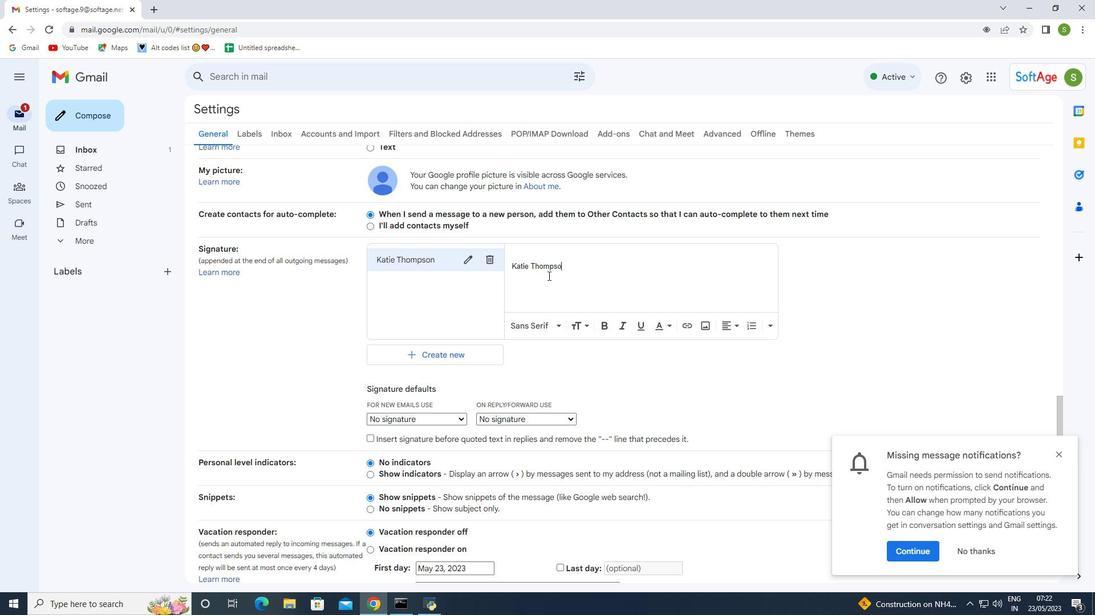 
Action: Mouse moved to (439, 425)
Screenshot: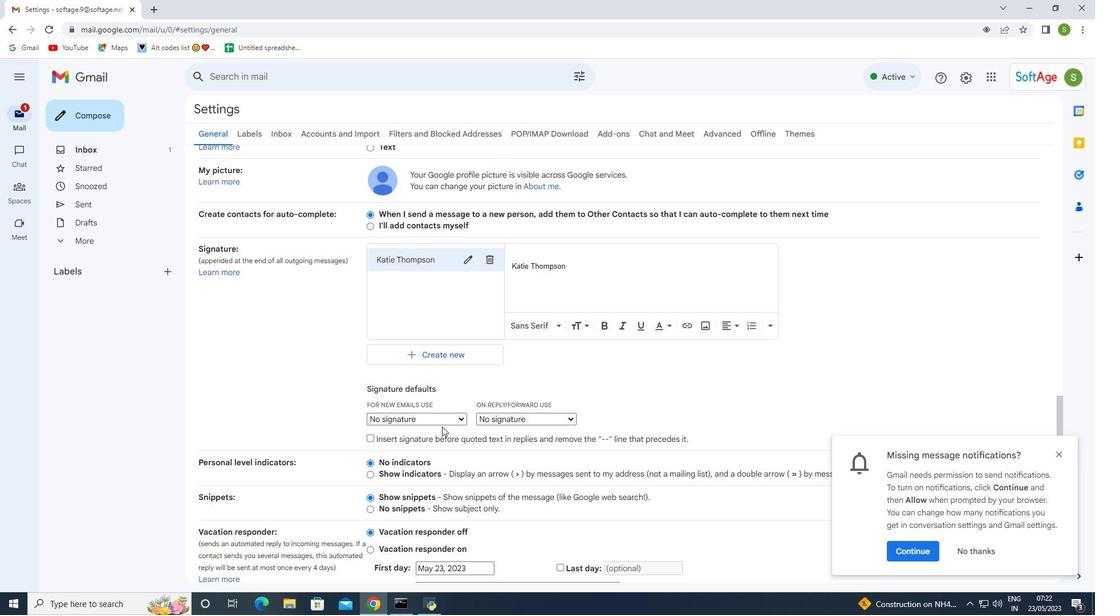 
Action: Mouse pressed left at (439, 425)
Screenshot: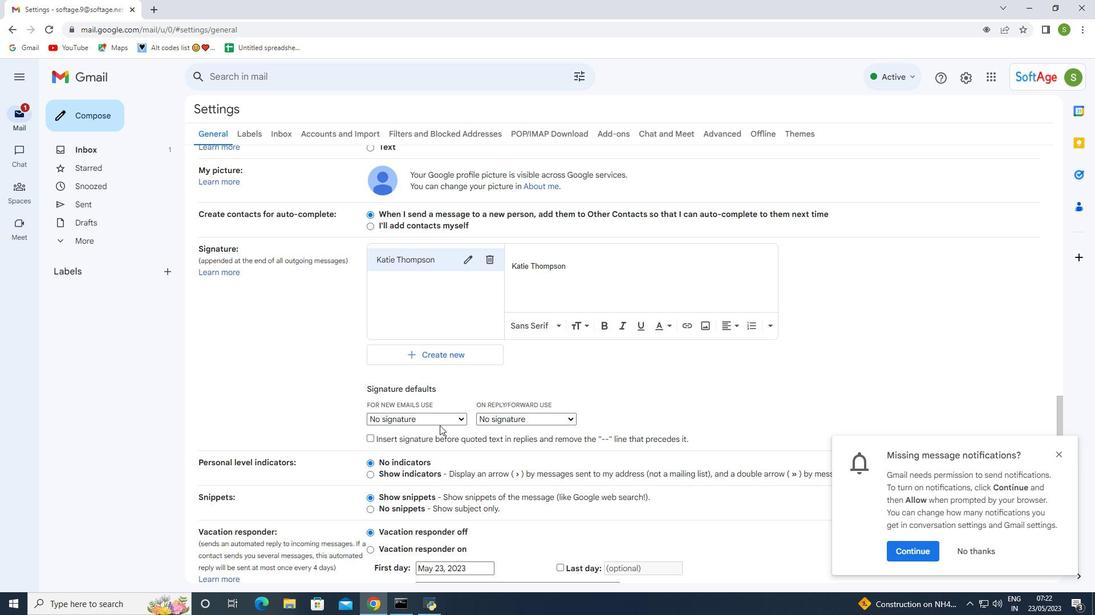 
Action: Mouse moved to (436, 445)
Screenshot: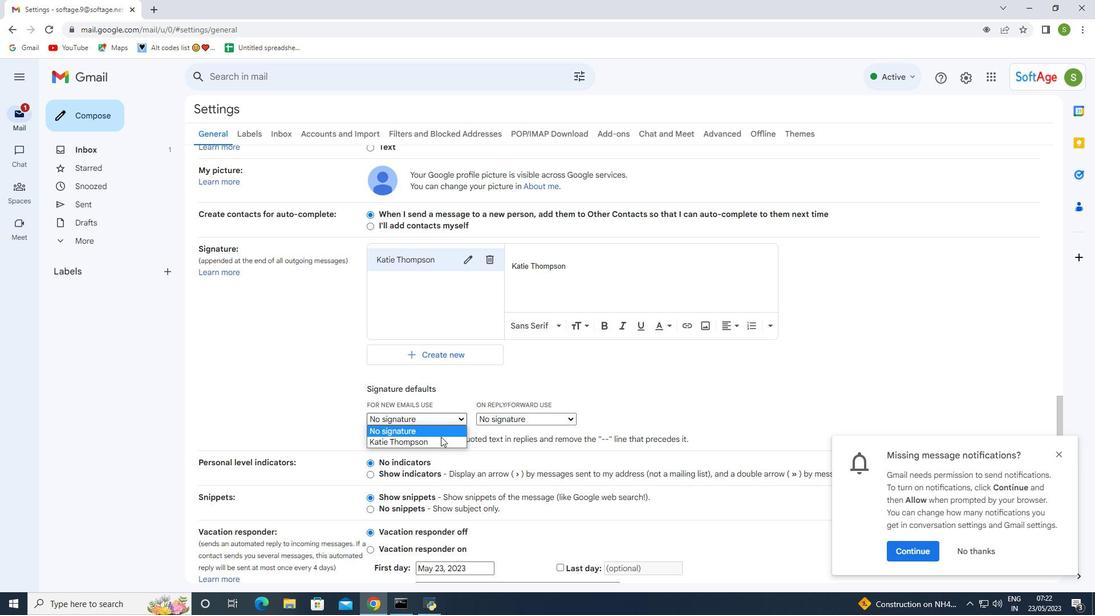 
Action: Mouse pressed left at (436, 445)
Screenshot: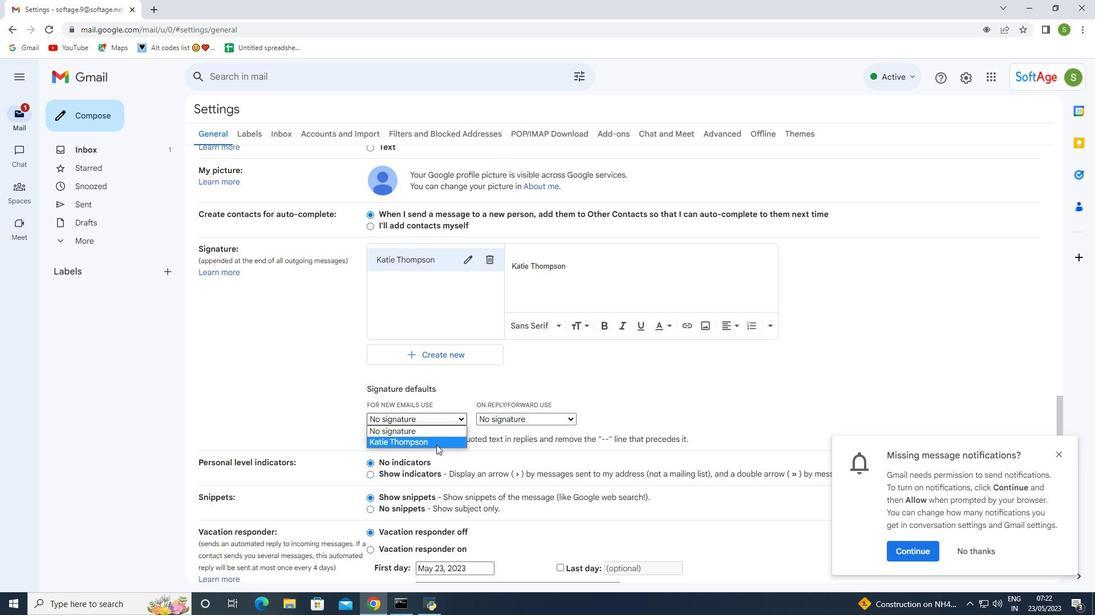
Action: Mouse moved to (508, 423)
Screenshot: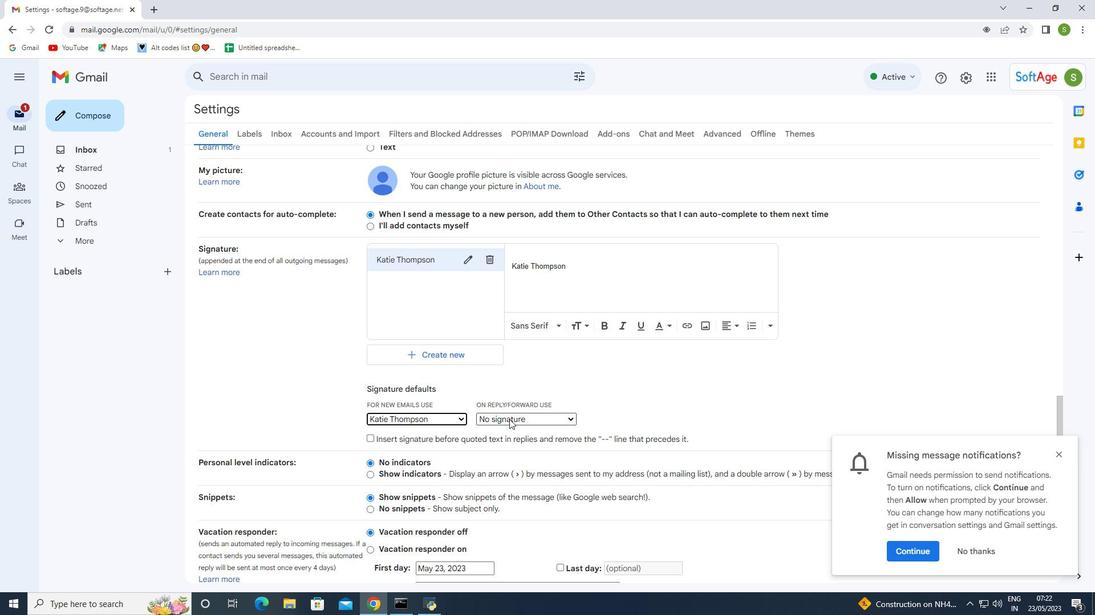
Action: Mouse pressed left at (508, 423)
Screenshot: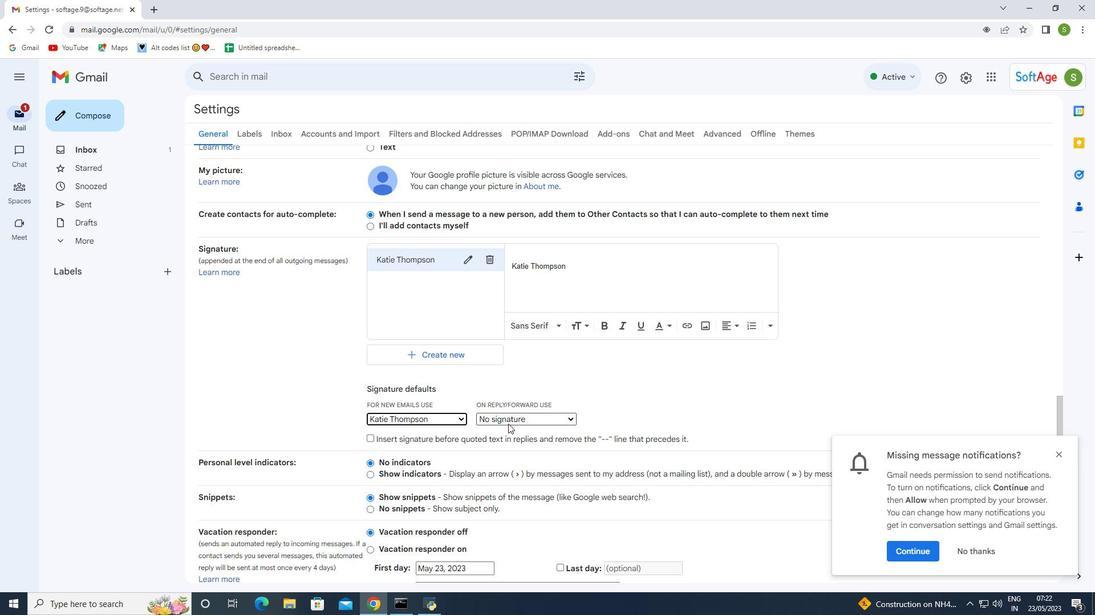 
Action: Mouse moved to (506, 442)
Screenshot: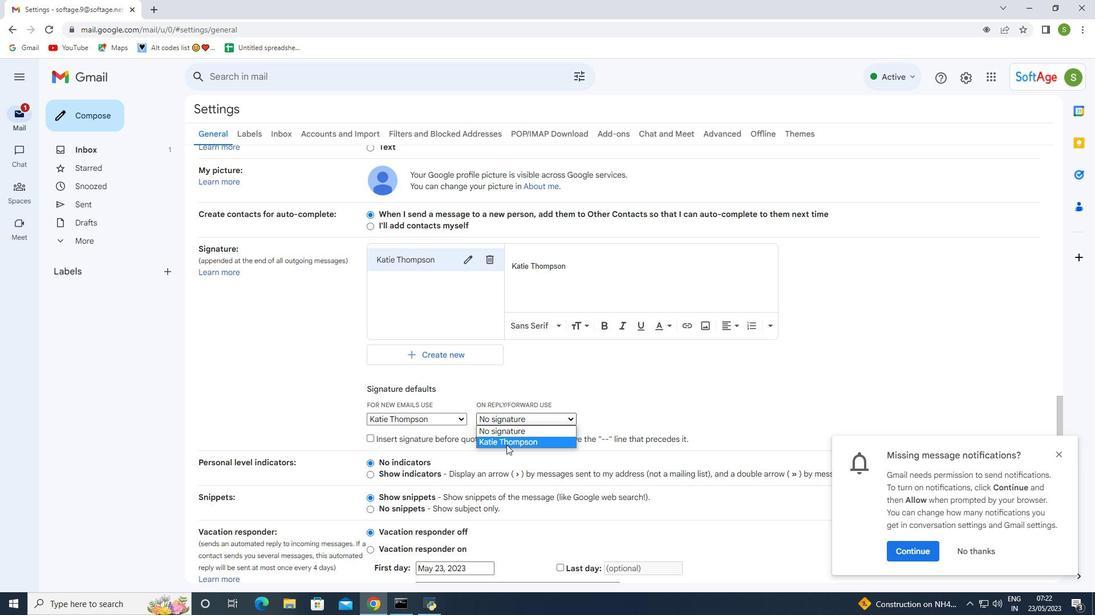 
Action: Mouse pressed left at (506, 442)
Screenshot: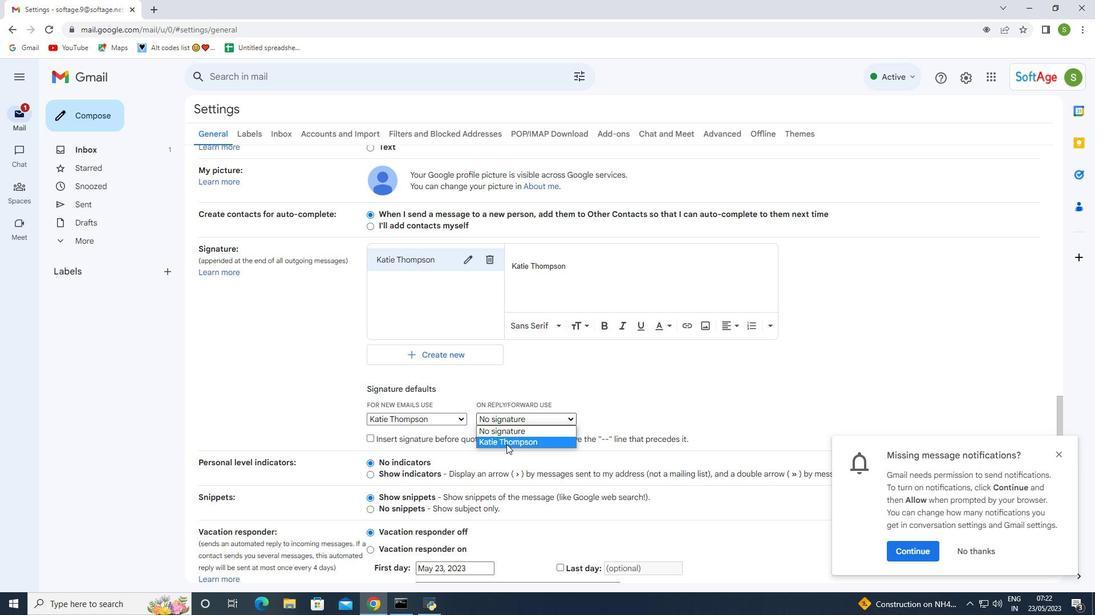 
Action: Mouse moved to (507, 442)
Screenshot: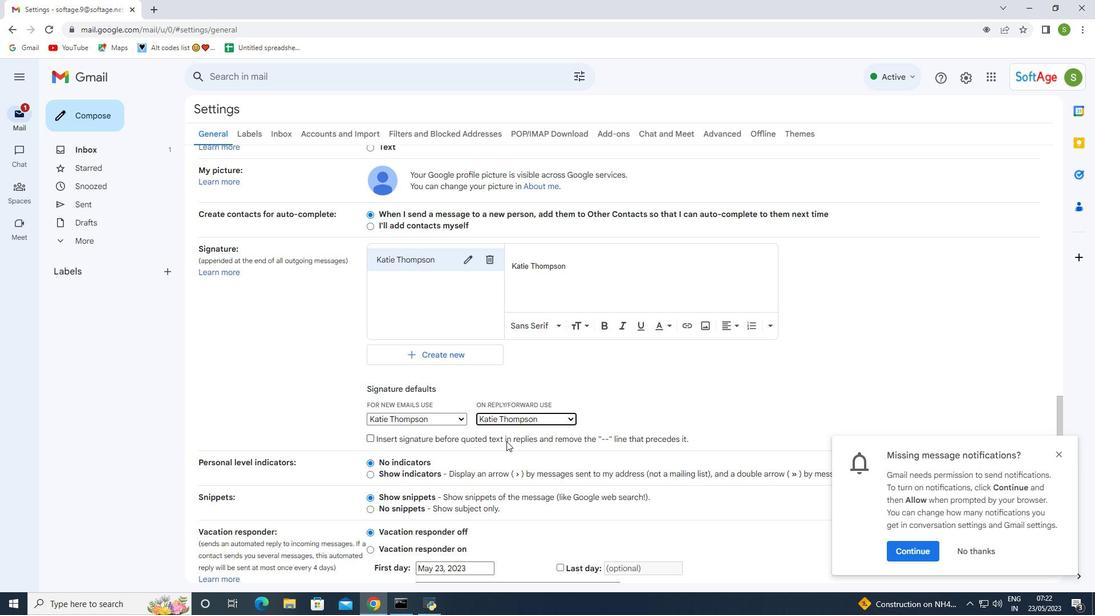 
Action: Mouse scrolled (507, 441) with delta (0, 0)
Screenshot: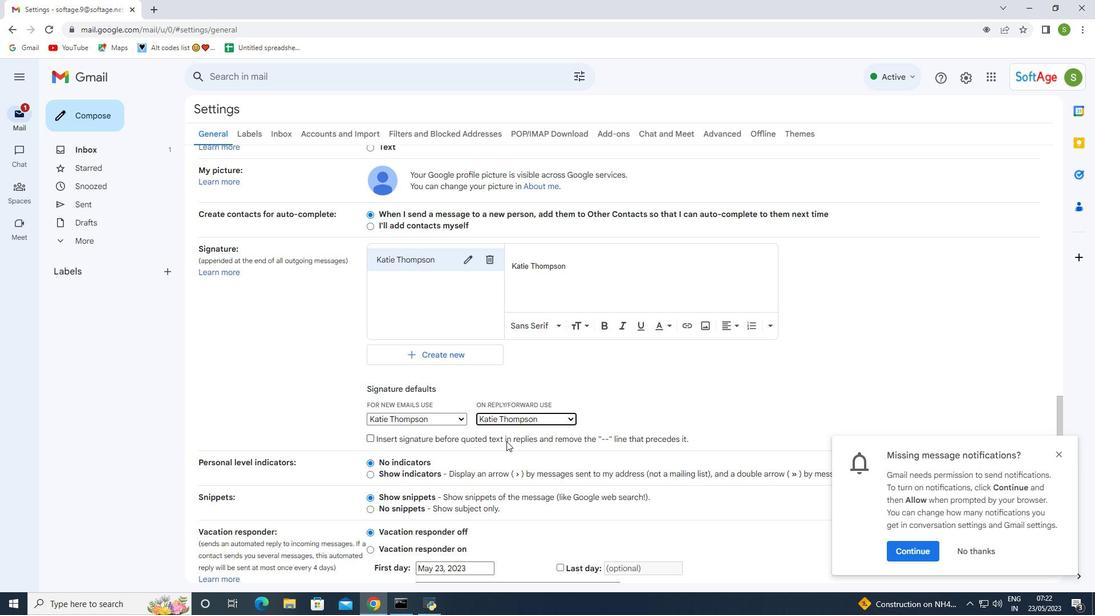 
Action: Mouse scrolled (507, 441) with delta (0, 0)
Screenshot: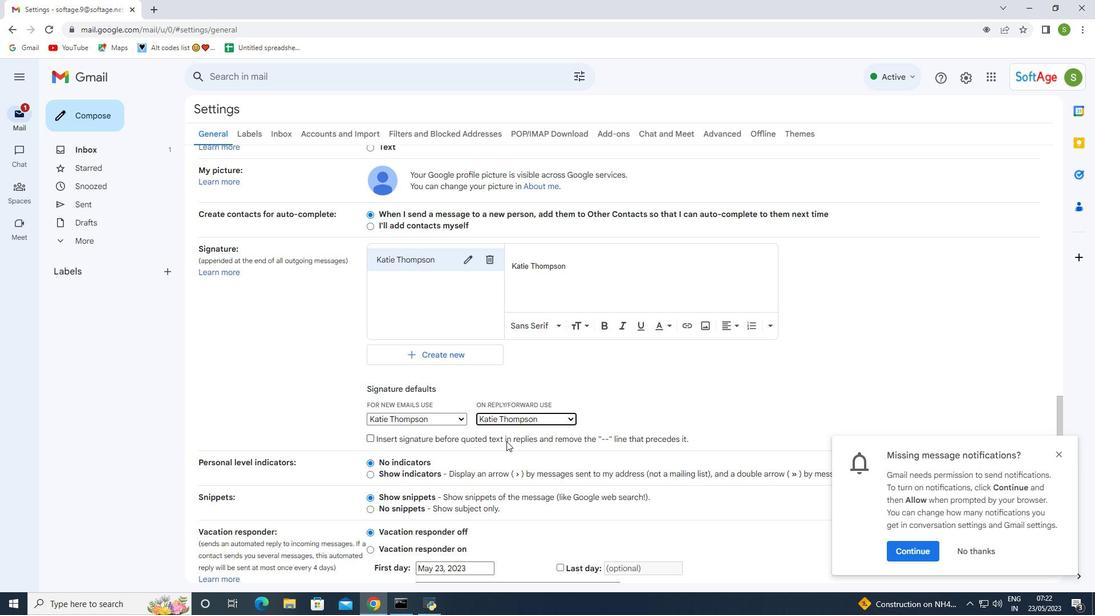 
Action: Mouse scrolled (507, 441) with delta (0, 0)
Screenshot: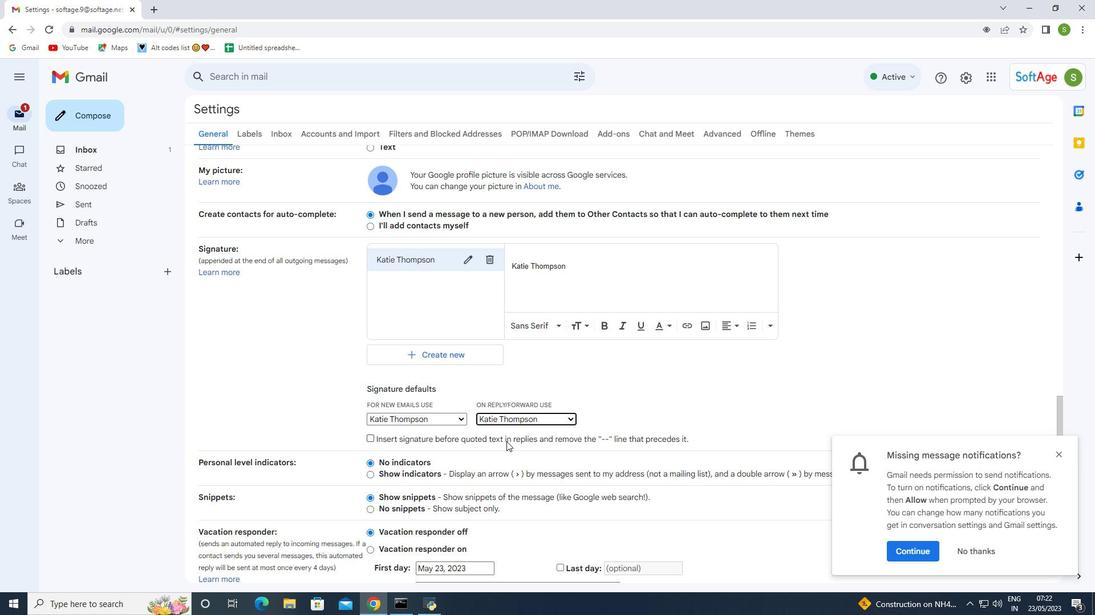 
Action: Mouse scrolled (507, 441) with delta (0, 0)
Screenshot: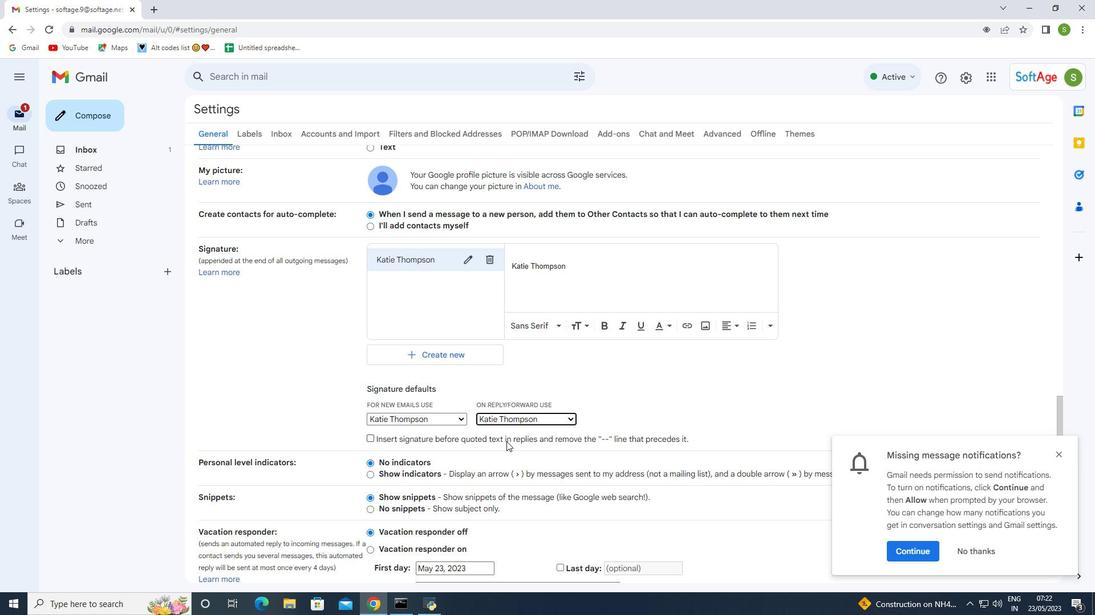 
Action: Mouse scrolled (507, 441) with delta (0, 0)
Screenshot: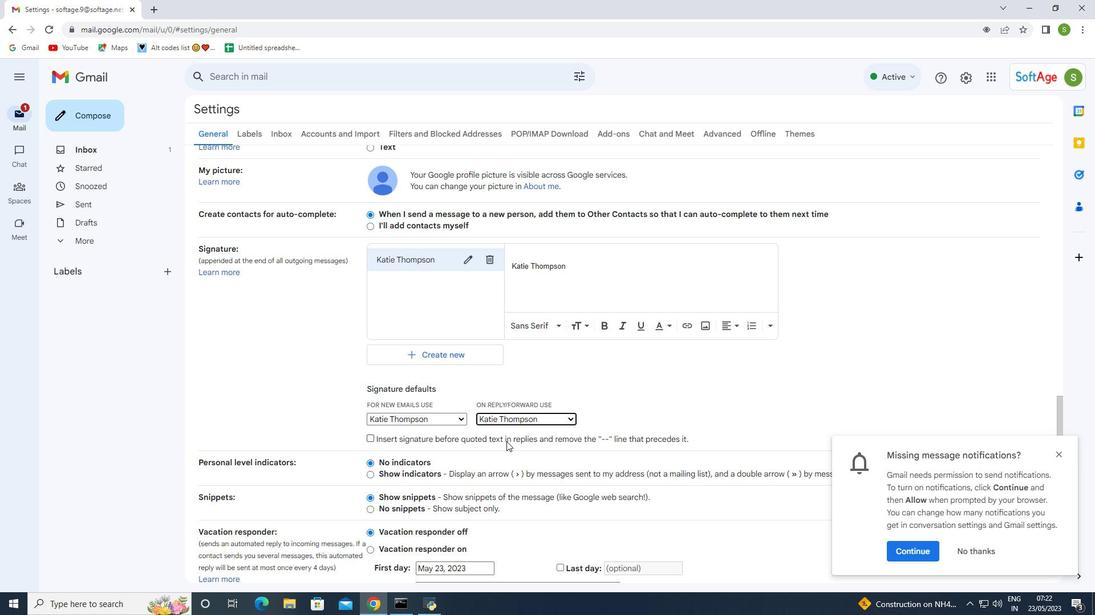 
Action: Mouse scrolled (507, 441) with delta (0, 0)
Screenshot: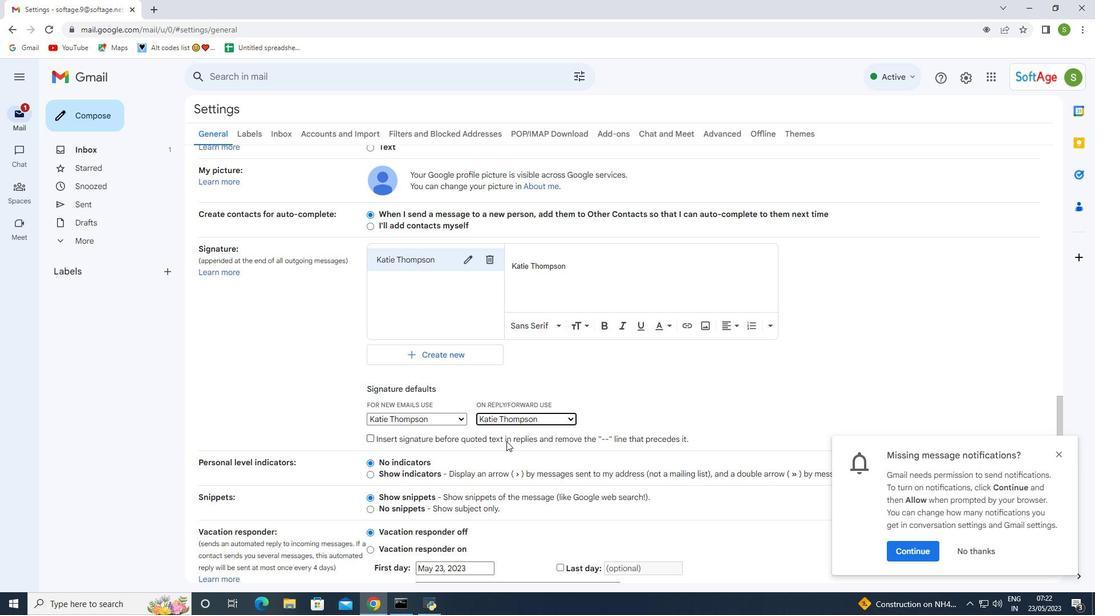 
Action: Mouse moved to (599, 520)
Screenshot: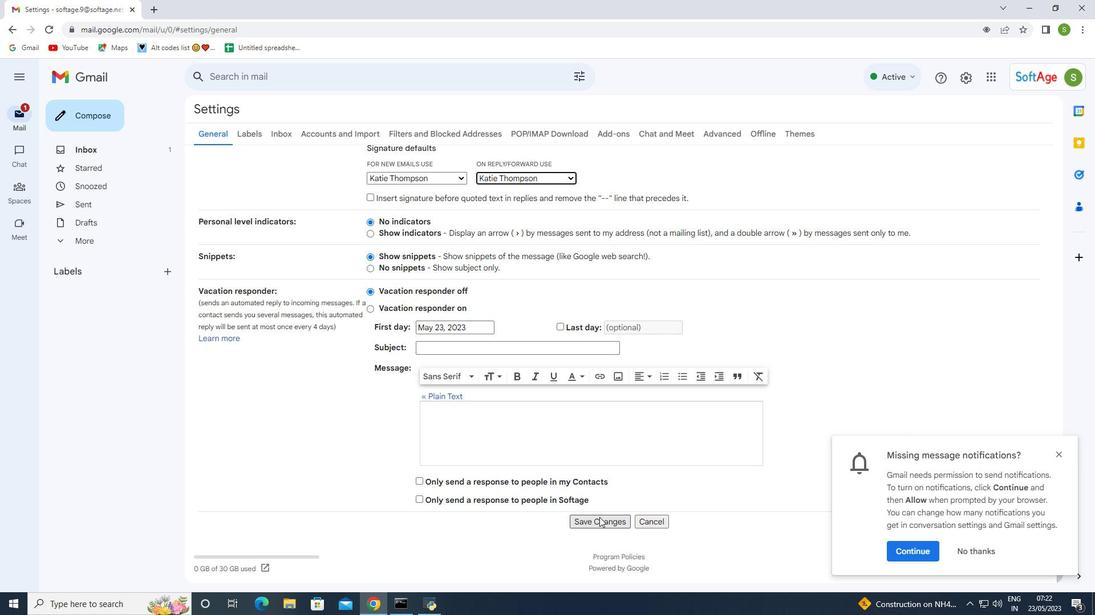
Action: Mouse pressed left at (599, 520)
Screenshot: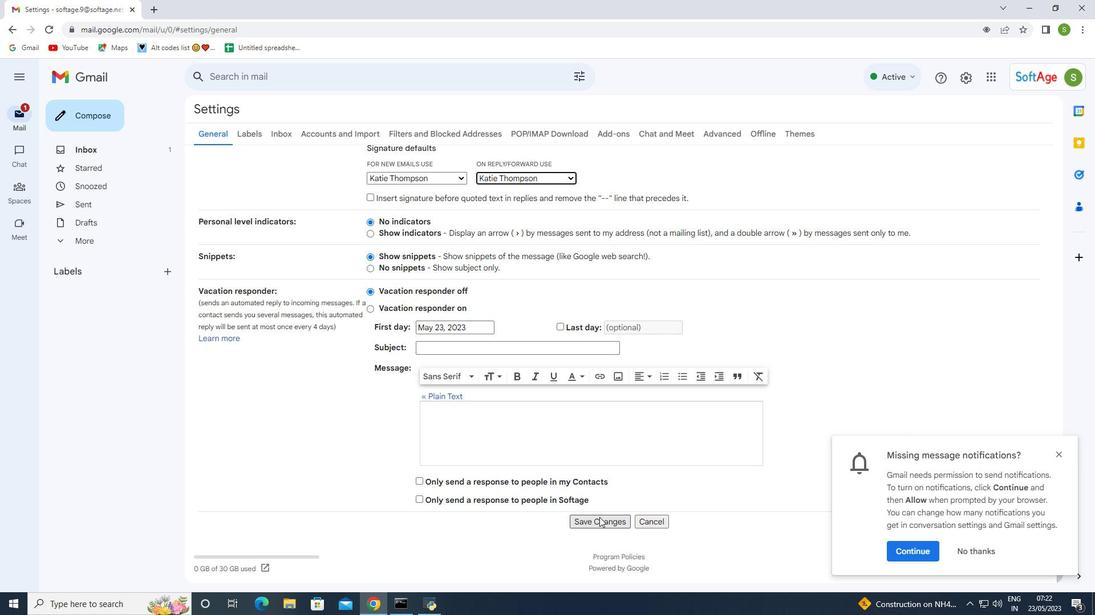
Action: Mouse moved to (921, 557)
Screenshot: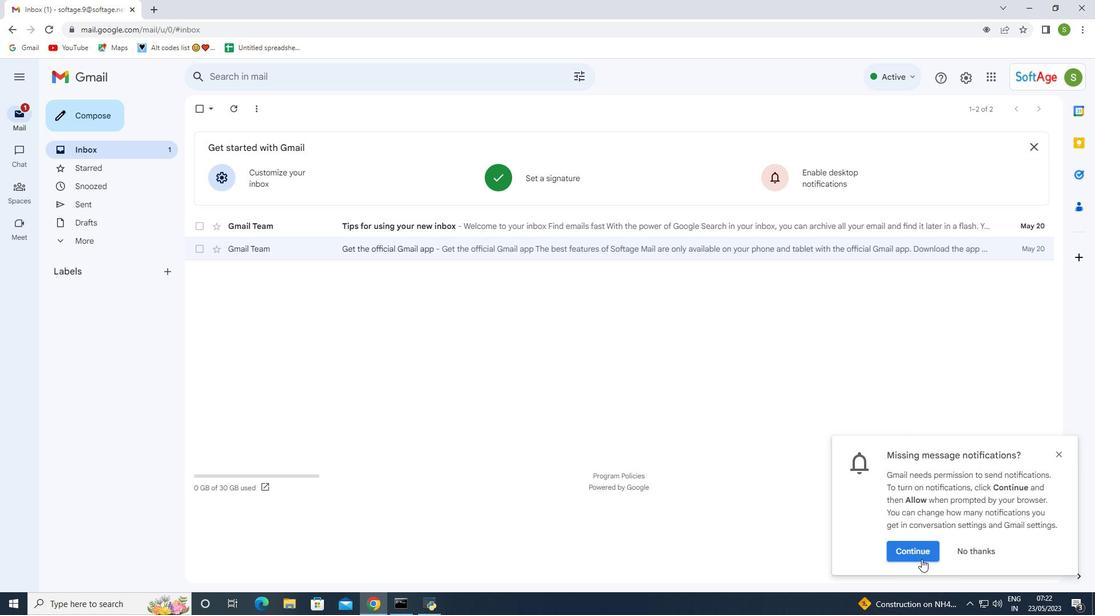 
Action: Mouse pressed left at (921, 557)
Screenshot: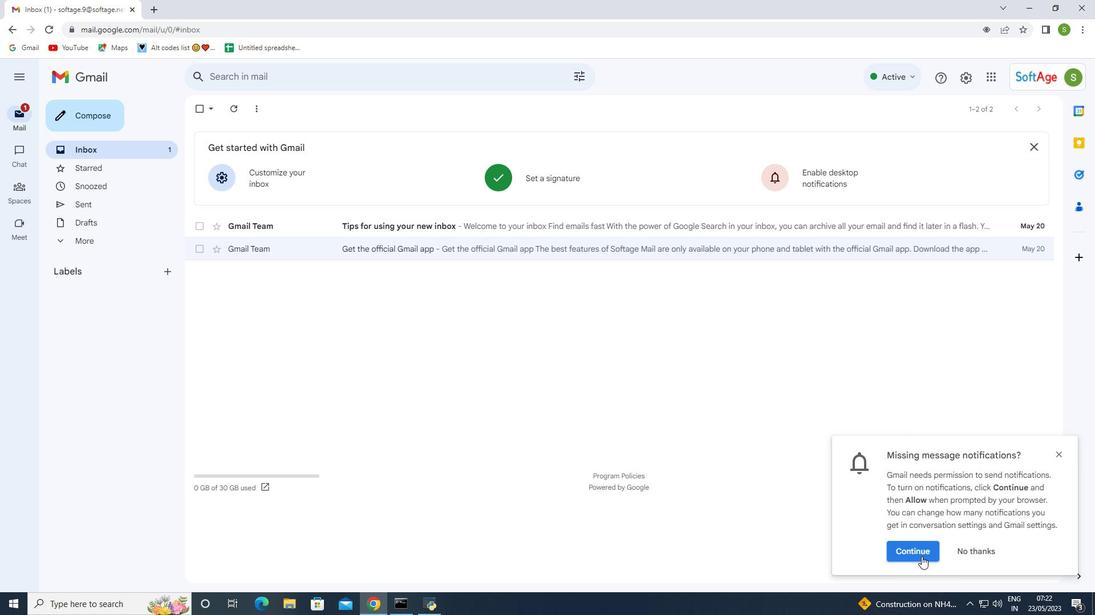 
Action: Mouse moved to (92, 114)
Screenshot: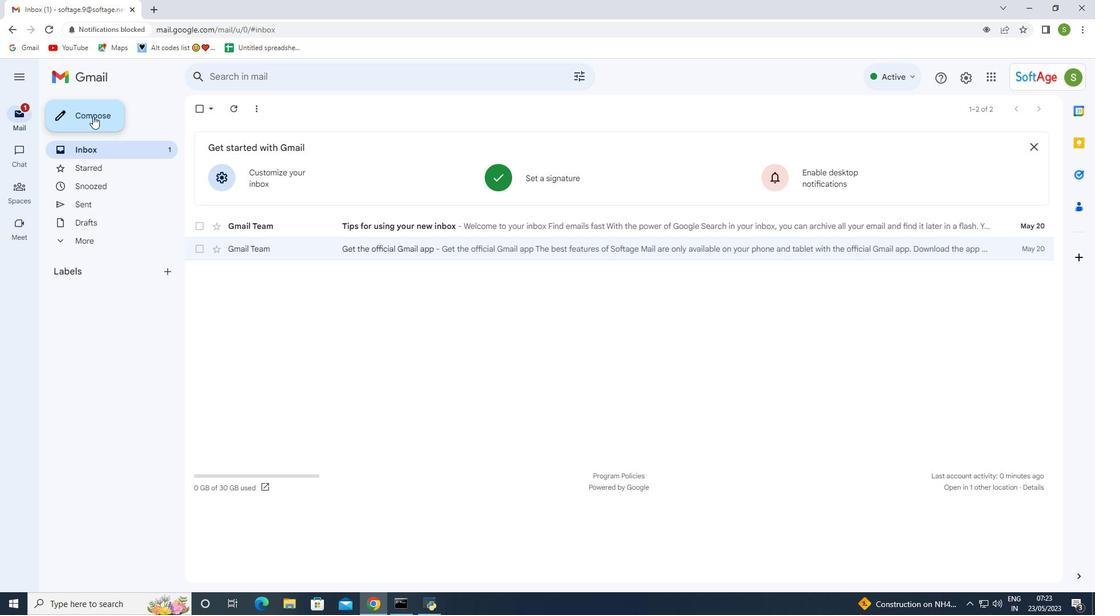 
Action: Mouse pressed left at (92, 114)
Screenshot: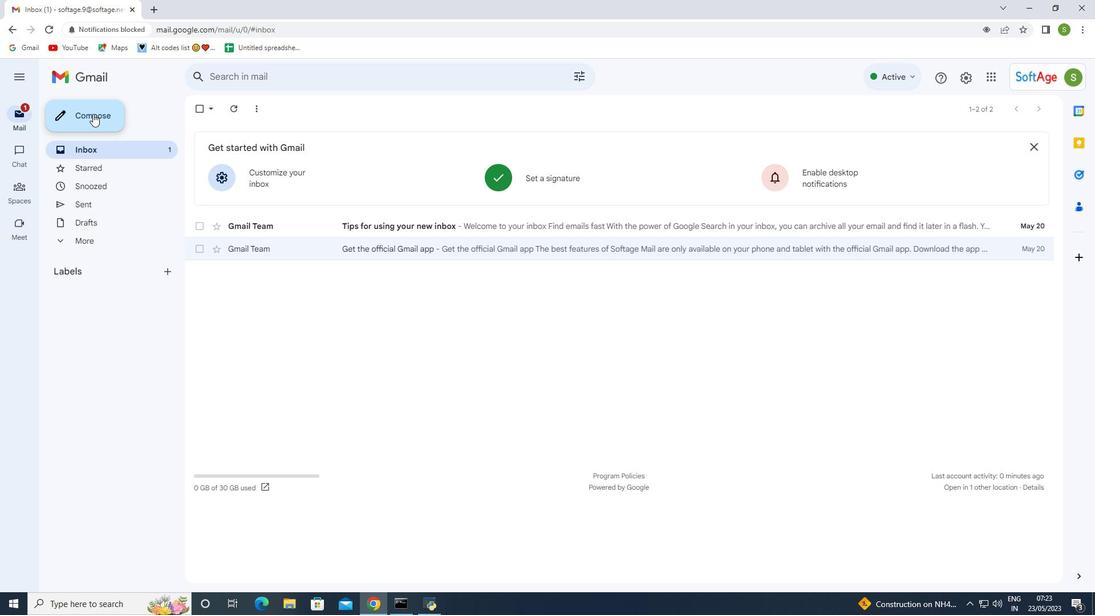 
Action: Mouse moved to (763, 275)
Screenshot: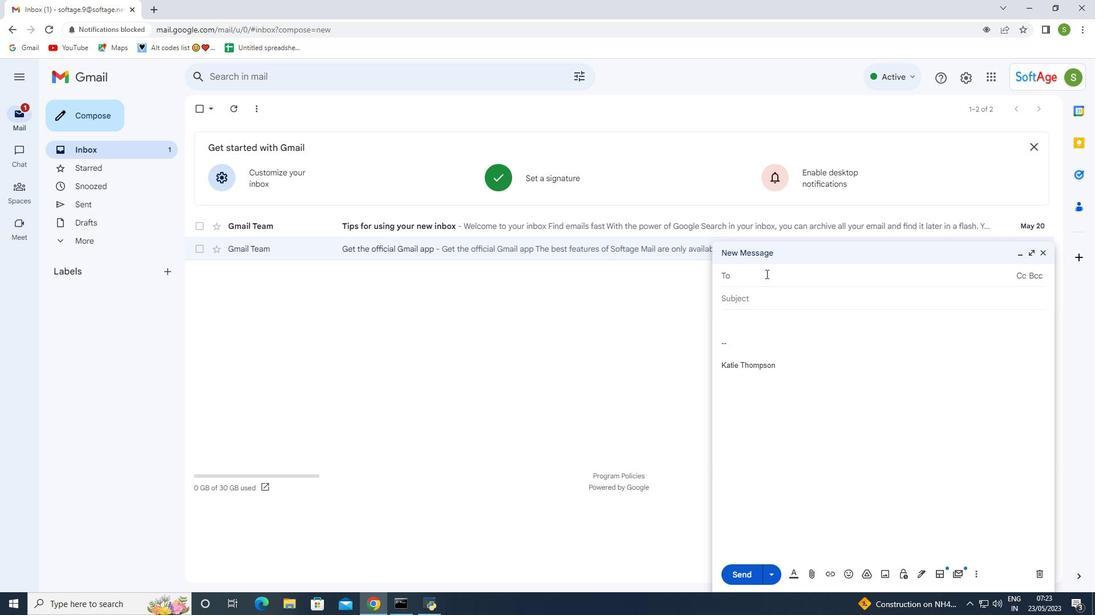 
Action: Mouse pressed left at (763, 275)
Screenshot: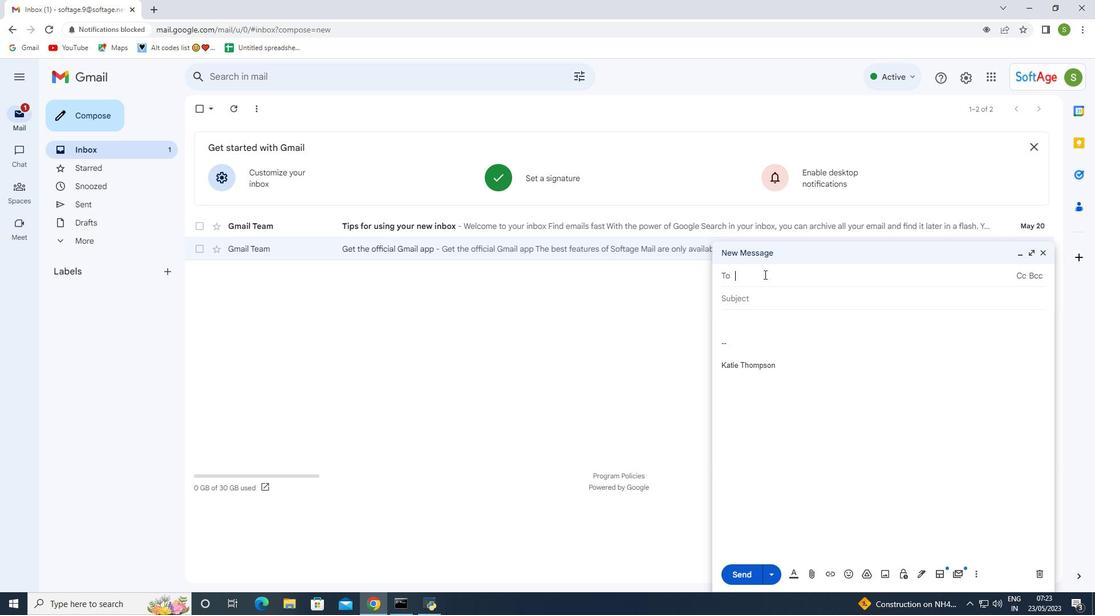 
Action: Mouse moved to (683, 280)
Screenshot: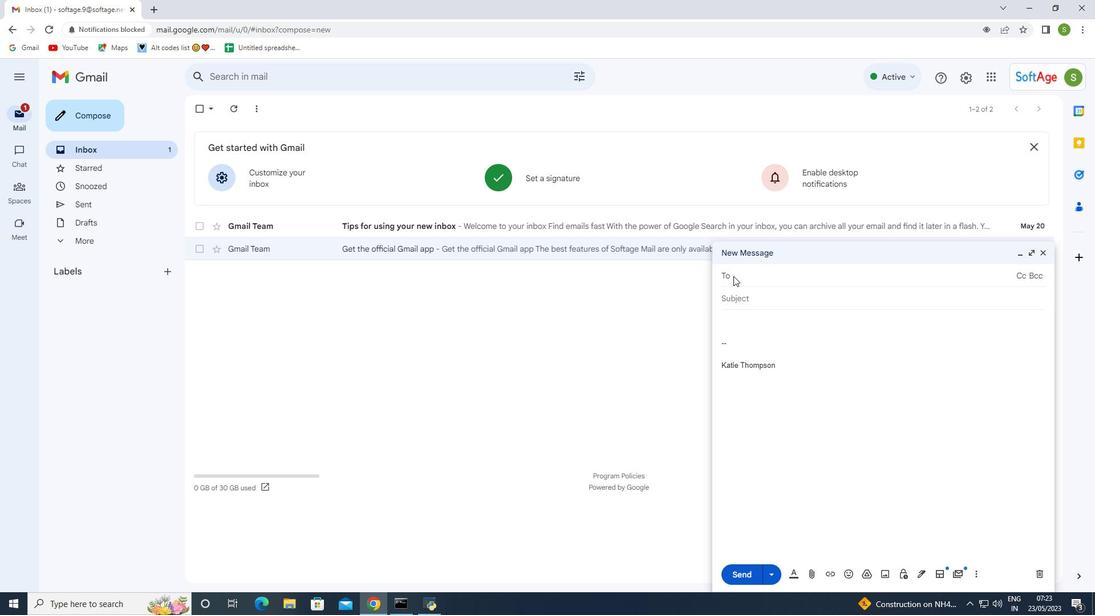 
Action: Key pressed s<Key.backspace>softage.2<Key.shift>@softage.net
Screenshot: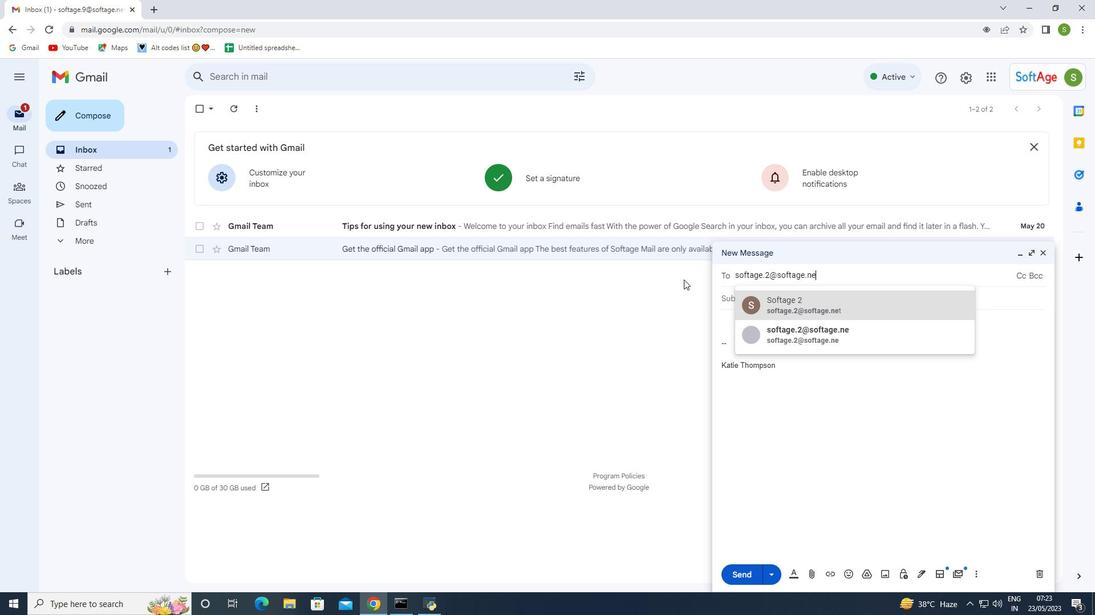
Action: Mouse moved to (791, 319)
Screenshot: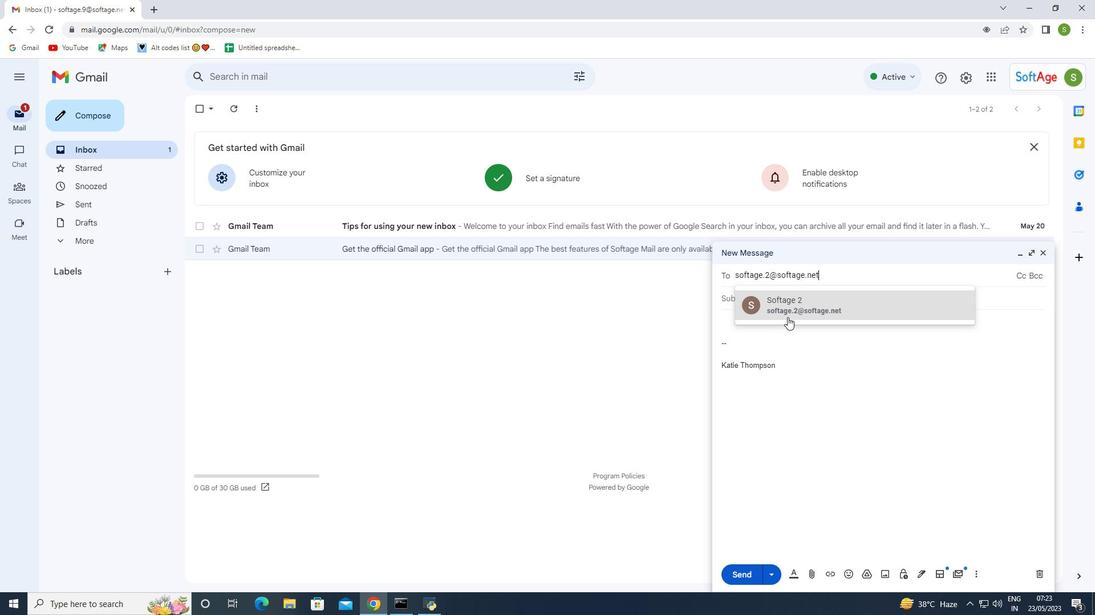 
Action: Mouse pressed left at (791, 319)
Screenshot: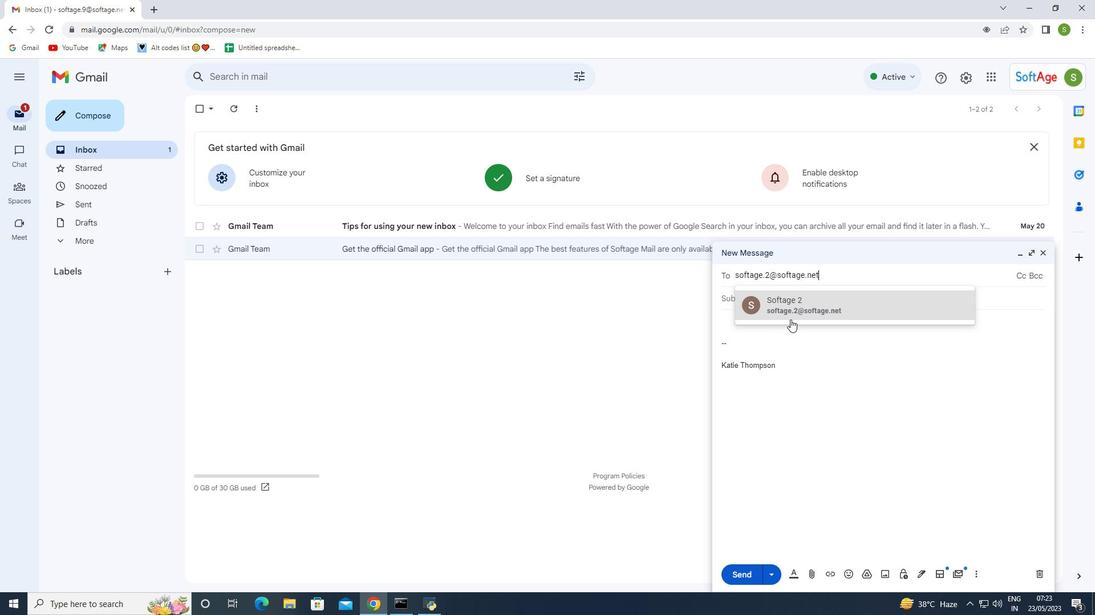 
Action: Mouse moved to (743, 313)
Screenshot: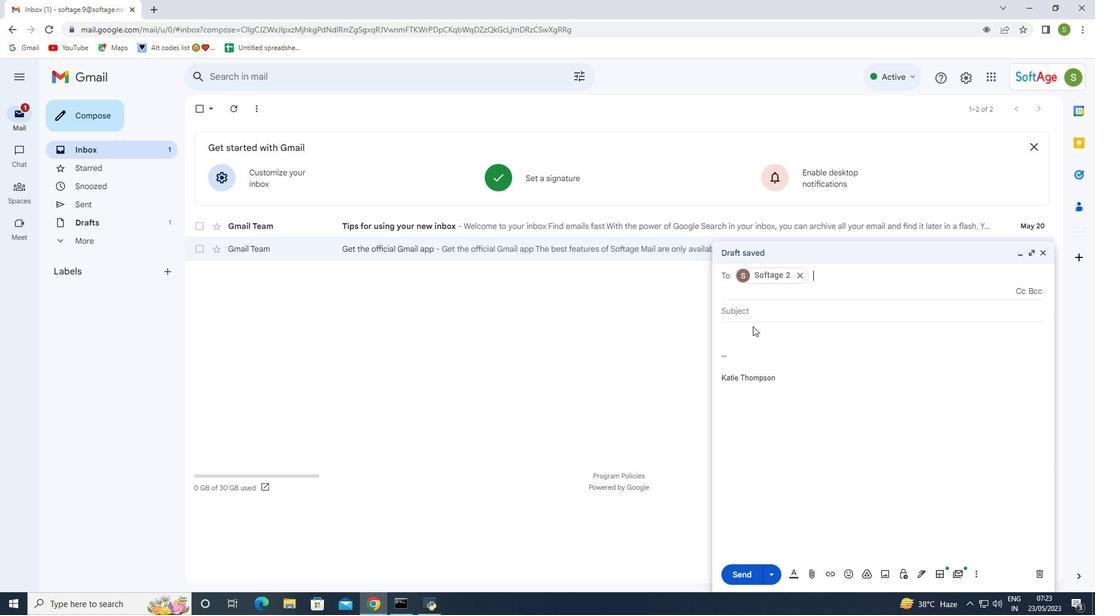 
Action: Mouse pressed left at (743, 313)
Screenshot: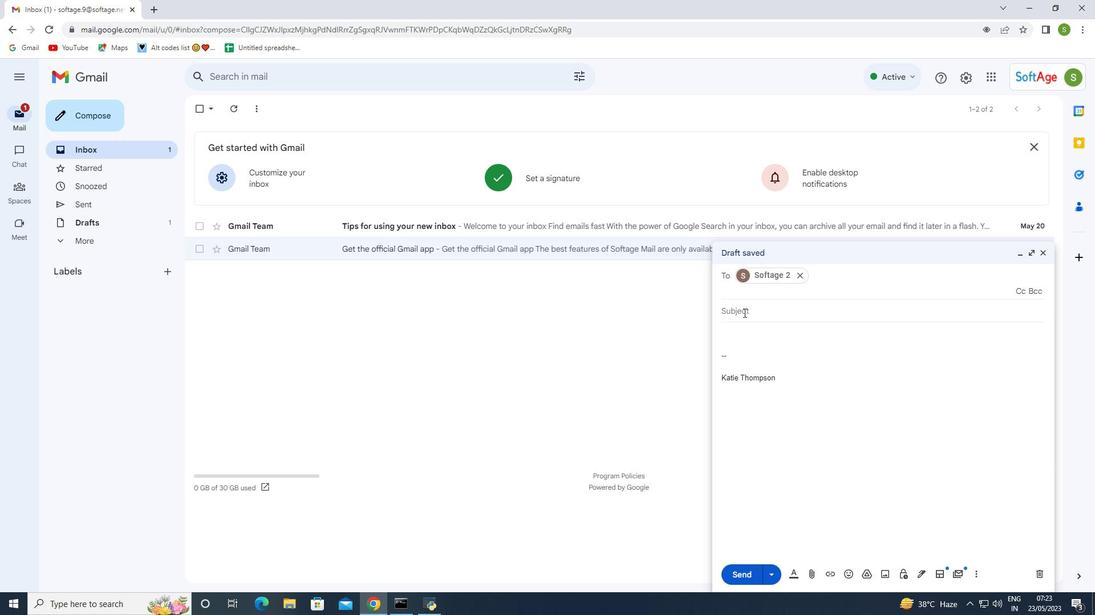 
Action: Key pressed <Key.shift>Request<Key.space>for<Key.space>a<Key.space>performance<Key.space>improvement<Key.space>plan<Key.space><Key.backspace>
Screenshot: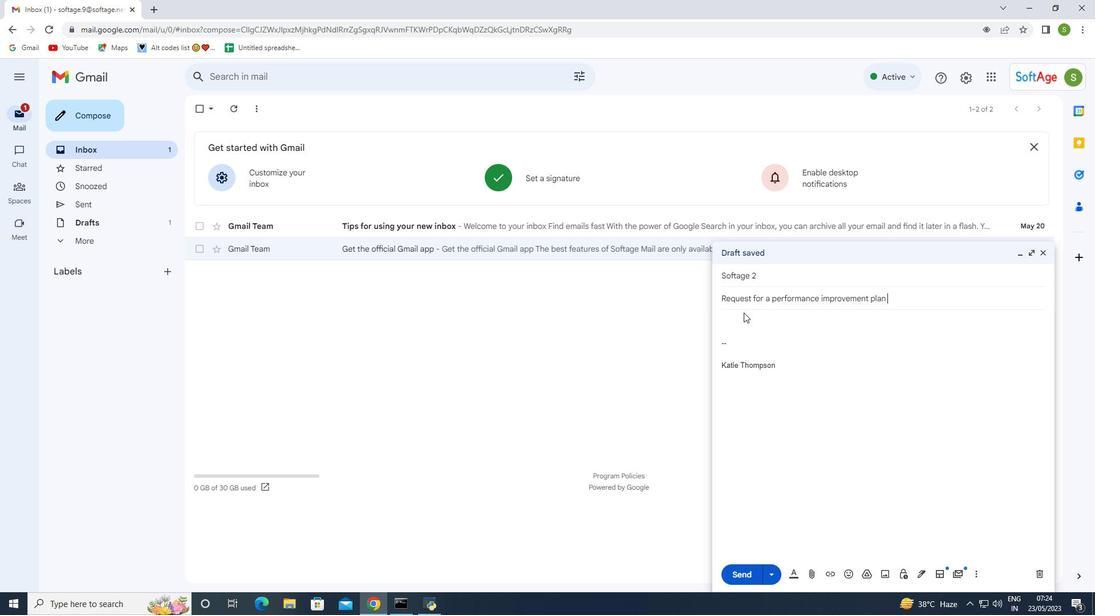 
Action: Mouse moved to (769, 346)
Screenshot: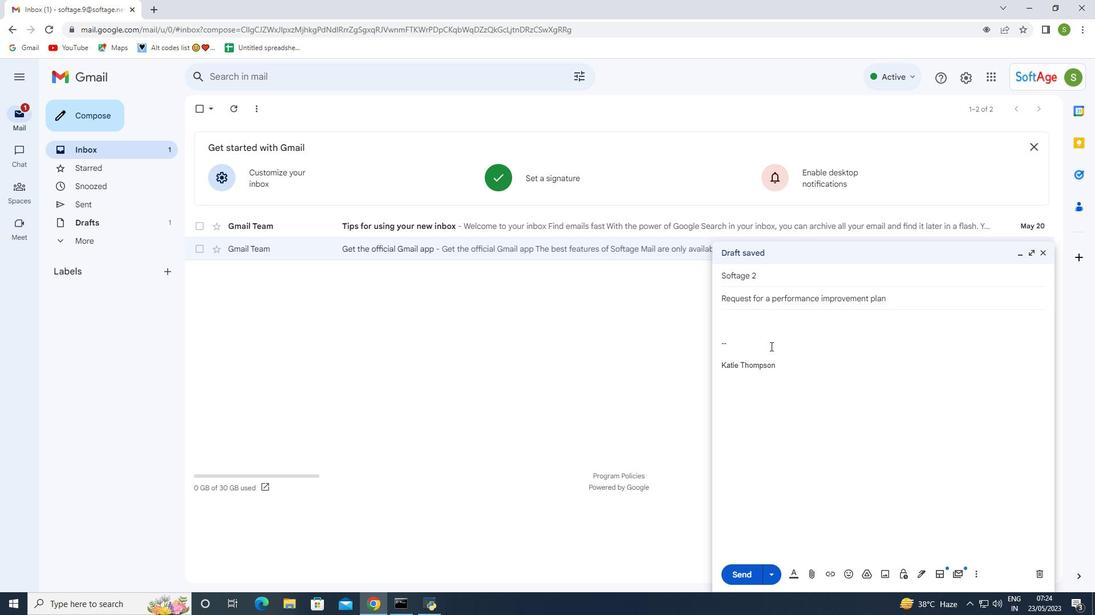 
Action: Mouse pressed left at (769, 346)
Screenshot: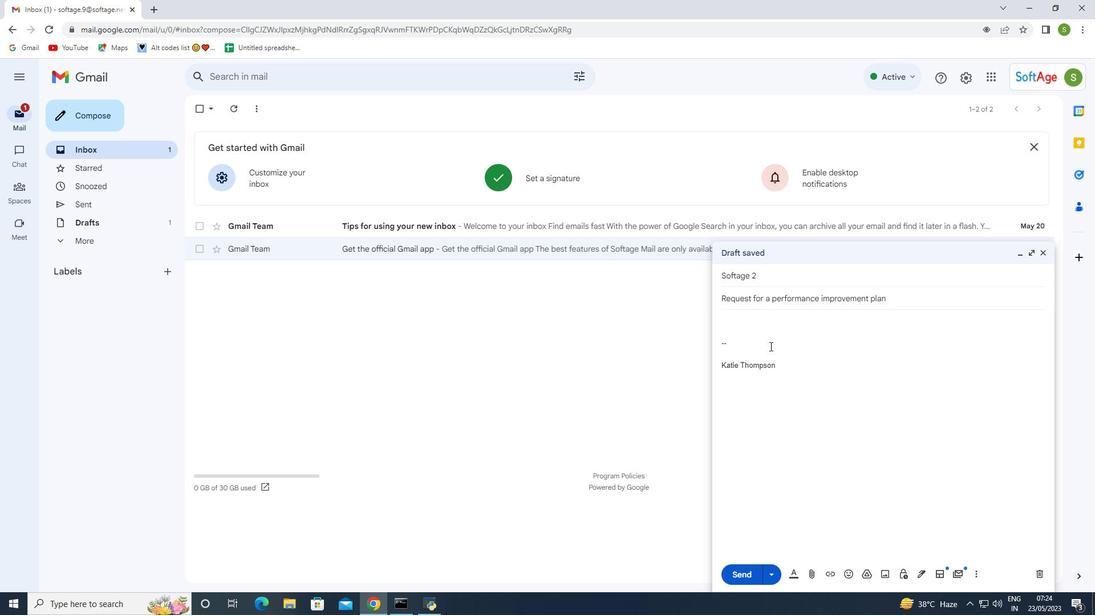 
Action: Mouse moved to (769, 345)
Screenshot: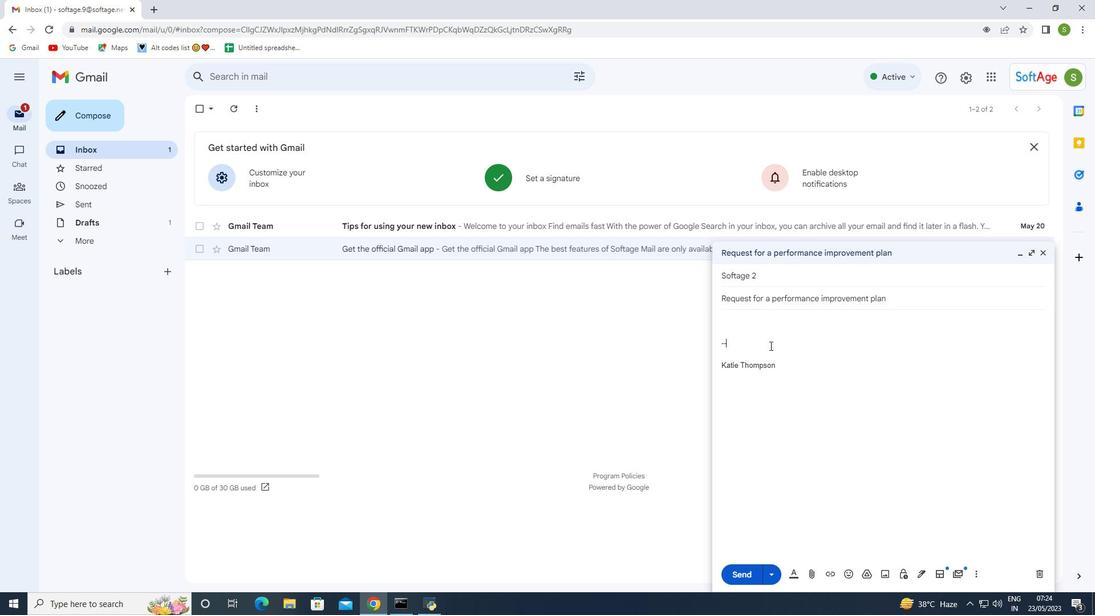 
Action: Key pressed <Key.backspace><Key.backspace><Key.backspace><Key.shift>Could<Key.space>you<Key.space>please<Key.space>confirm<Key.space>the<Key.space>project<Key.space>scope<Key.space>and<Key.space>deliverables<Key.shift_r>?
Screenshot: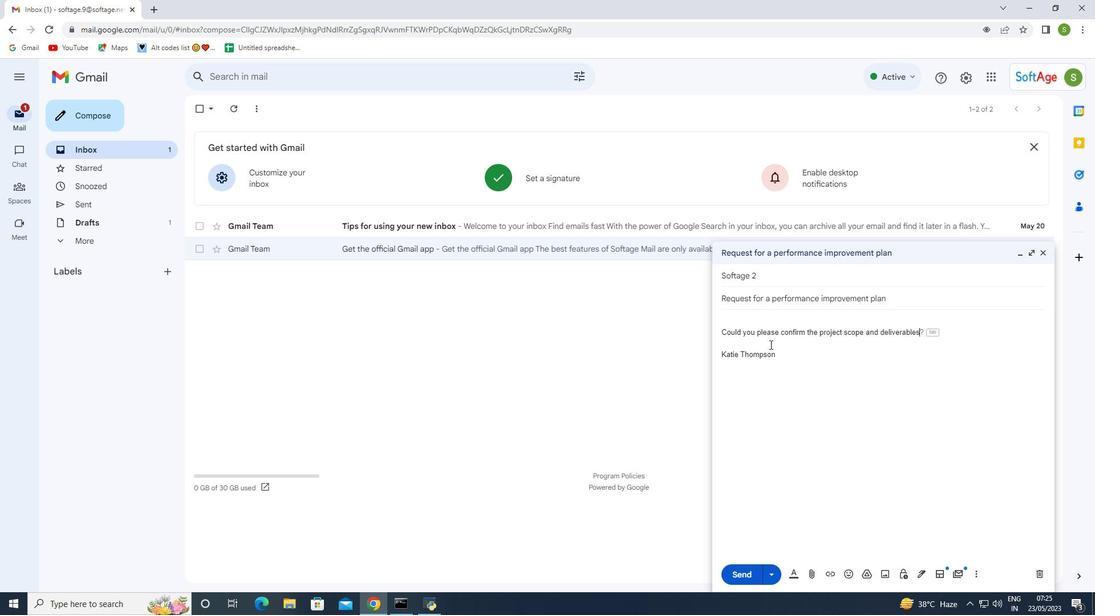 
Action: Mouse moved to (748, 572)
Screenshot: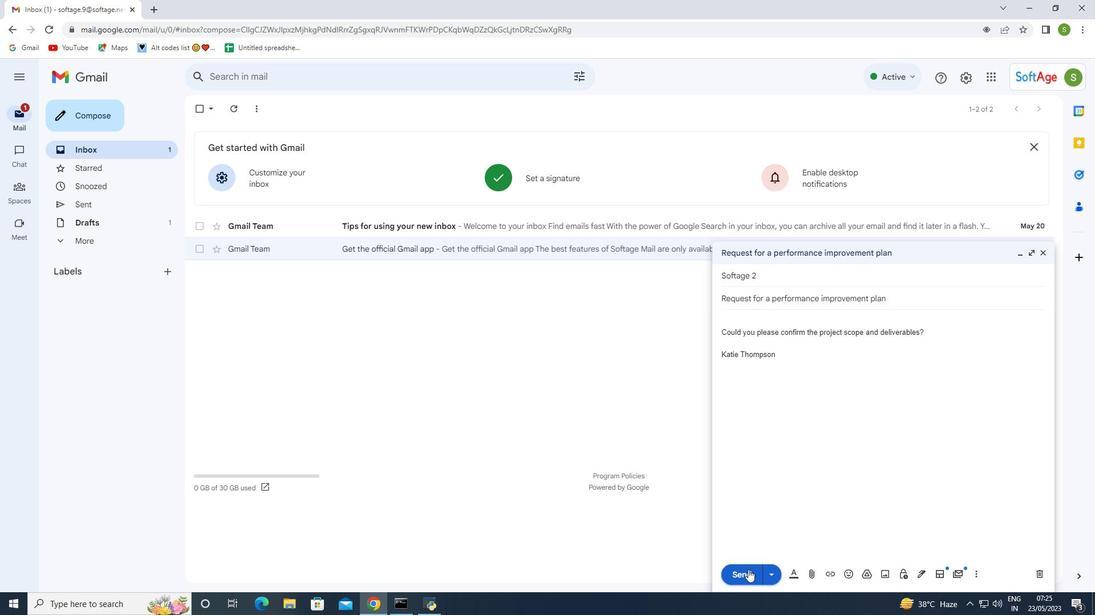 
Action: Mouse pressed left at (748, 572)
Screenshot: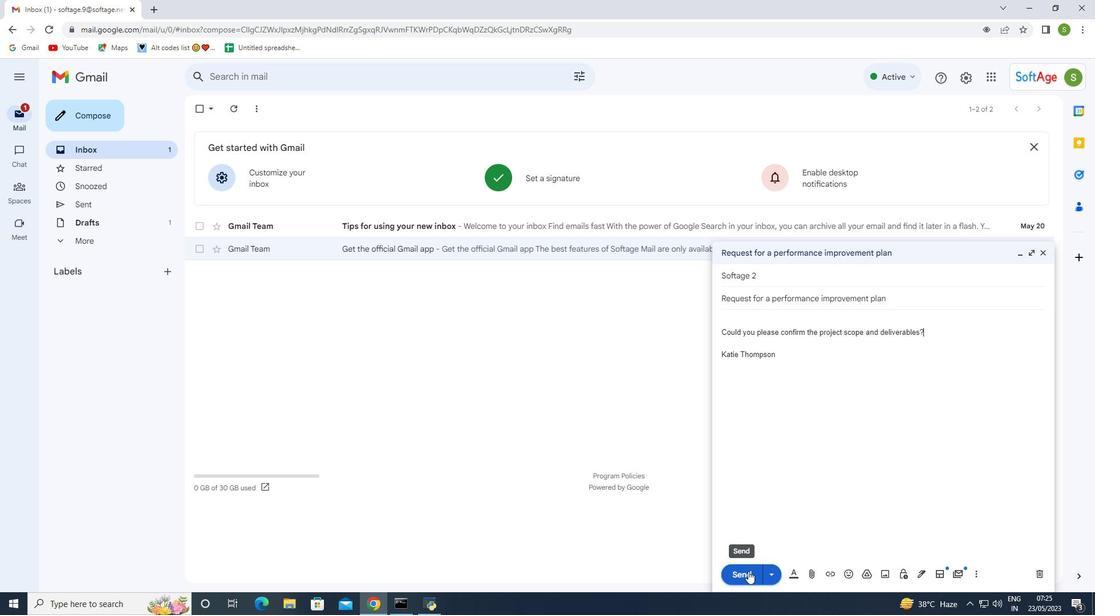 
Action: Mouse moved to (83, 207)
Screenshot: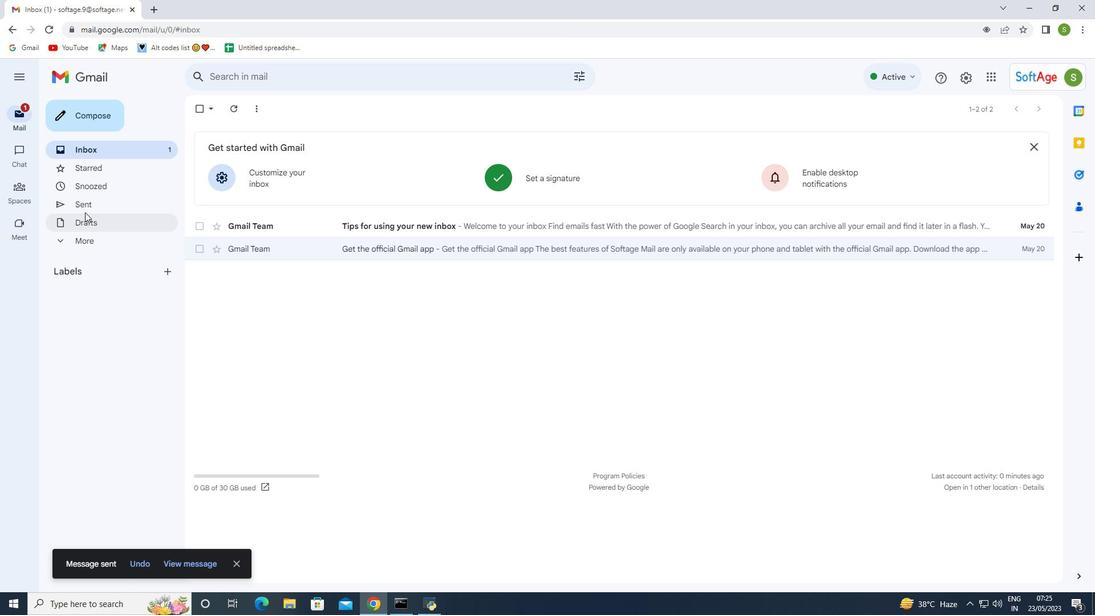 
Action: Mouse pressed left at (83, 207)
Screenshot: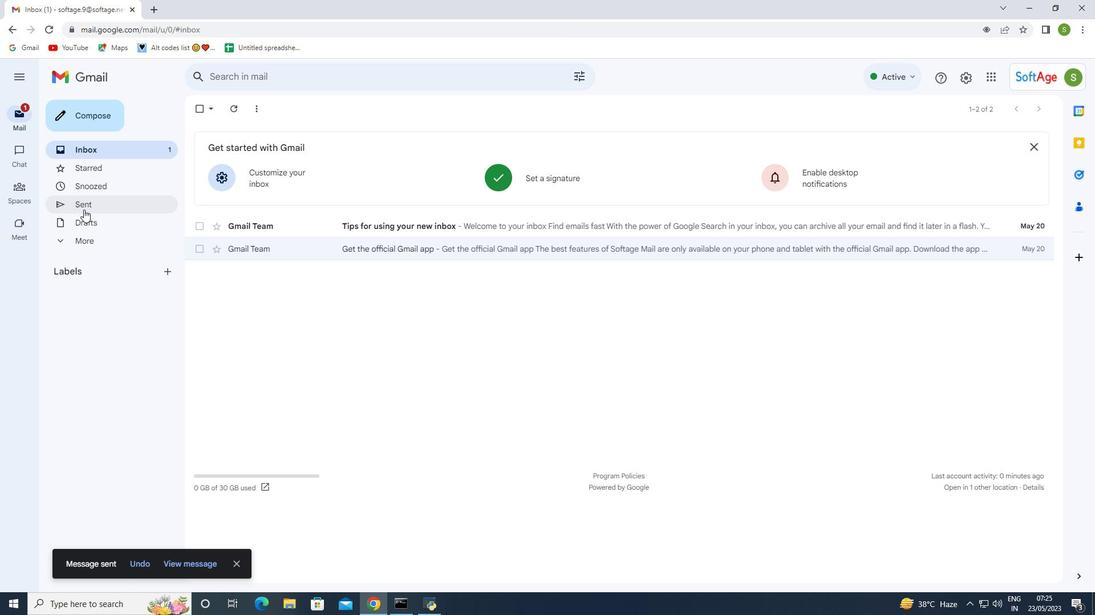 
Action: Mouse moved to (274, 163)
Screenshot: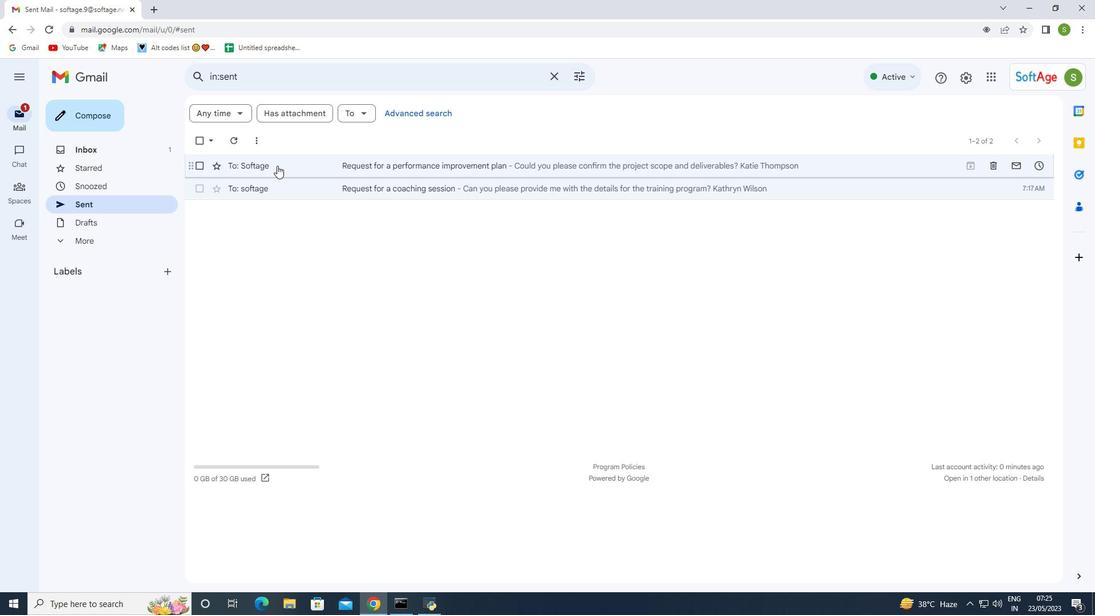 
Action: Mouse pressed left at (274, 163)
Screenshot: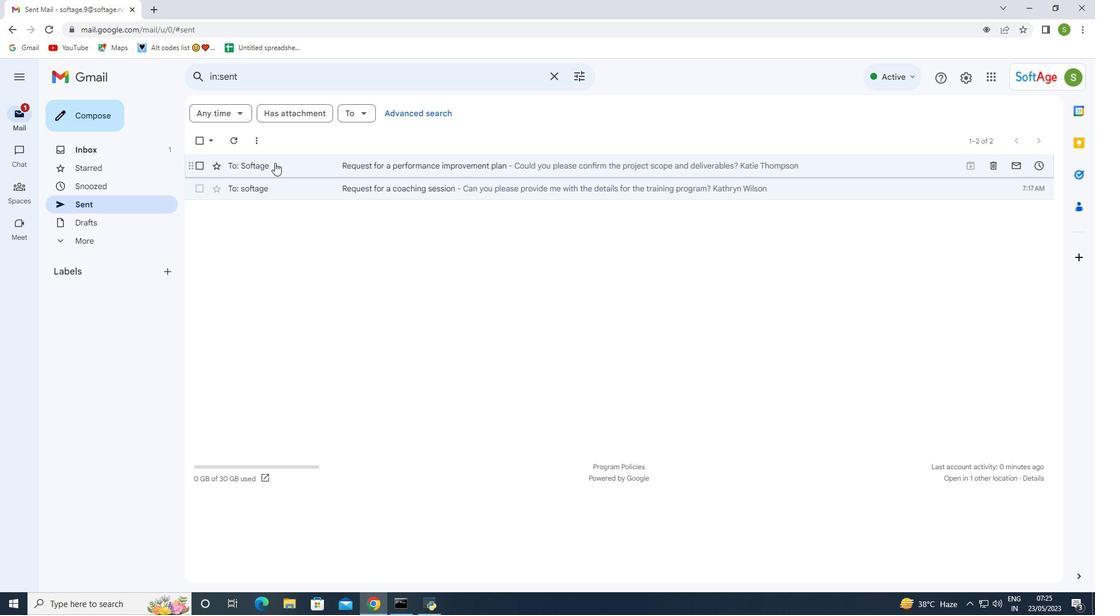 
Action: Mouse moved to (10, 30)
Screenshot: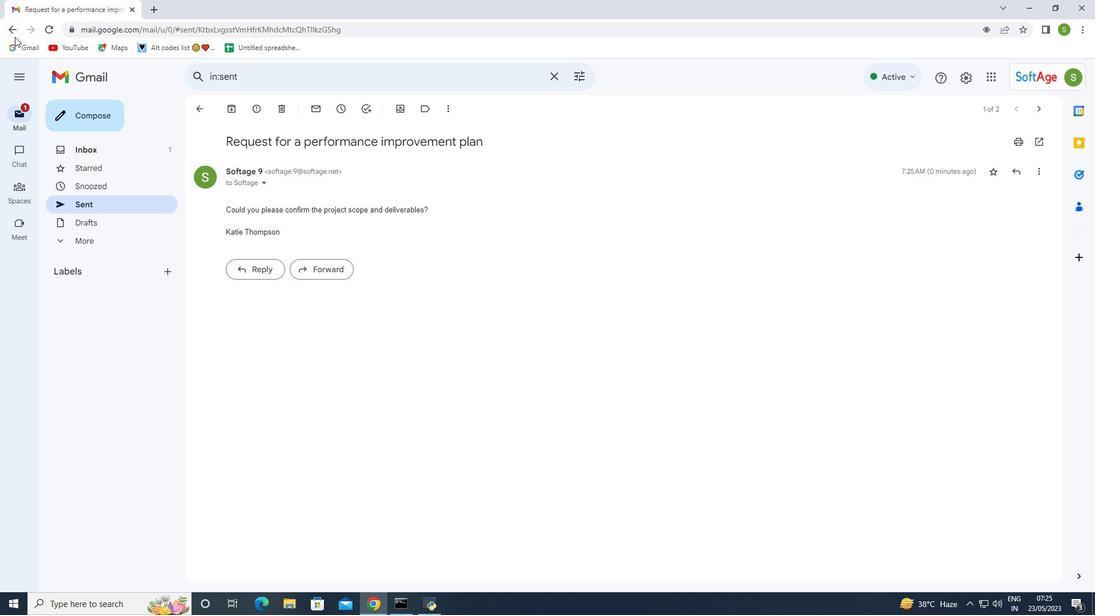 
Action: Mouse pressed left at (10, 30)
Screenshot: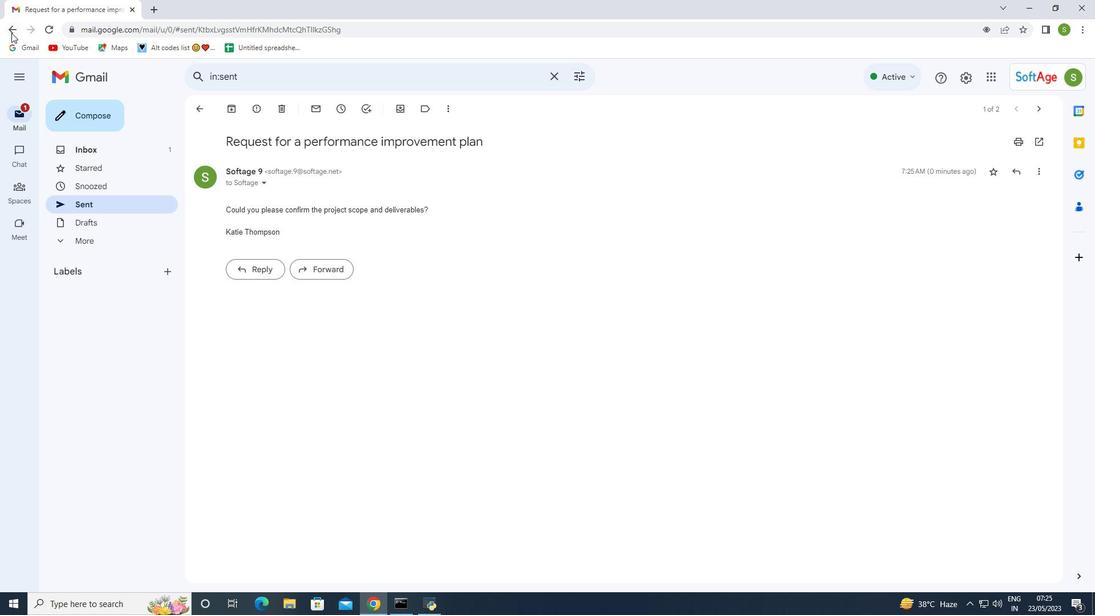 
Action: Mouse moved to (200, 165)
Screenshot: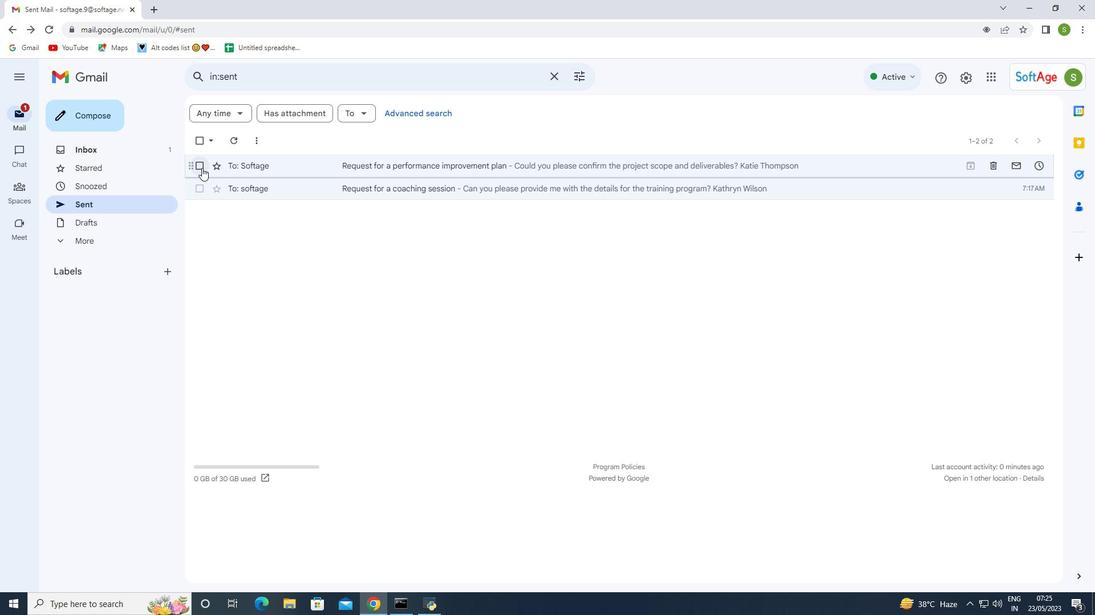 
Action: Mouse pressed left at (200, 165)
Screenshot: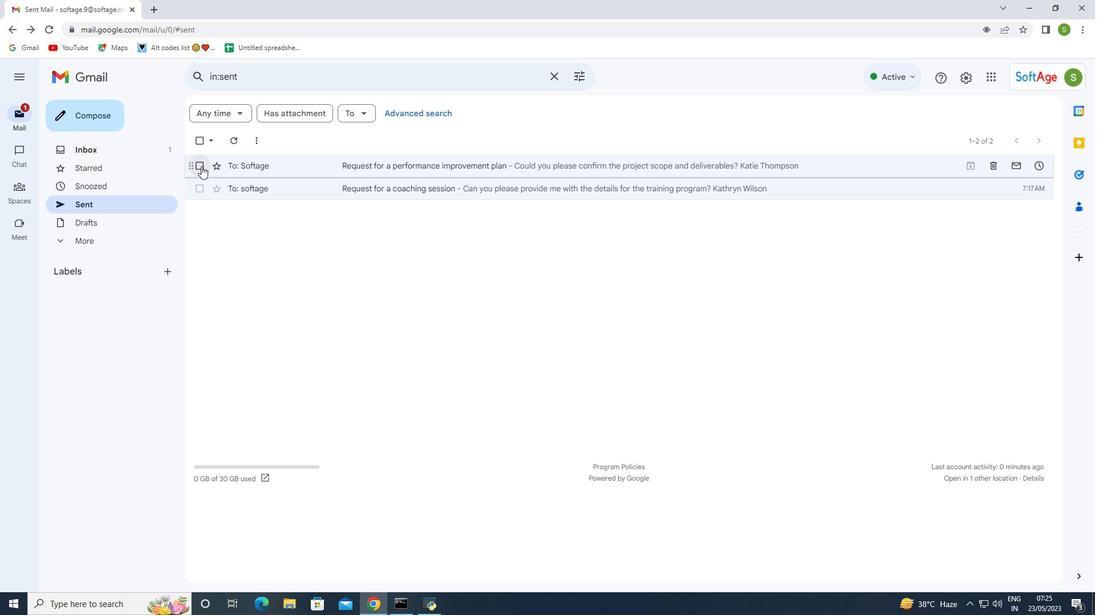 
Action: Mouse moved to (278, 157)
Screenshot: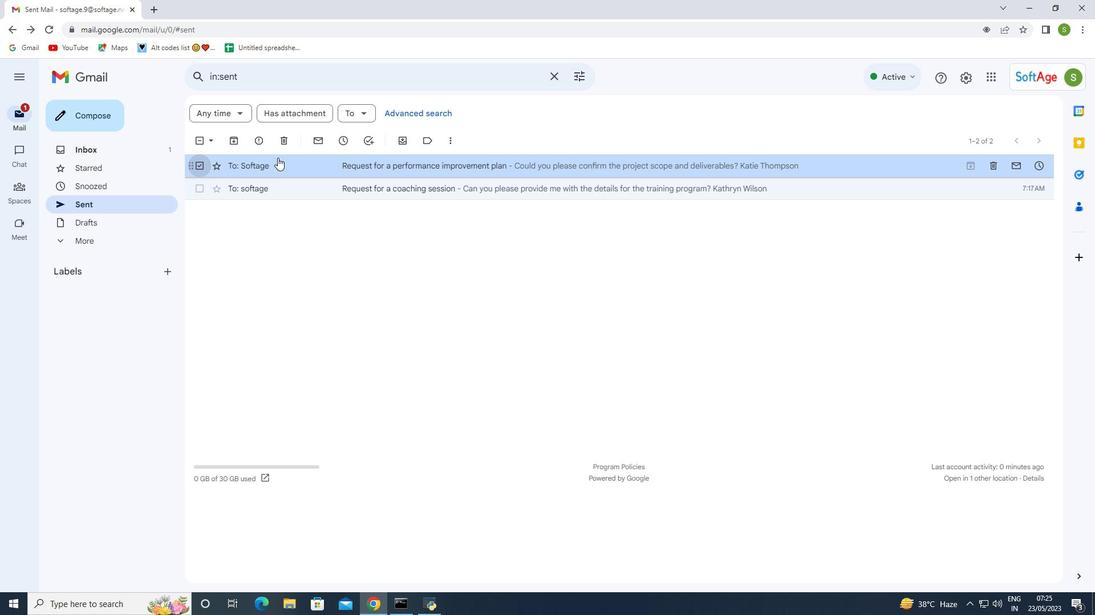 
Action: Mouse pressed right at (278, 157)
Screenshot: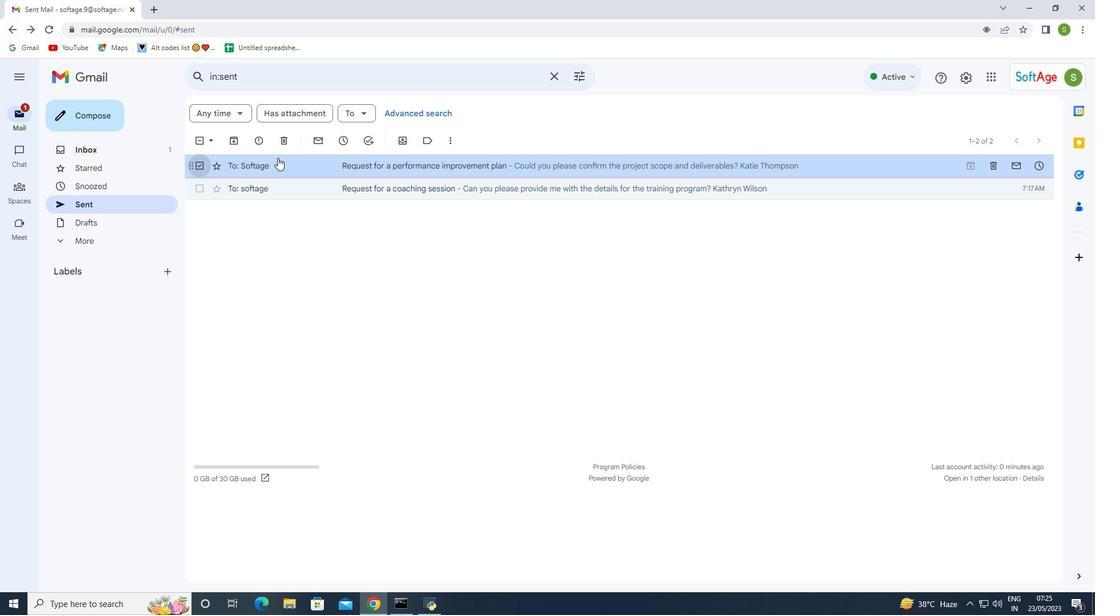 
Action: Mouse moved to (473, 477)
Screenshot: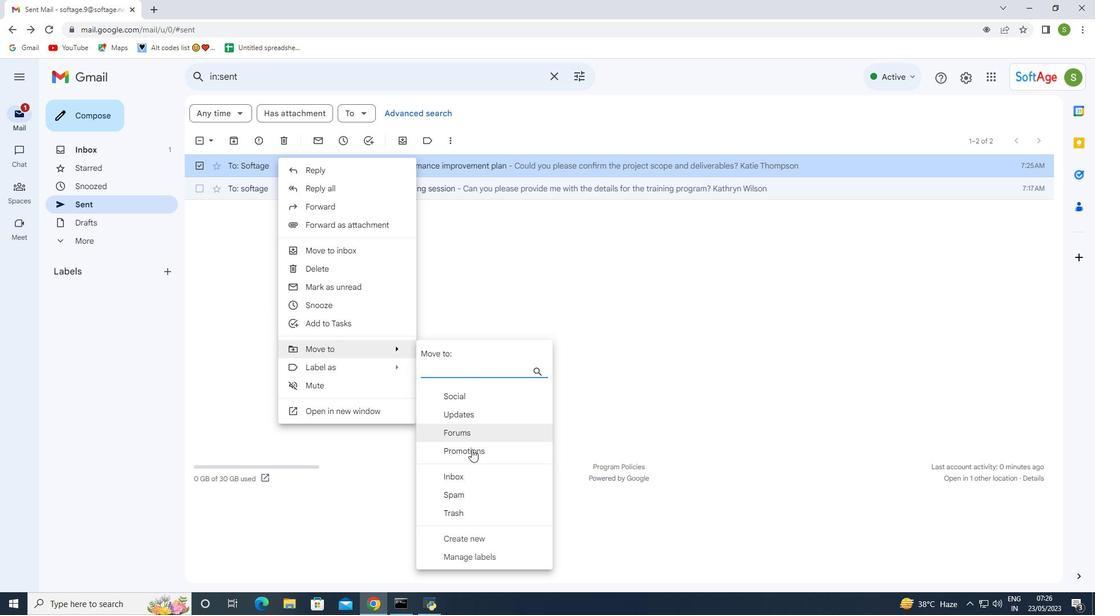 
Action: Mouse pressed left at (473, 477)
Screenshot: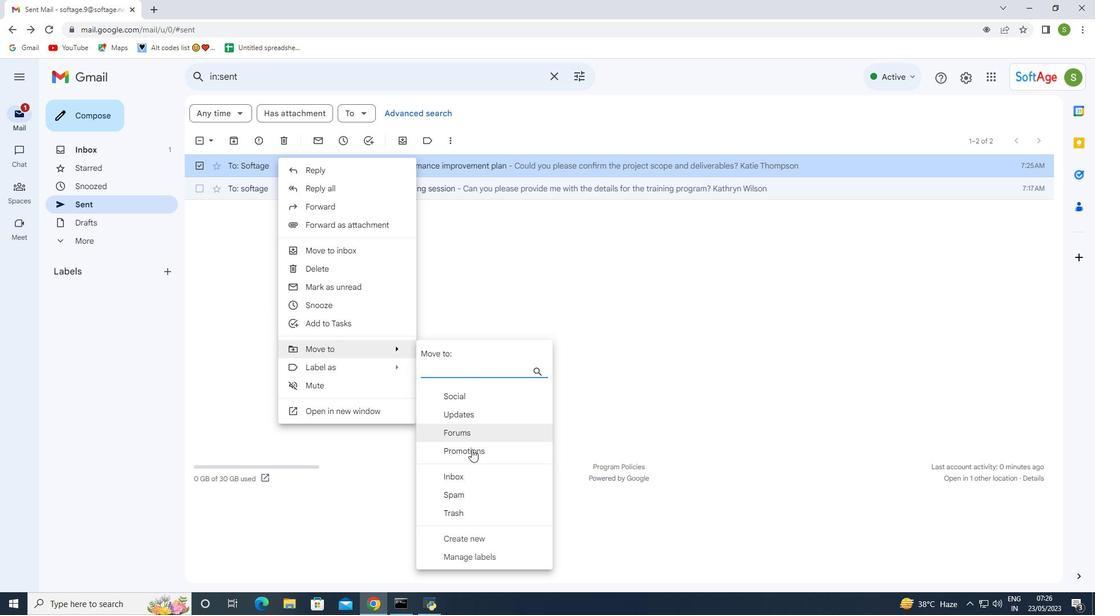
Action: Mouse moved to (480, 540)
Screenshot: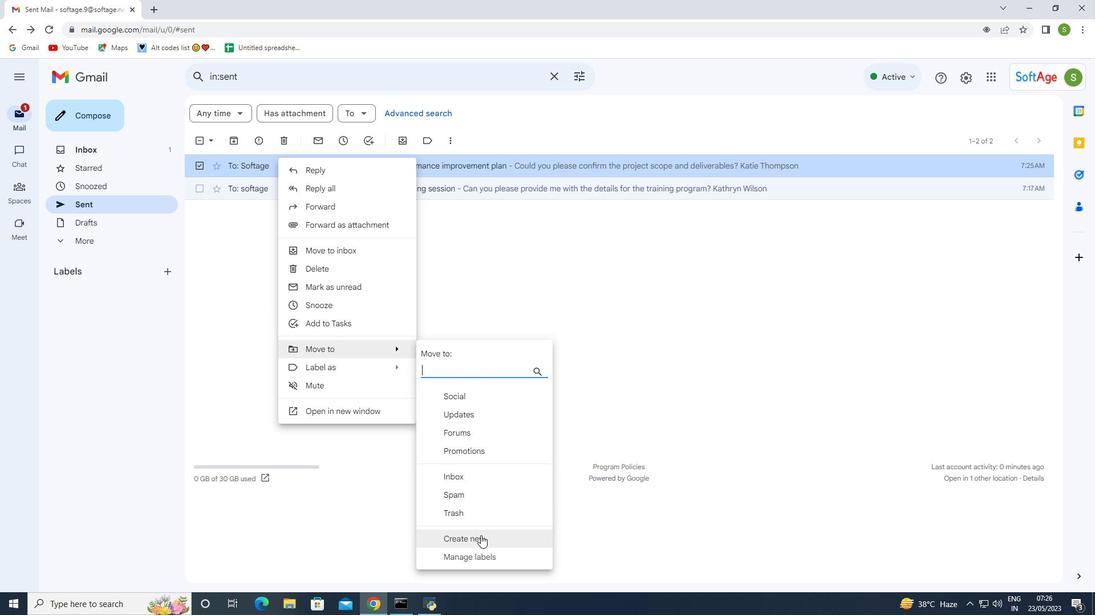 
Action: Mouse pressed left at (480, 540)
Screenshot: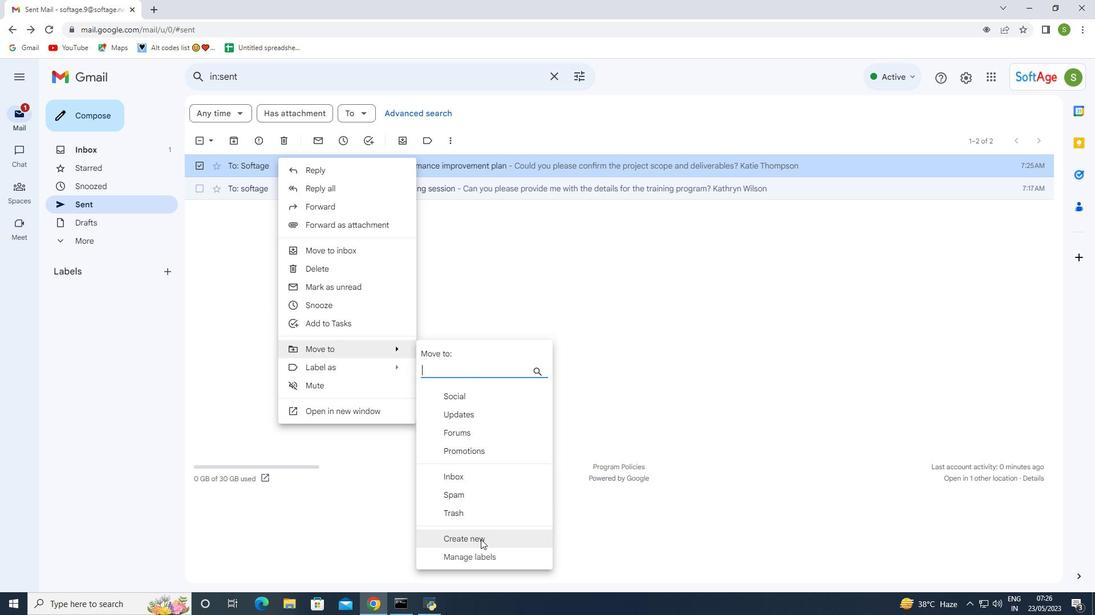 
Action: Mouse moved to (462, 310)
Screenshot: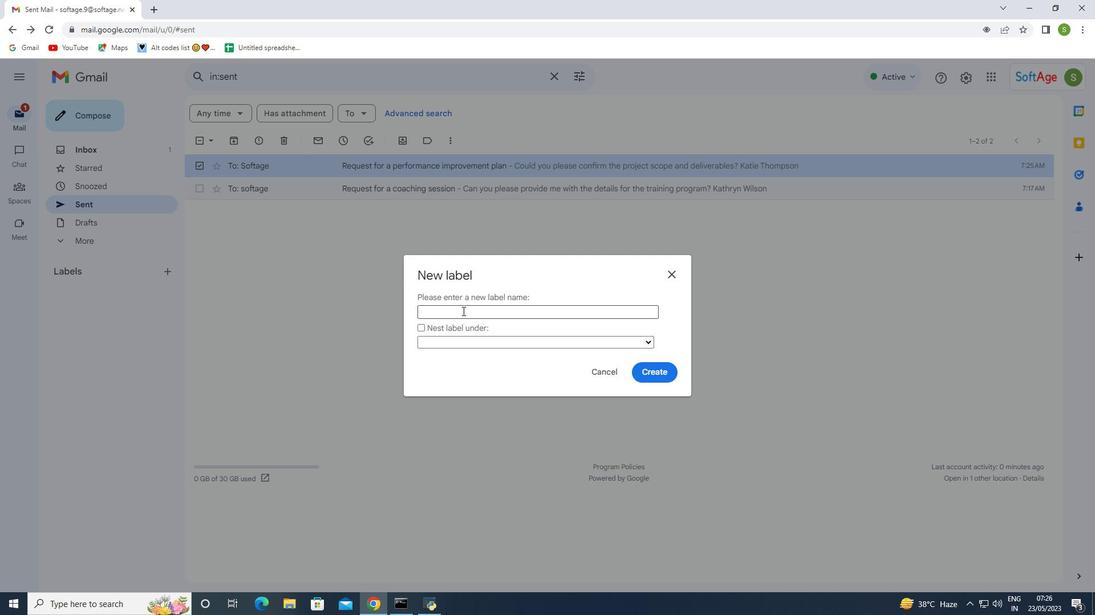 
Action: Mouse pressed left at (462, 310)
Screenshot: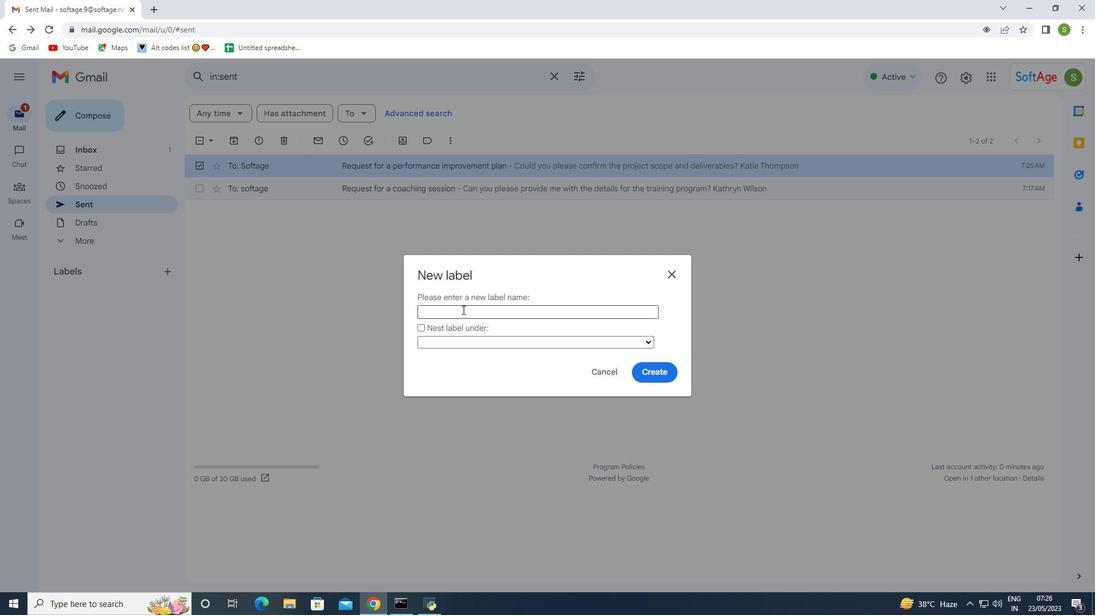 
Action: Mouse moved to (462, 310)
Screenshot: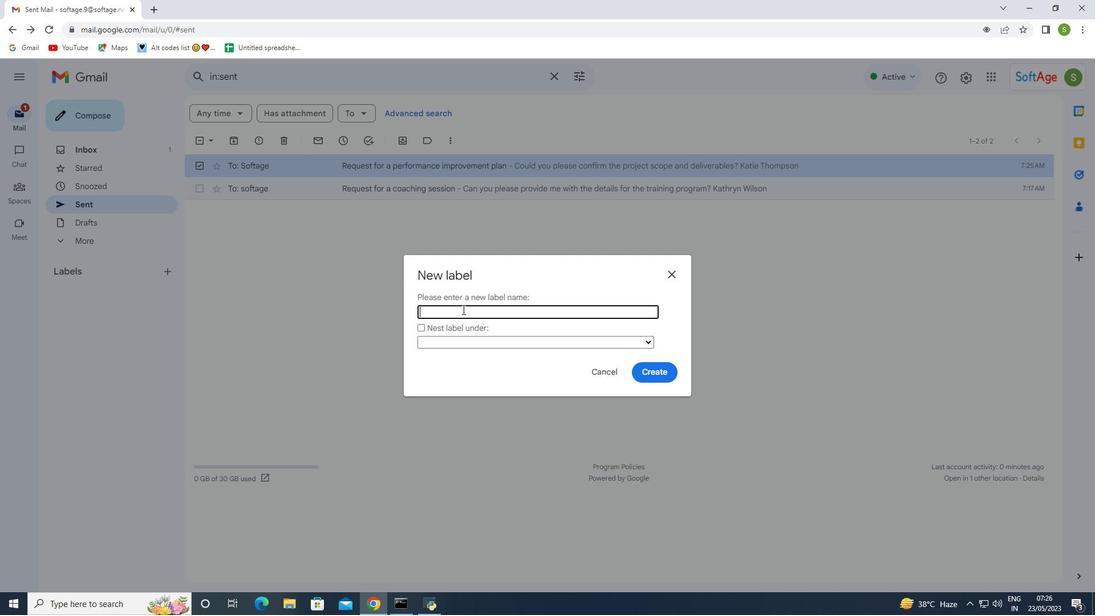 
Action: Key pressed <Key.shift>Air<Key.space><Key.shift>Q<Key.backspace>quality
Screenshot: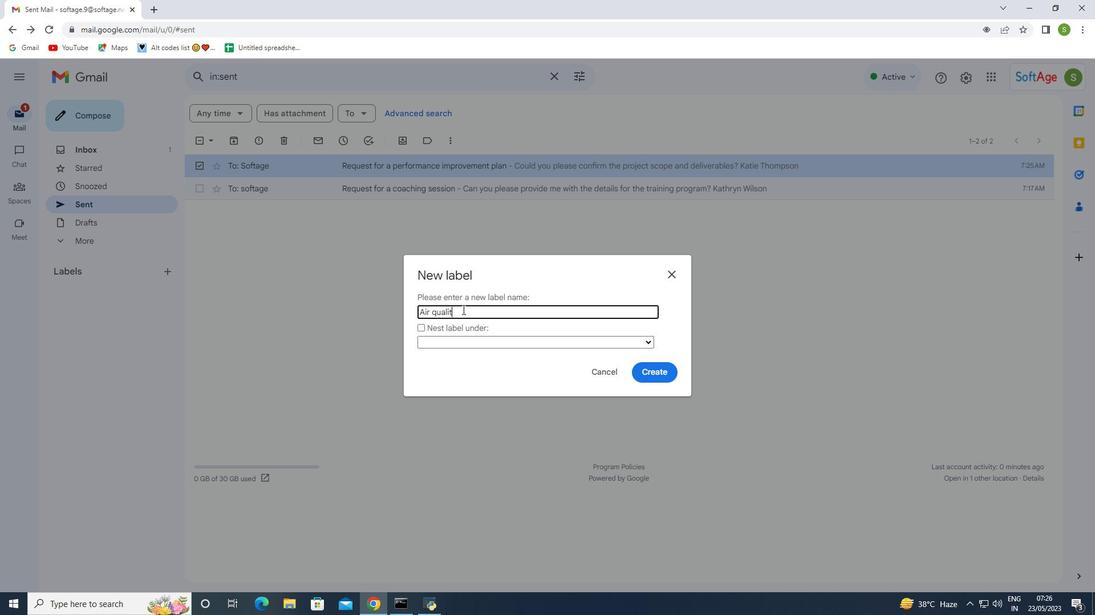 
Action: Mouse moved to (638, 370)
Screenshot: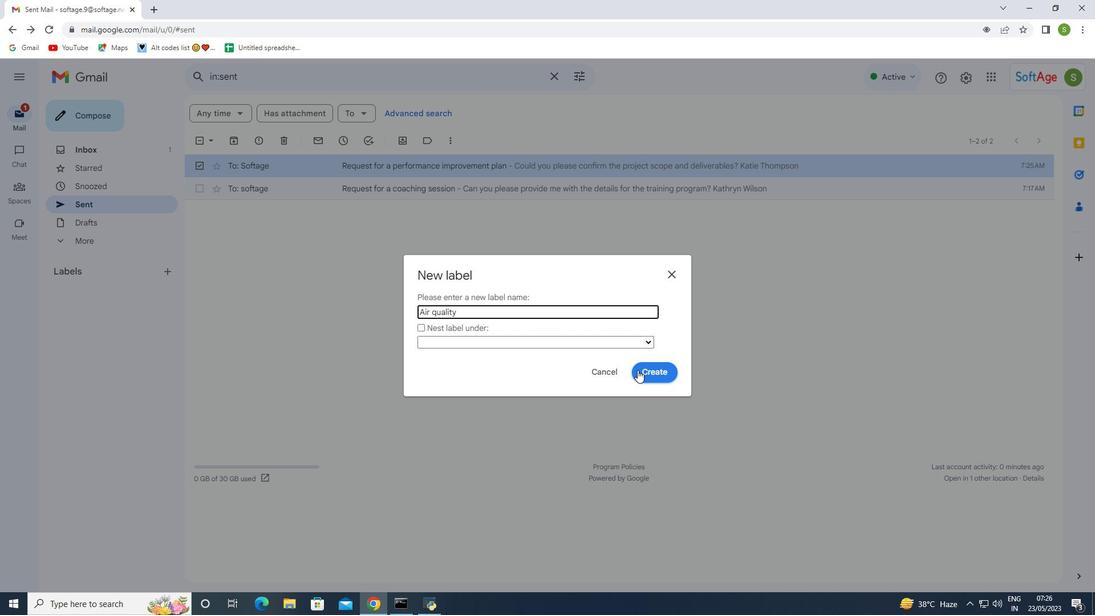 
Action: Mouse pressed left at (638, 370)
Screenshot: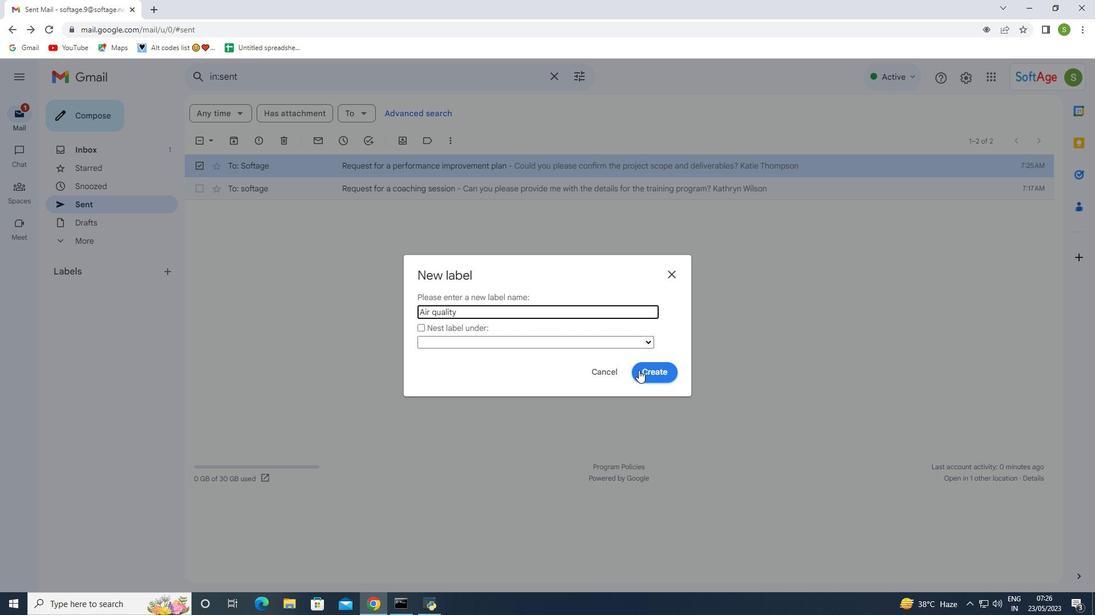
Action: Mouse moved to (169, 295)
Screenshot: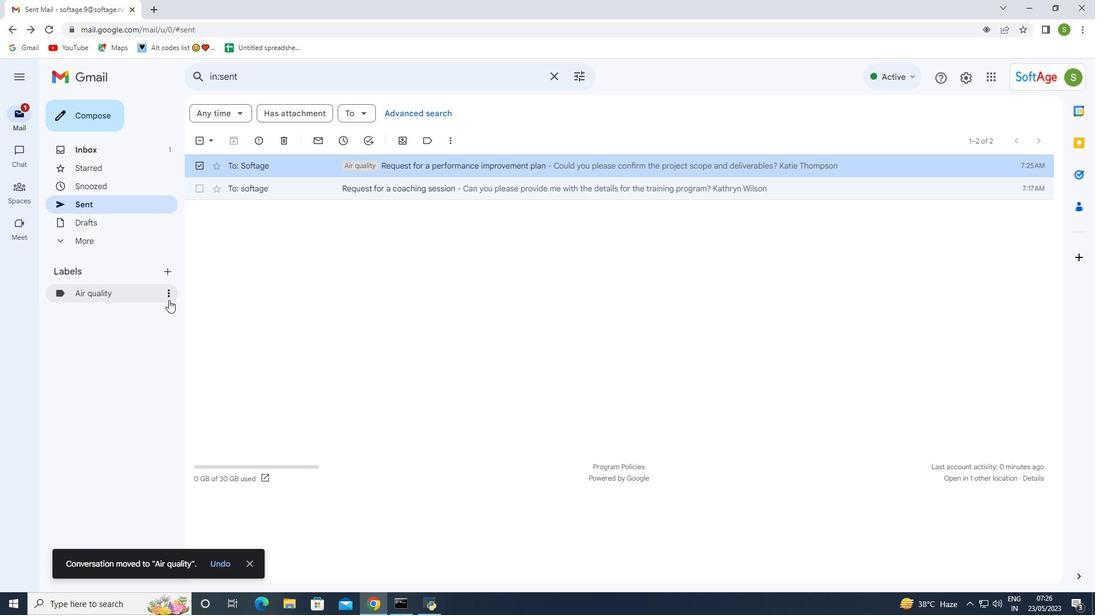 
Action: Mouse pressed left at (169, 295)
Screenshot: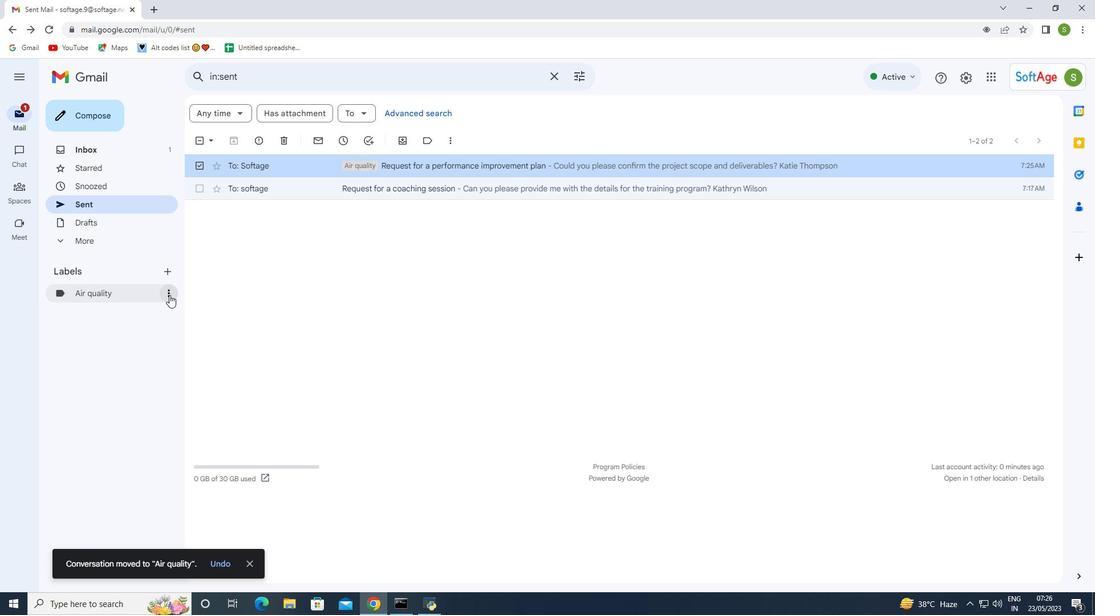 
Action: Mouse moved to (375, 372)
Screenshot: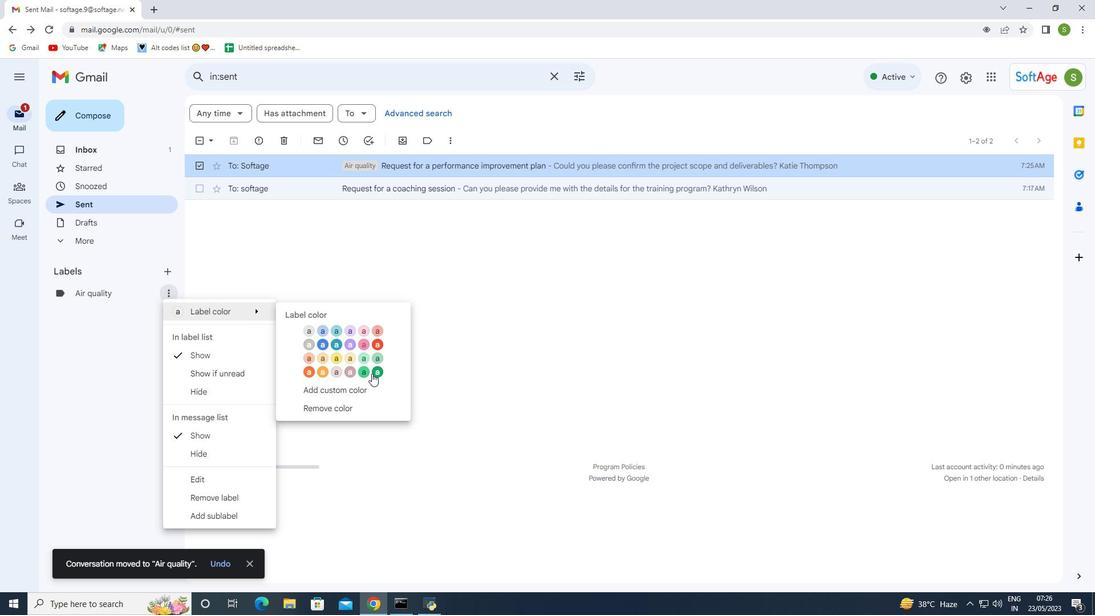 
Action: Mouse pressed left at (375, 372)
Screenshot: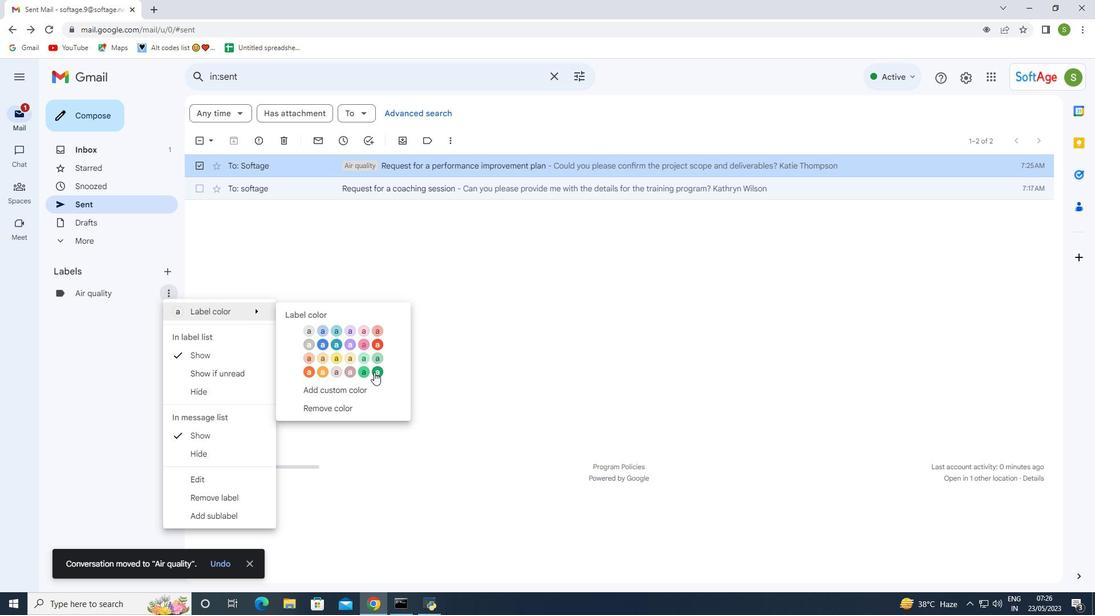 
Action: Mouse moved to (99, 287)
Screenshot: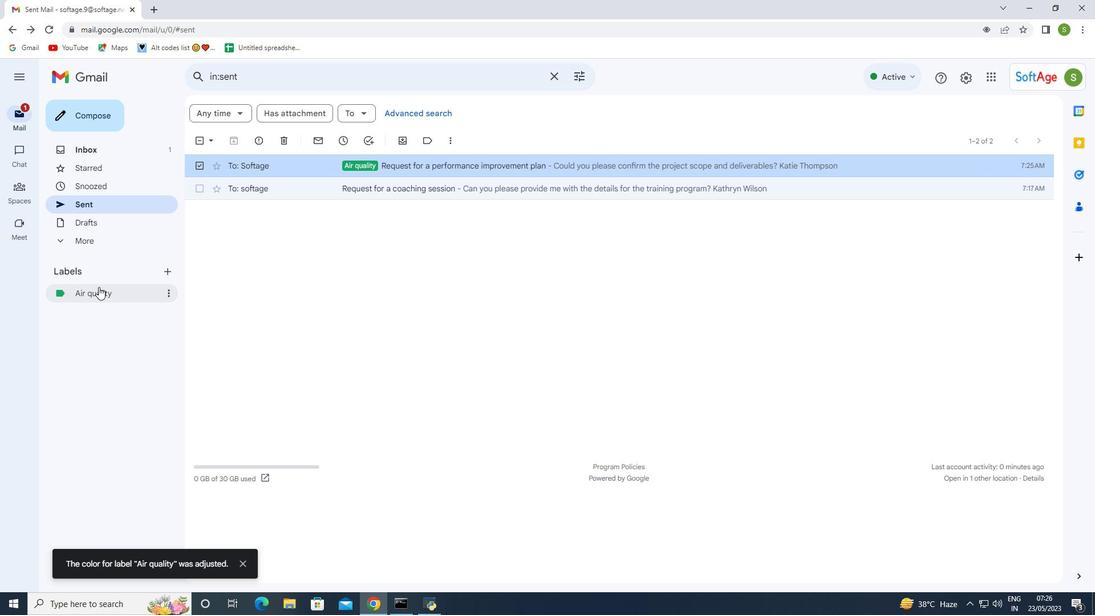 
Action: Mouse pressed left at (99, 287)
Screenshot: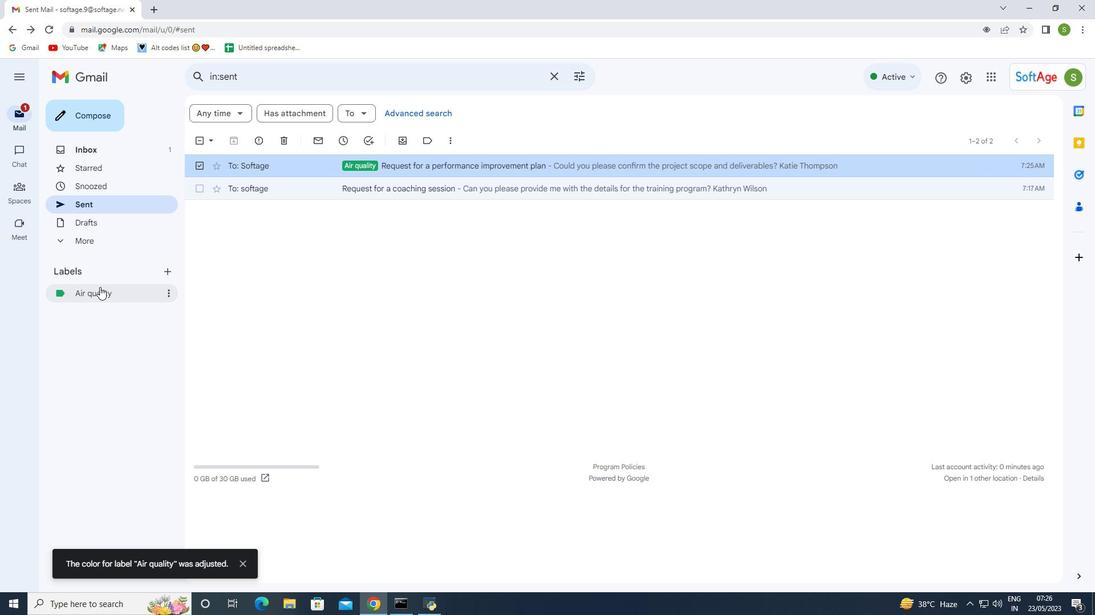 
Action: Mouse moved to (254, 171)
Screenshot: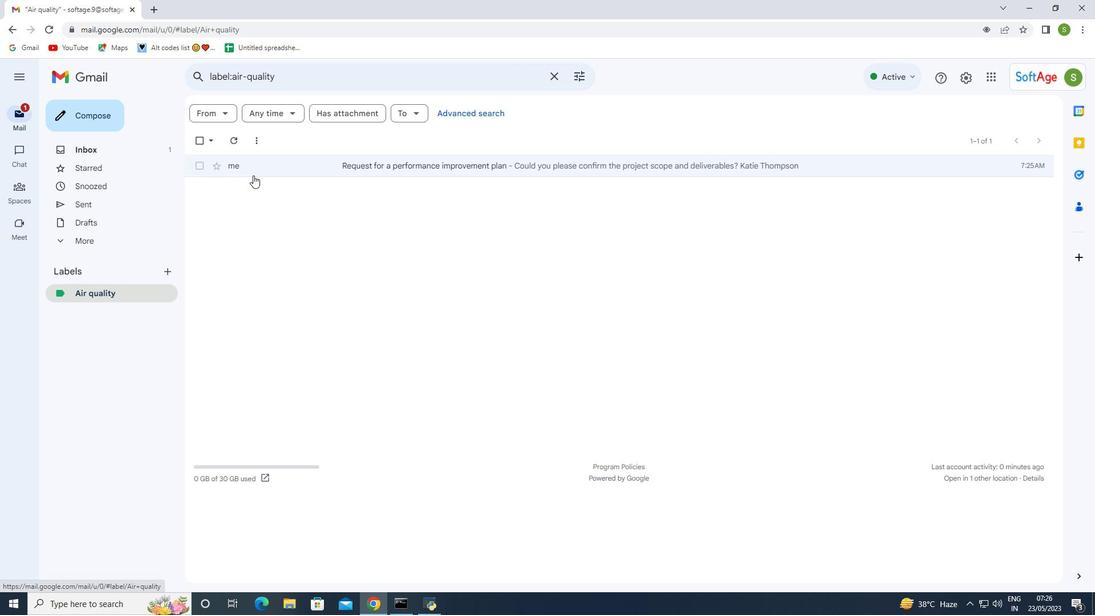
Action: Mouse pressed left at (254, 171)
Screenshot: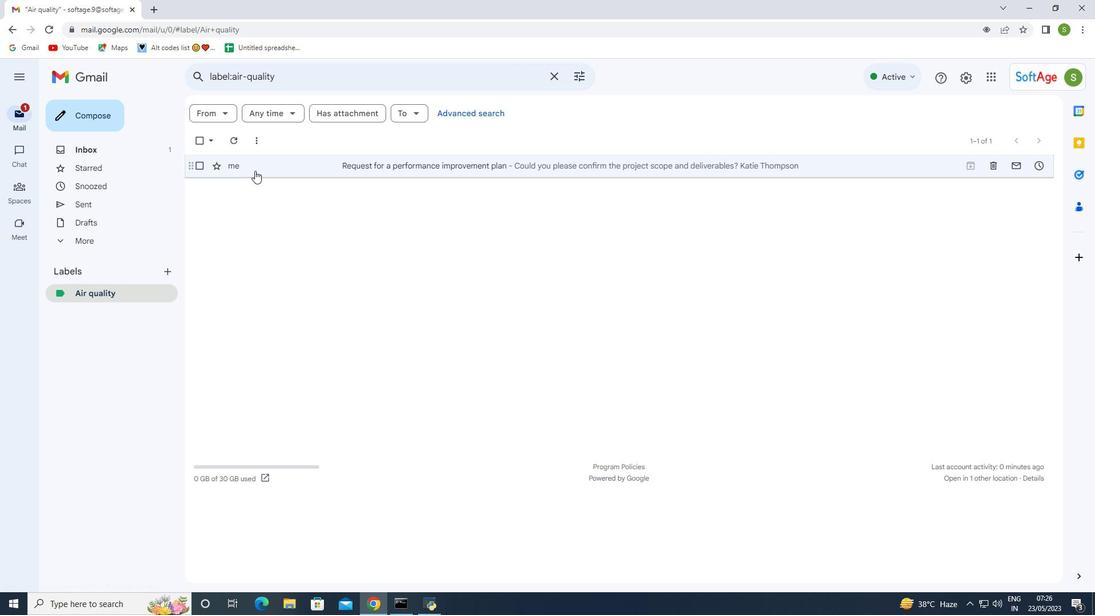 
Action: Mouse pressed left at (254, 171)
Screenshot: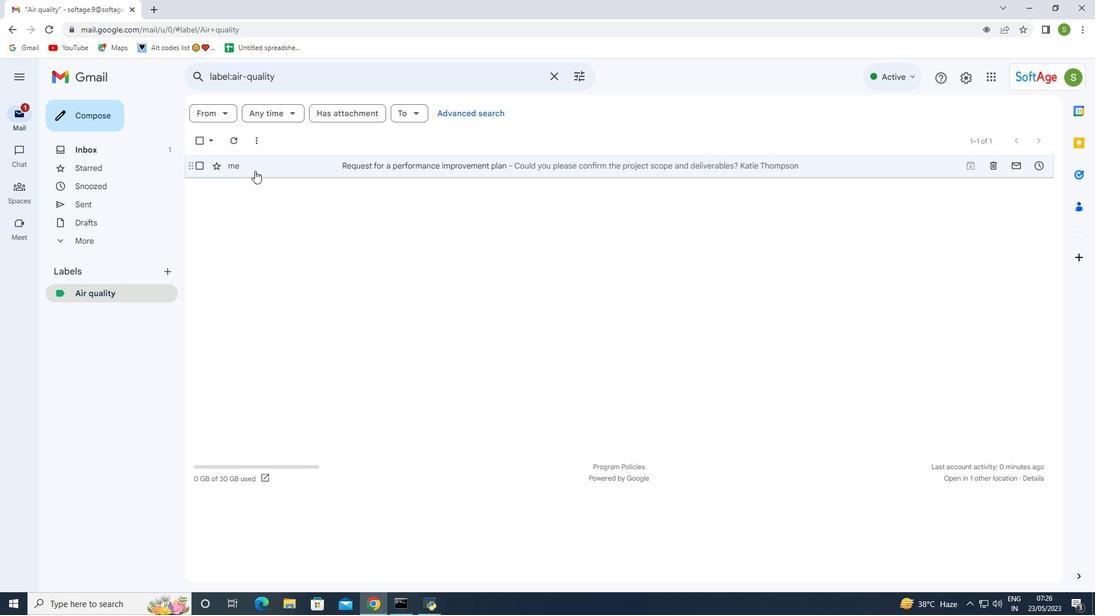 
Action: Mouse moved to (447, 359)
Screenshot: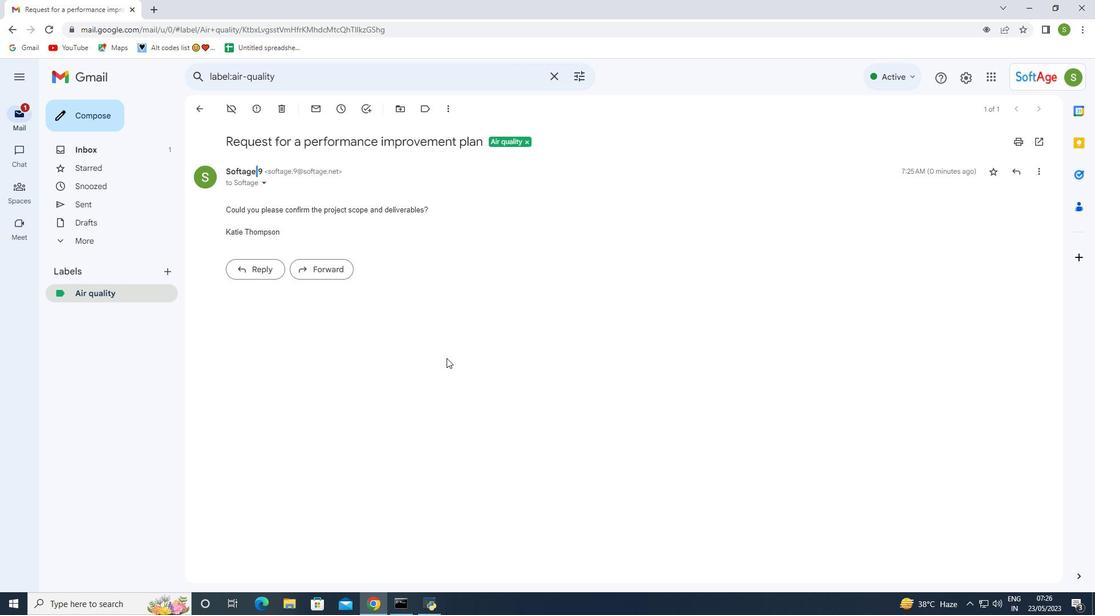 
